 Task: Search one way flight ticket for 3 adults, 3 children in business from Rochester: Rochester International Airport to Fort Wayne: Fort Wayne International Airport on 5-4-2023. Choice of flights is Westjet. Number of bags: 4 checked bags. Price is upto 84000. Outbound departure time preference is 12:00.
Action: Mouse moved to (273, 108)
Screenshot: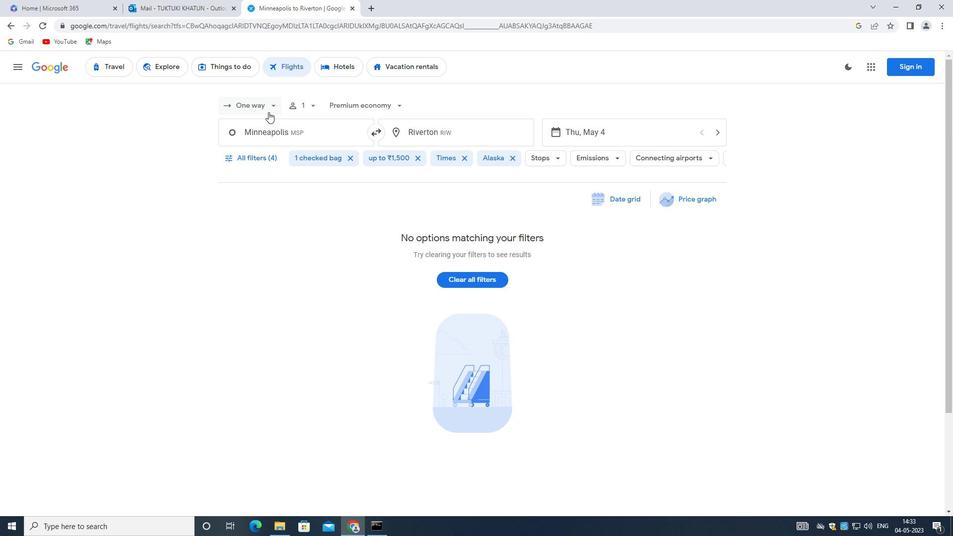 
Action: Mouse pressed left at (273, 108)
Screenshot: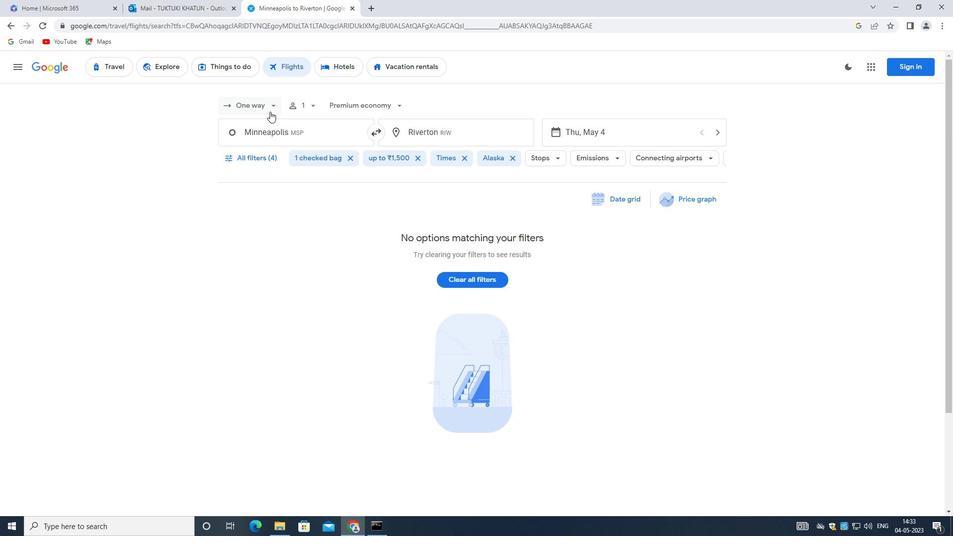 
Action: Mouse moved to (274, 148)
Screenshot: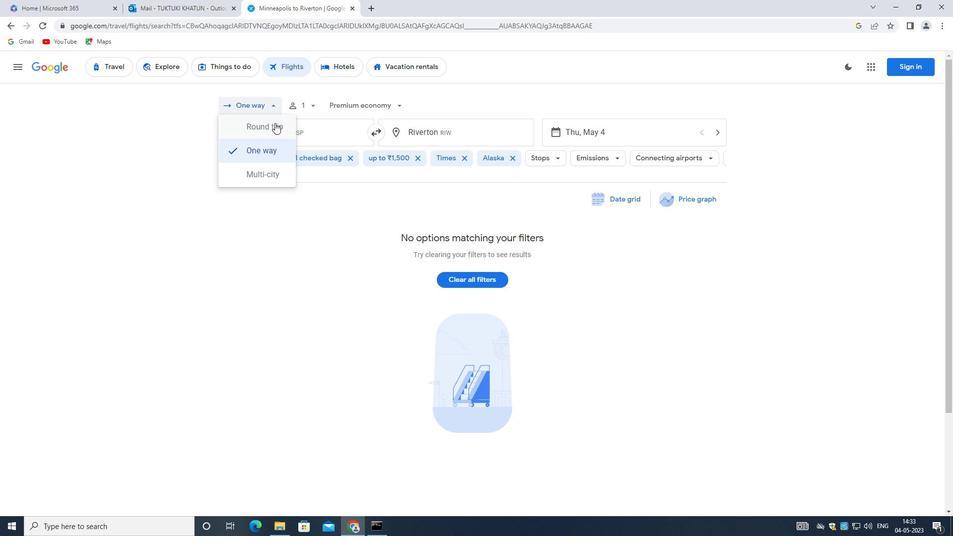 
Action: Mouse pressed left at (274, 148)
Screenshot: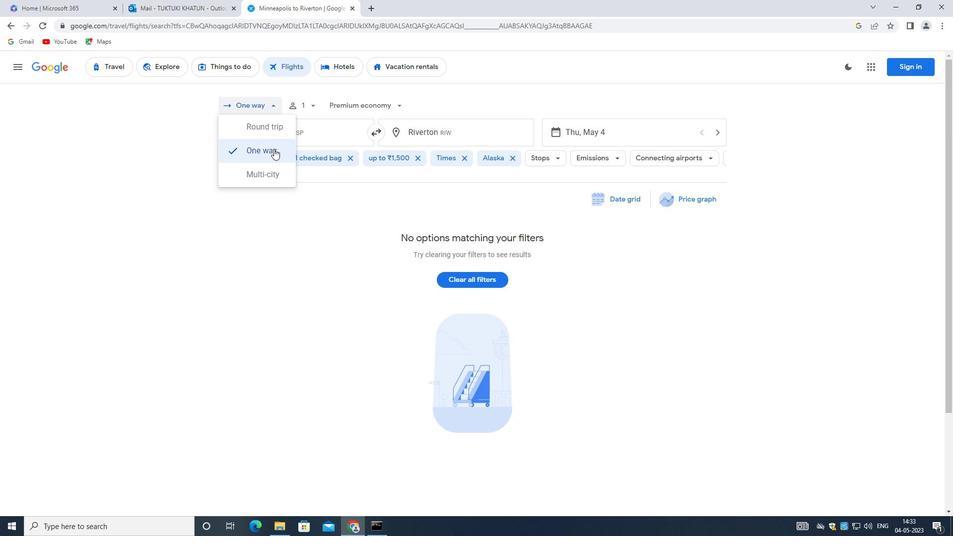 
Action: Mouse moved to (310, 105)
Screenshot: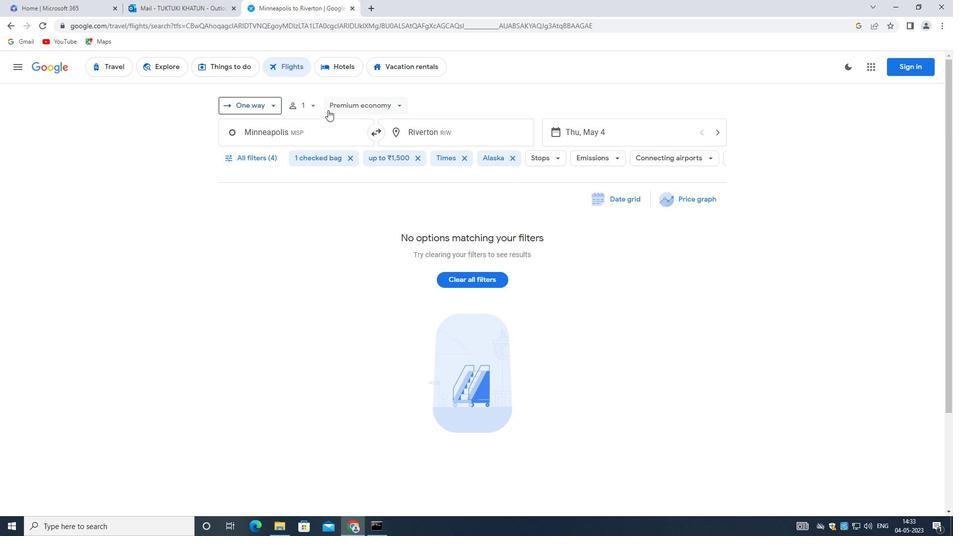 
Action: Mouse pressed left at (310, 105)
Screenshot: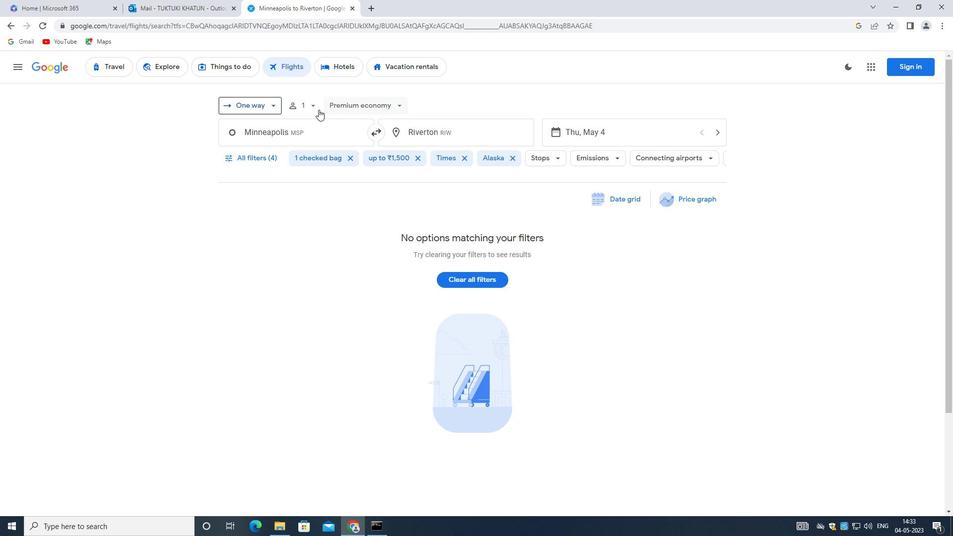 
Action: Mouse moved to (388, 133)
Screenshot: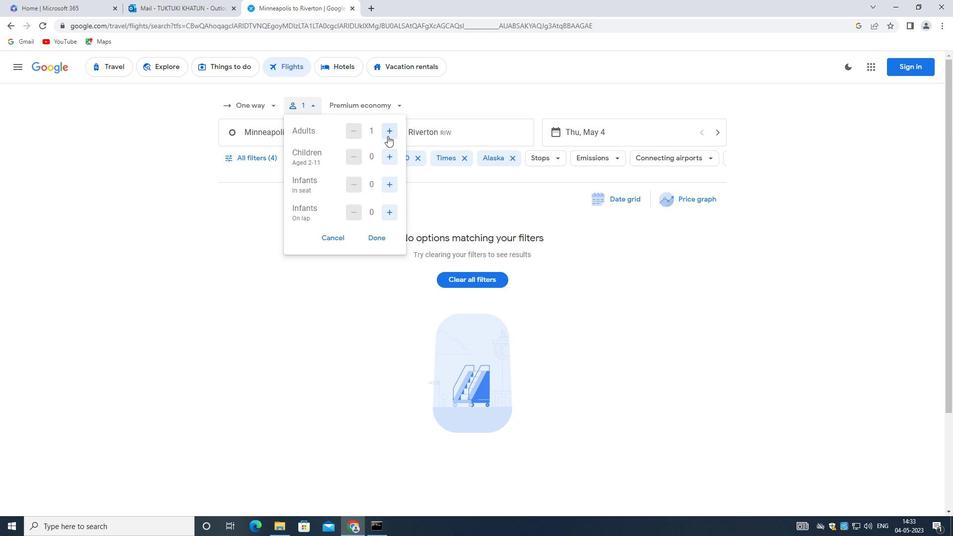 
Action: Mouse pressed left at (388, 133)
Screenshot: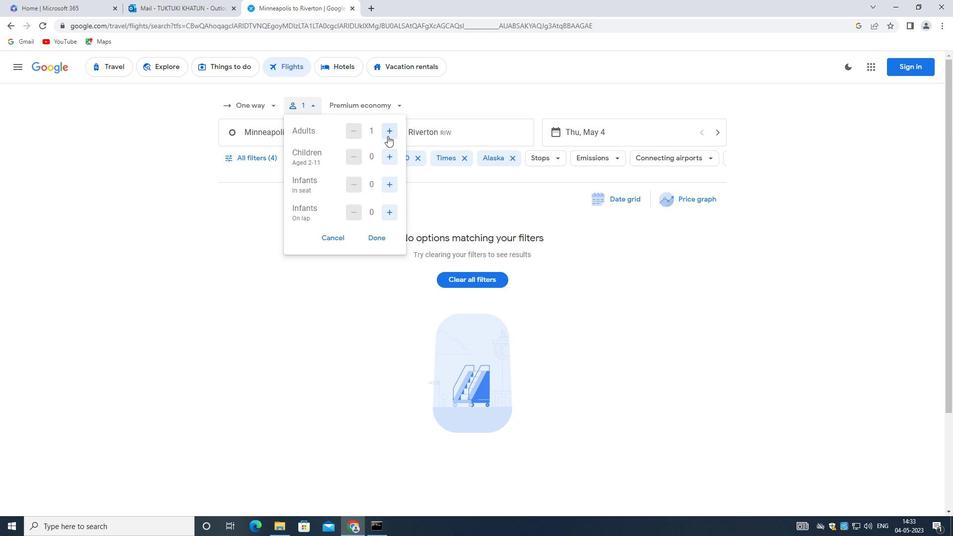 
Action: Mouse moved to (389, 132)
Screenshot: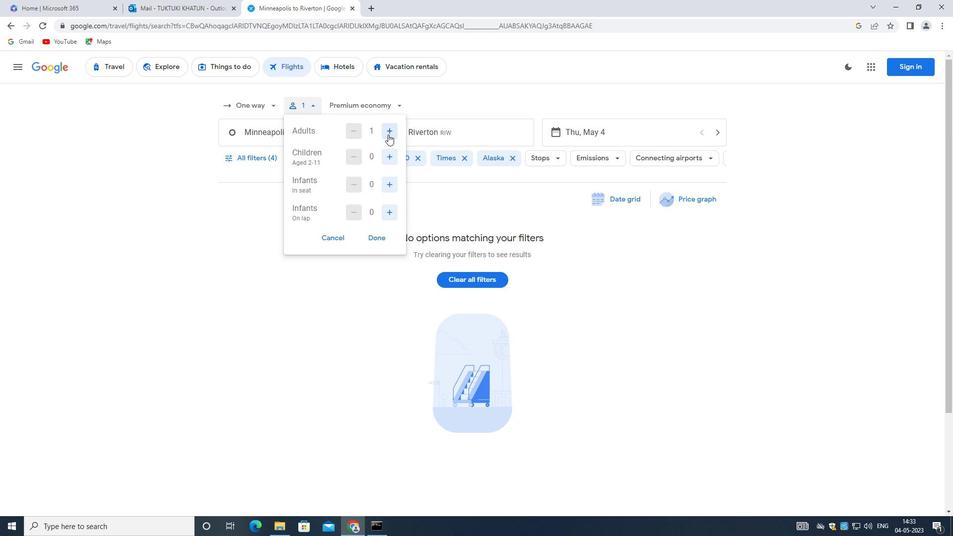 
Action: Mouse pressed left at (389, 132)
Screenshot: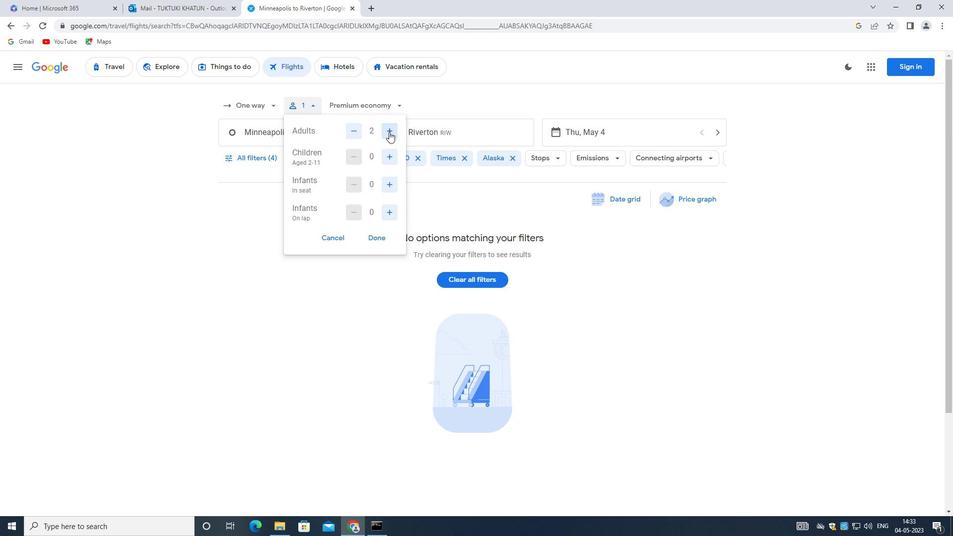 
Action: Mouse moved to (389, 157)
Screenshot: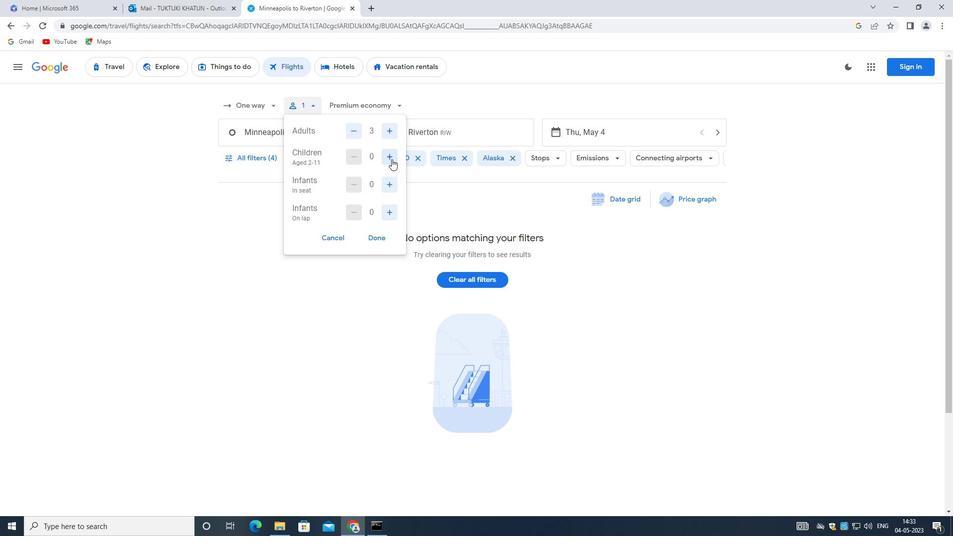 
Action: Mouse pressed left at (389, 157)
Screenshot: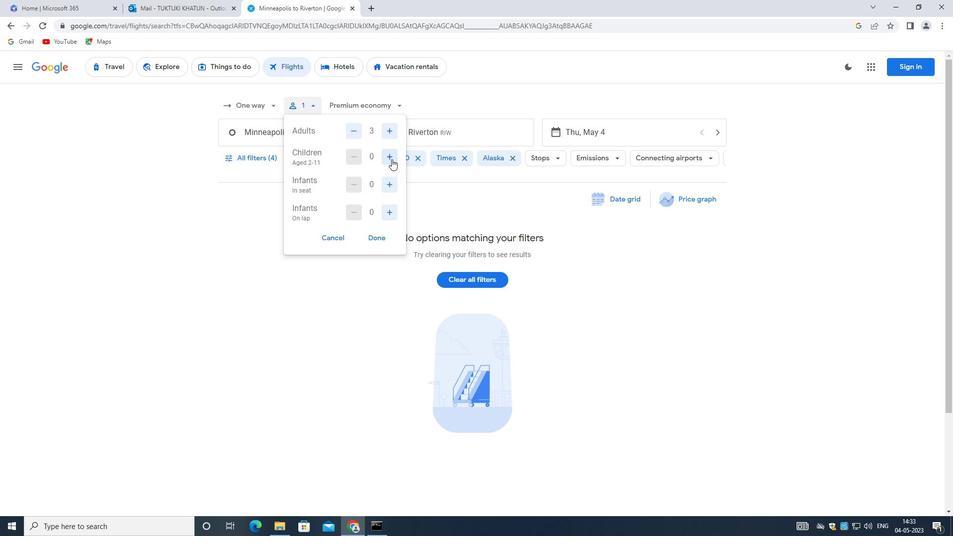 
Action: Mouse pressed left at (389, 157)
Screenshot: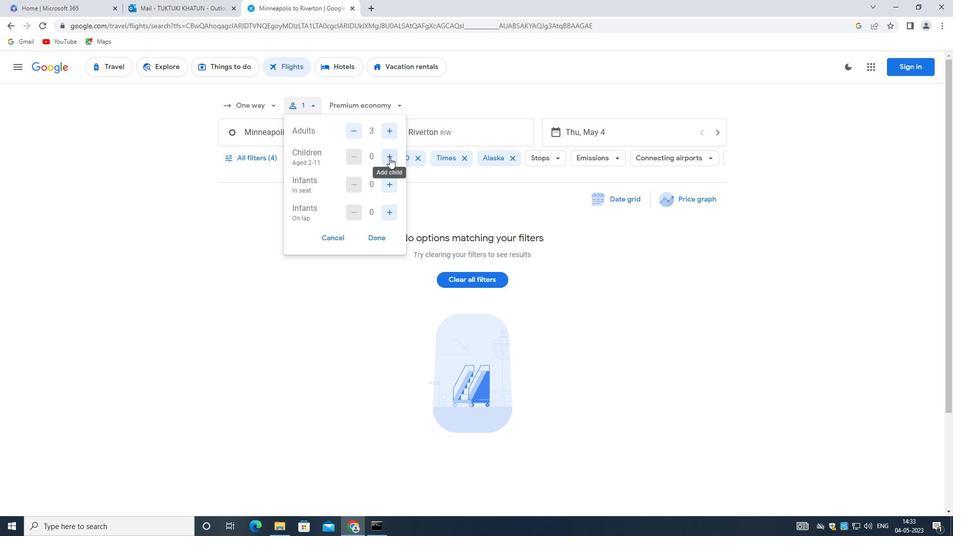 
Action: Mouse pressed left at (389, 157)
Screenshot: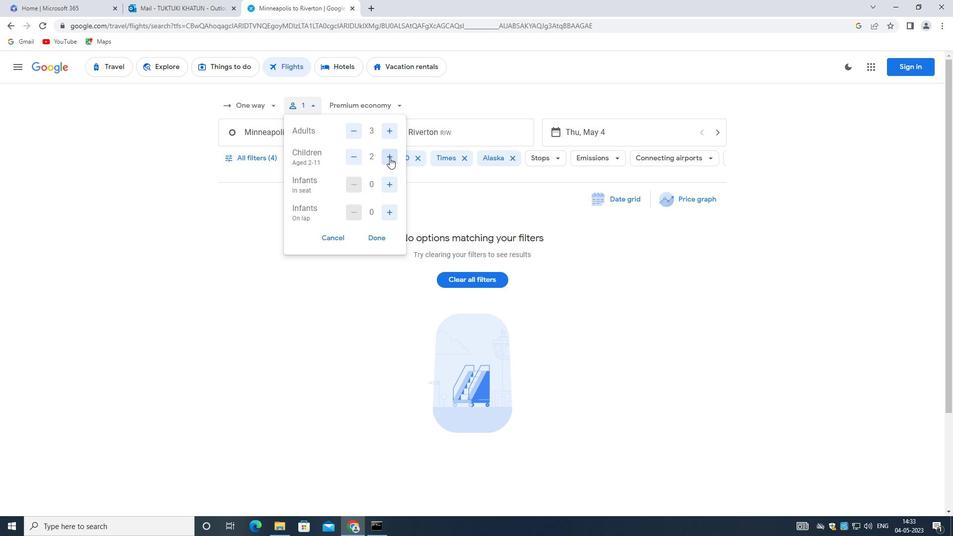 
Action: Mouse moved to (372, 238)
Screenshot: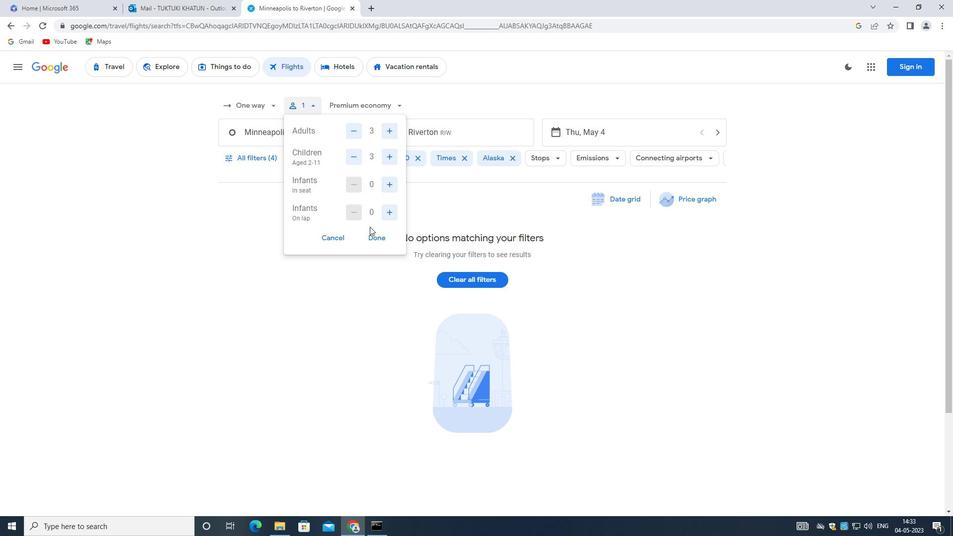 
Action: Mouse pressed left at (372, 238)
Screenshot: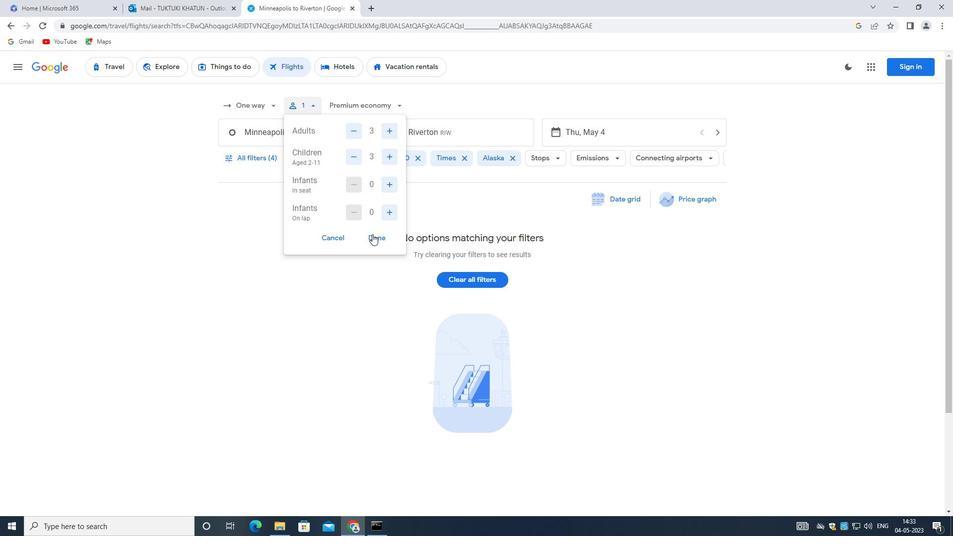 
Action: Mouse moved to (347, 101)
Screenshot: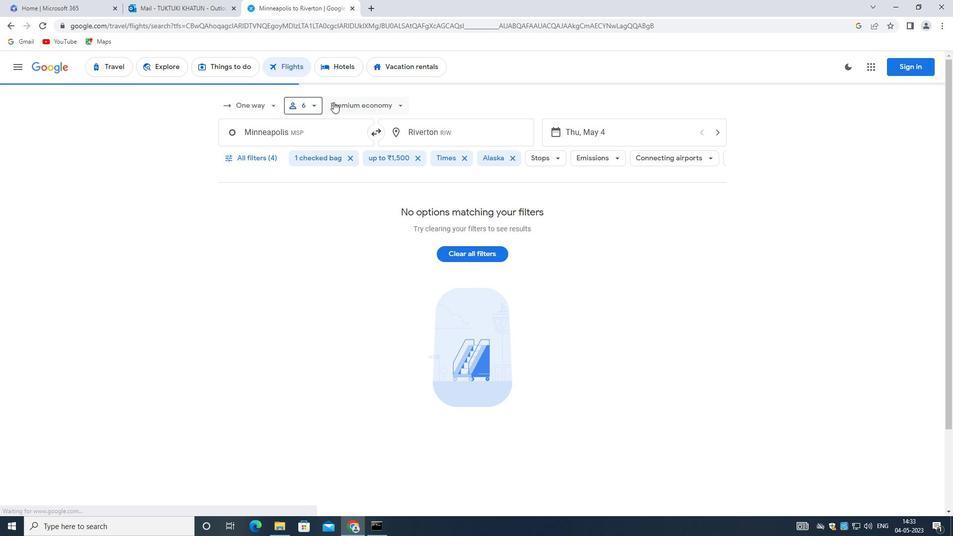 
Action: Mouse pressed left at (347, 101)
Screenshot: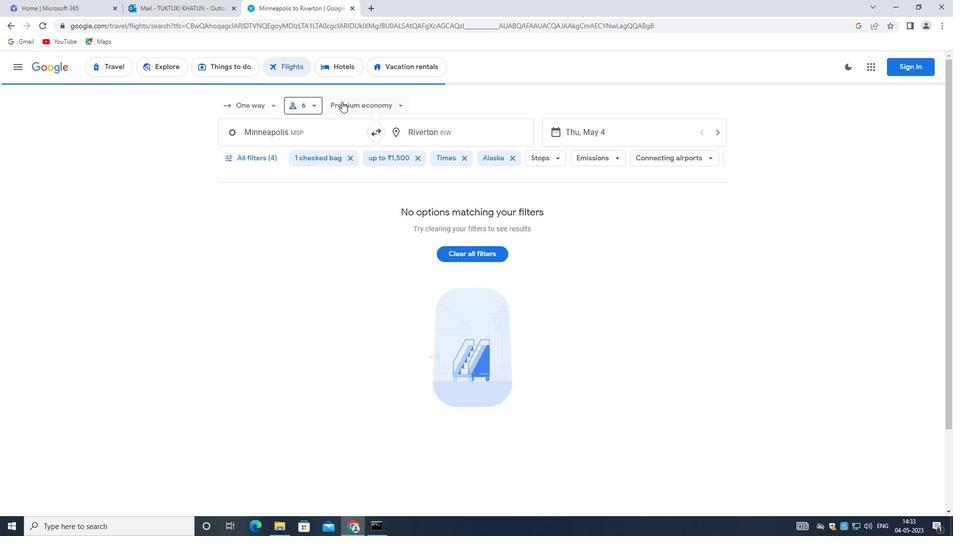 
Action: Mouse moved to (372, 174)
Screenshot: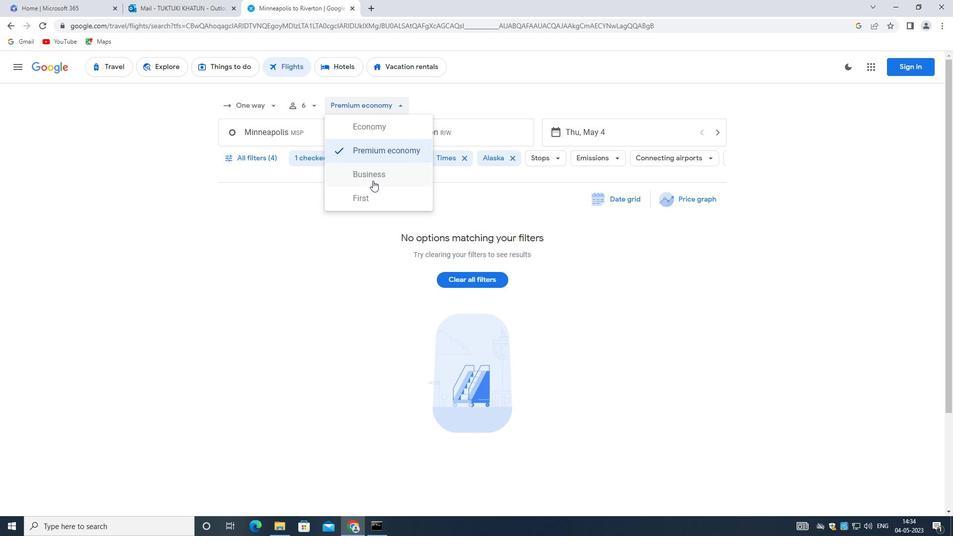 
Action: Mouse pressed left at (372, 174)
Screenshot: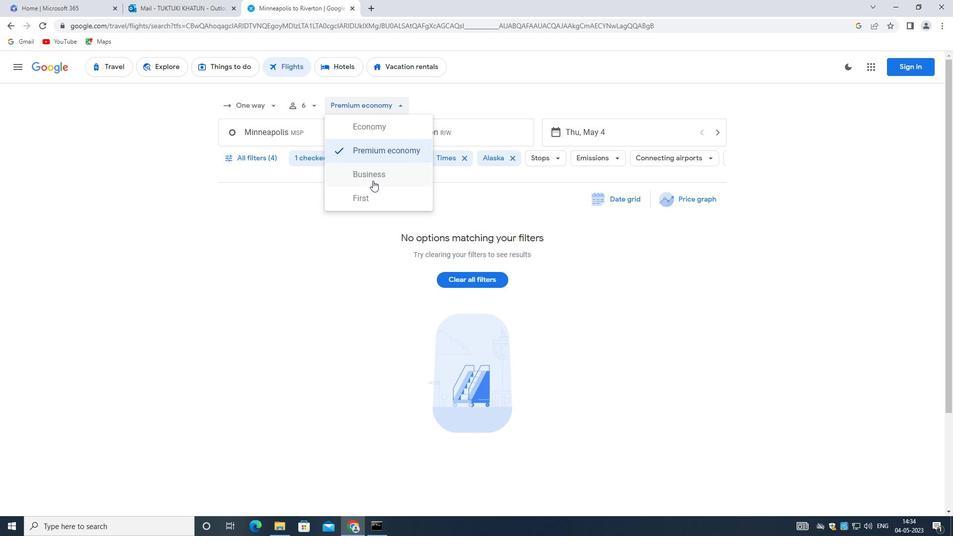 
Action: Mouse moved to (321, 277)
Screenshot: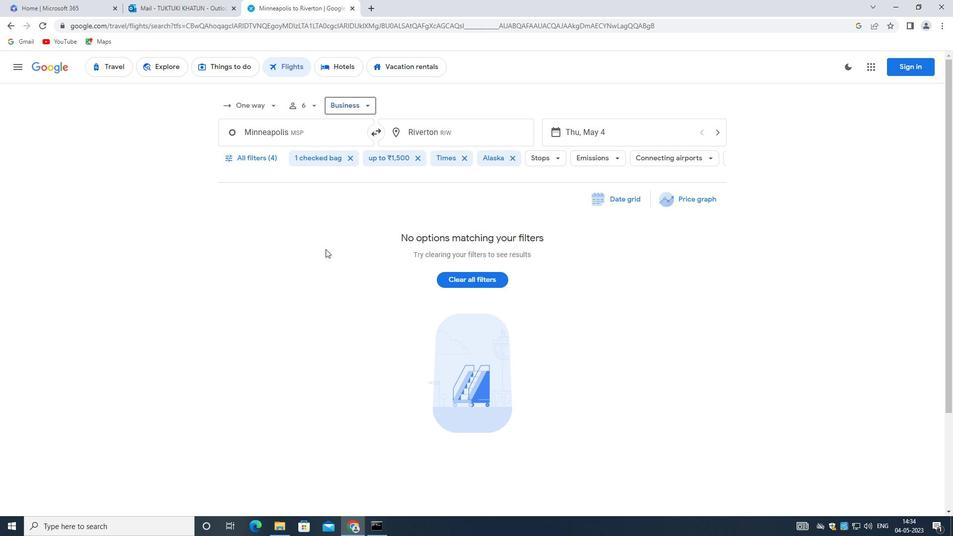 
Action: Mouse scrolled (321, 277) with delta (0, 0)
Screenshot: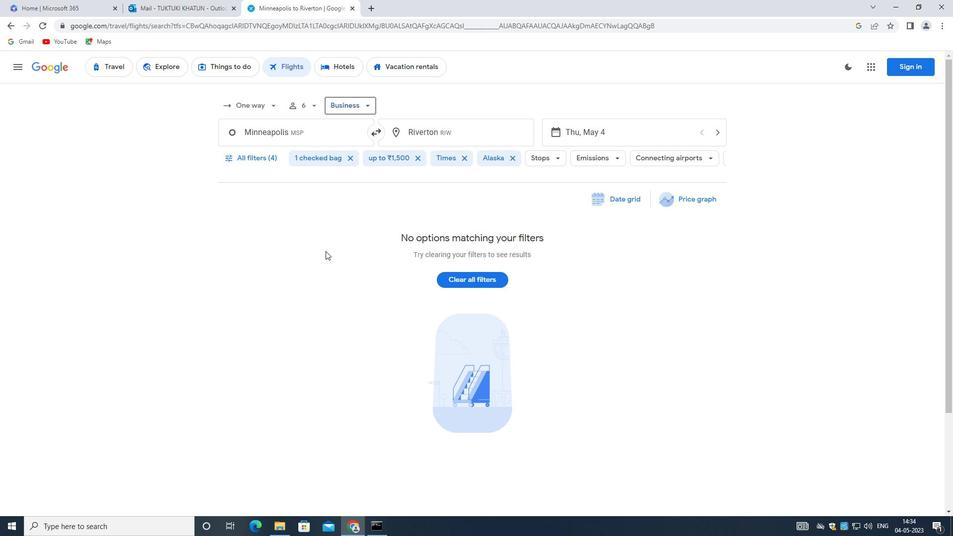 
Action: Mouse moved to (321, 277)
Screenshot: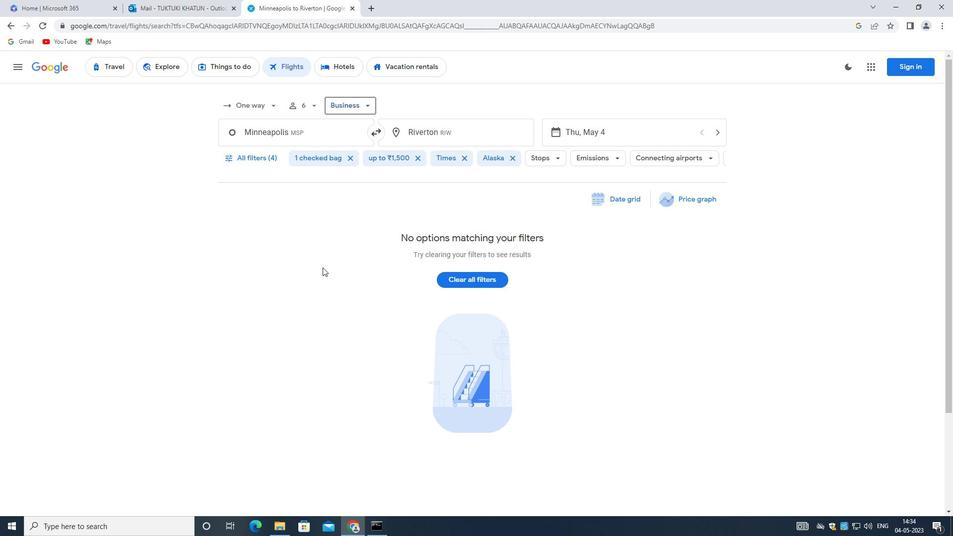 
Action: Mouse scrolled (321, 278) with delta (0, 0)
Screenshot: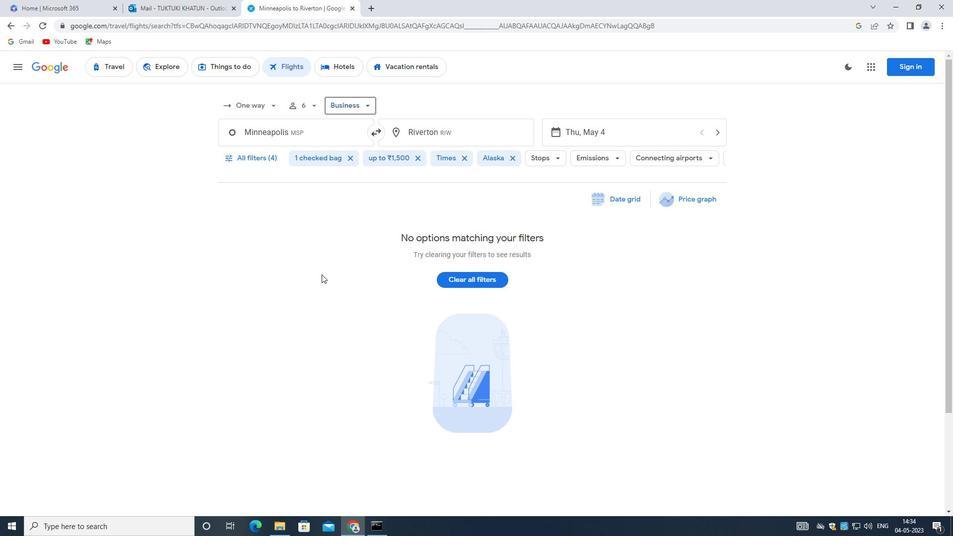 
Action: Mouse moved to (286, 128)
Screenshot: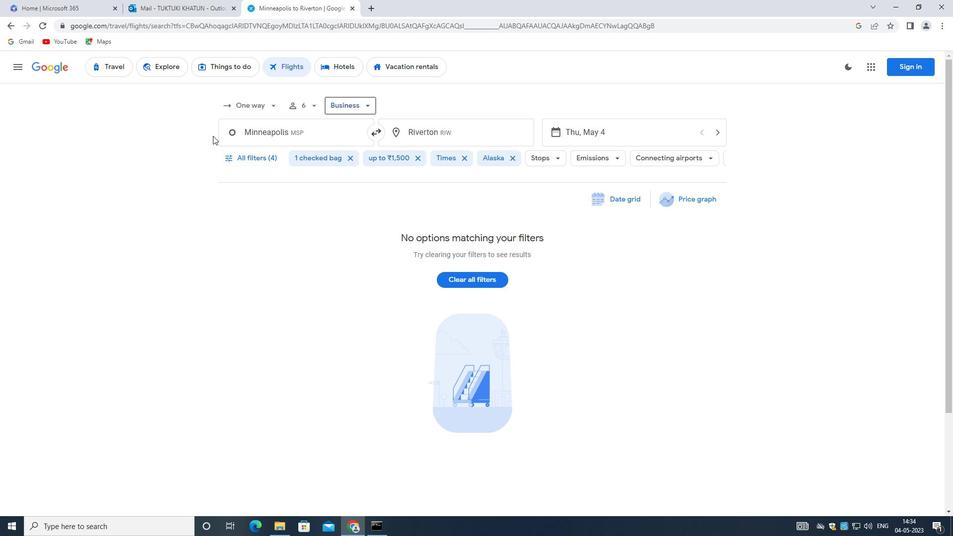 
Action: Mouse pressed left at (286, 128)
Screenshot: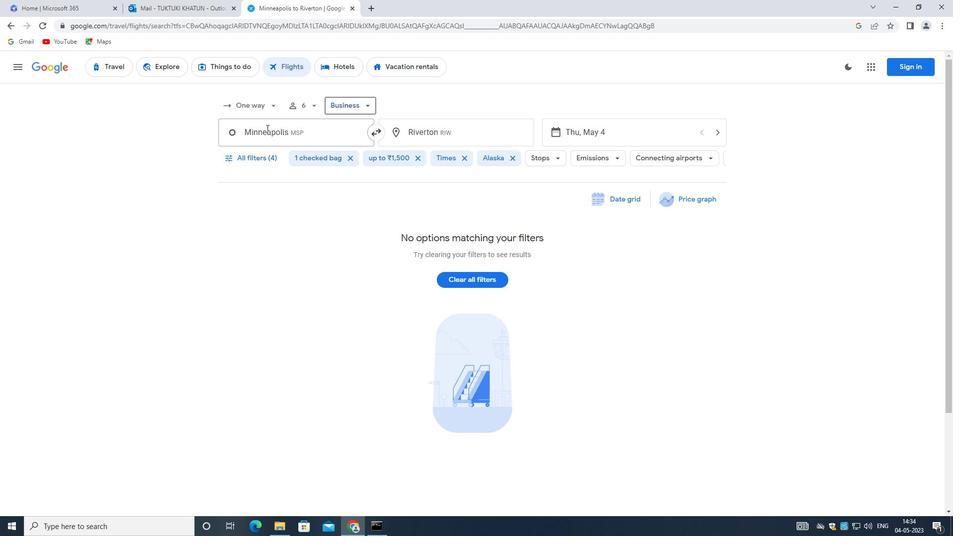 
Action: Key pressed <Key.backspace><Key.shift><Key.shift><Key.shift>ROCHESTER
Screenshot: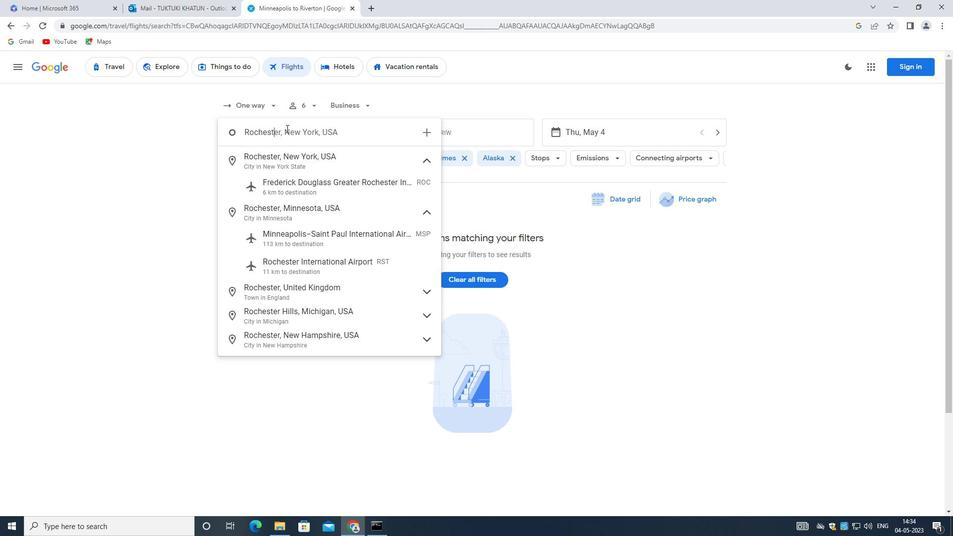 
Action: Mouse moved to (308, 262)
Screenshot: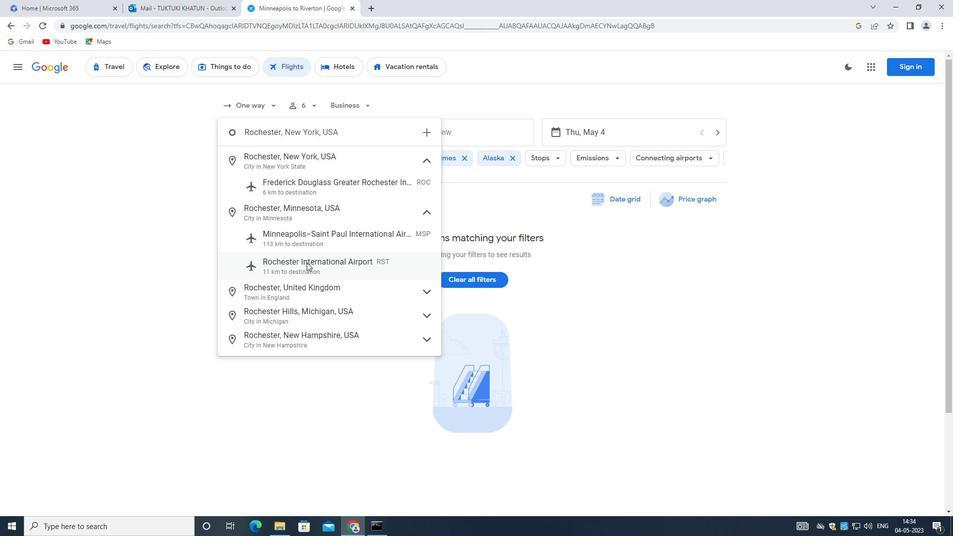 
Action: Mouse pressed left at (308, 262)
Screenshot: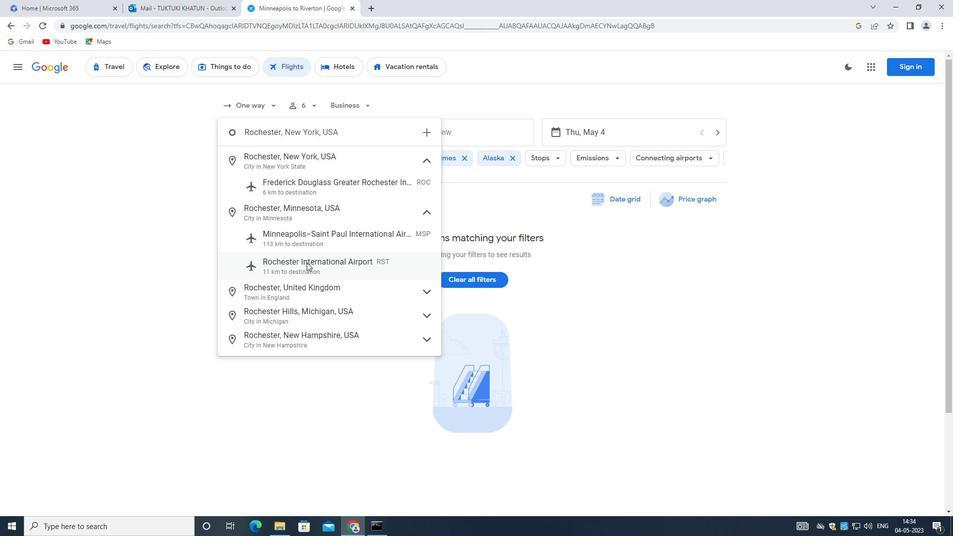 
Action: Mouse moved to (422, 136)
Screenshot: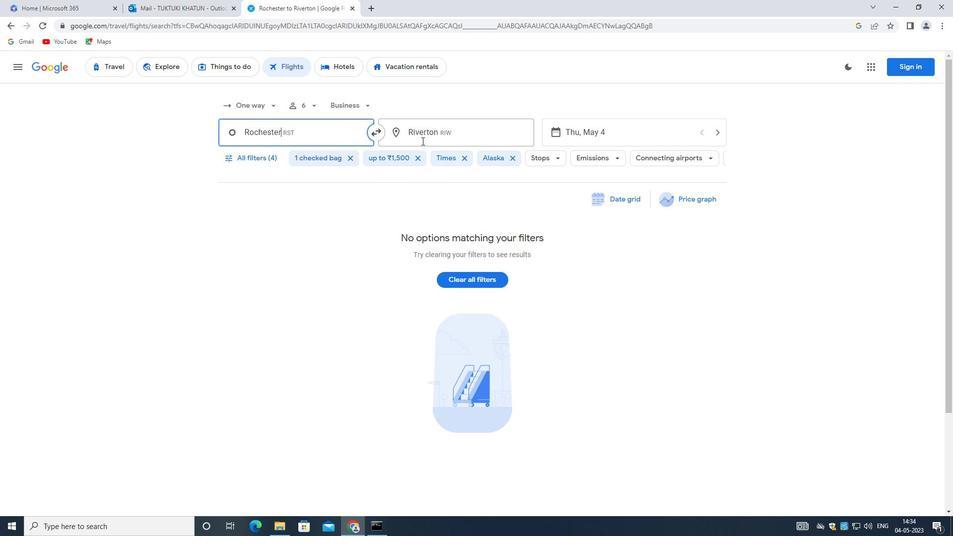 
Action: Mouse pressed left at (422, 136)
Screenshot: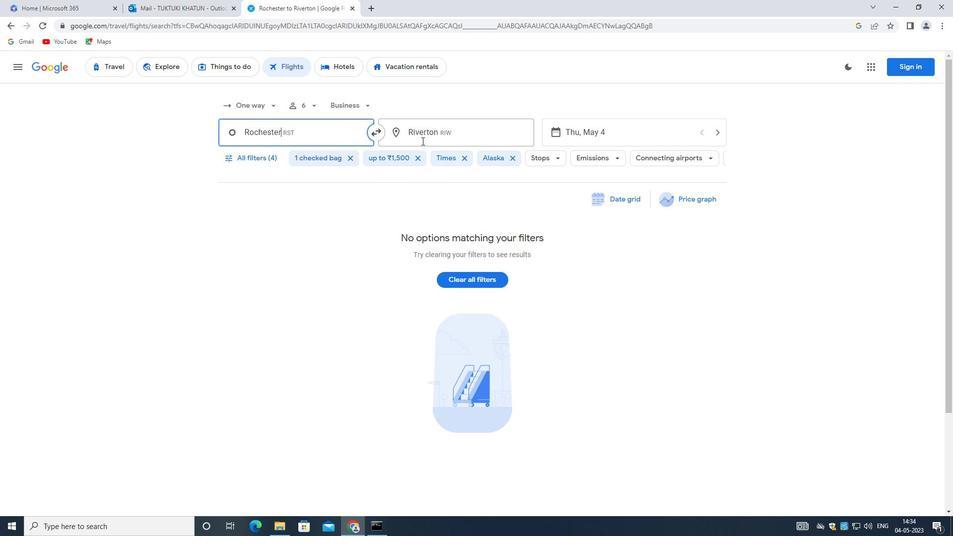 
Action: Mouse moved to (434, 134)
Screenshot: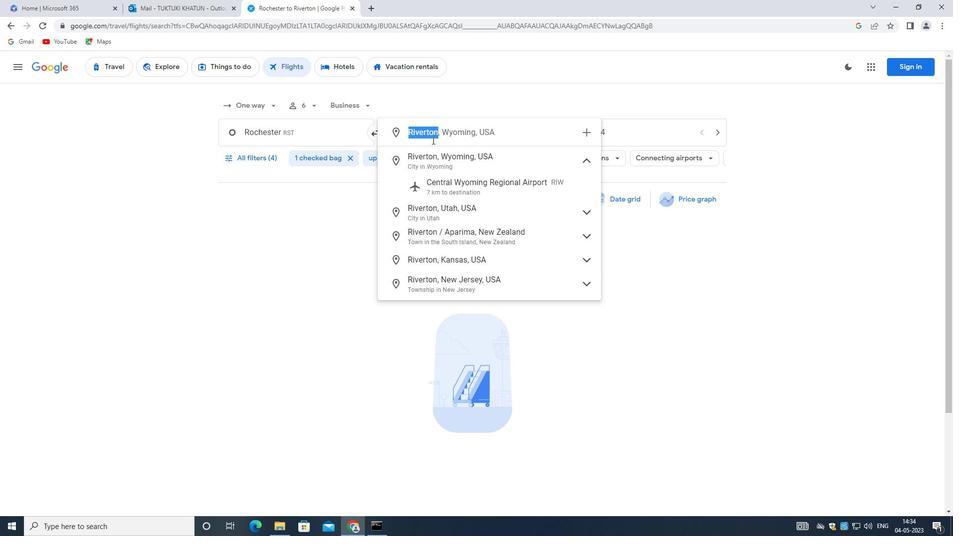 
Action: Key pressed <Key.shift>FORT<Key.space><Key.shift>WAYNE
Screenshot: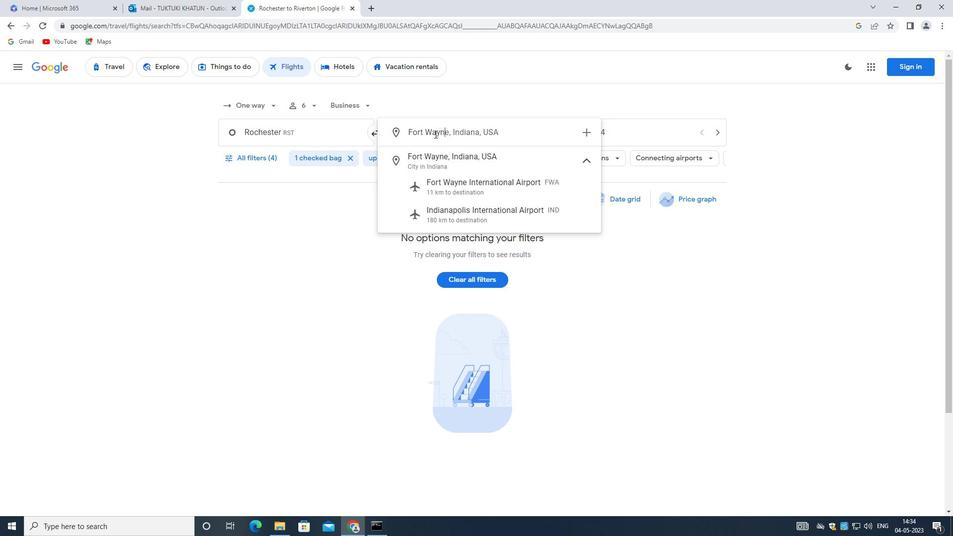 
Action: Mouse moved to (474, 183)
Screenshot: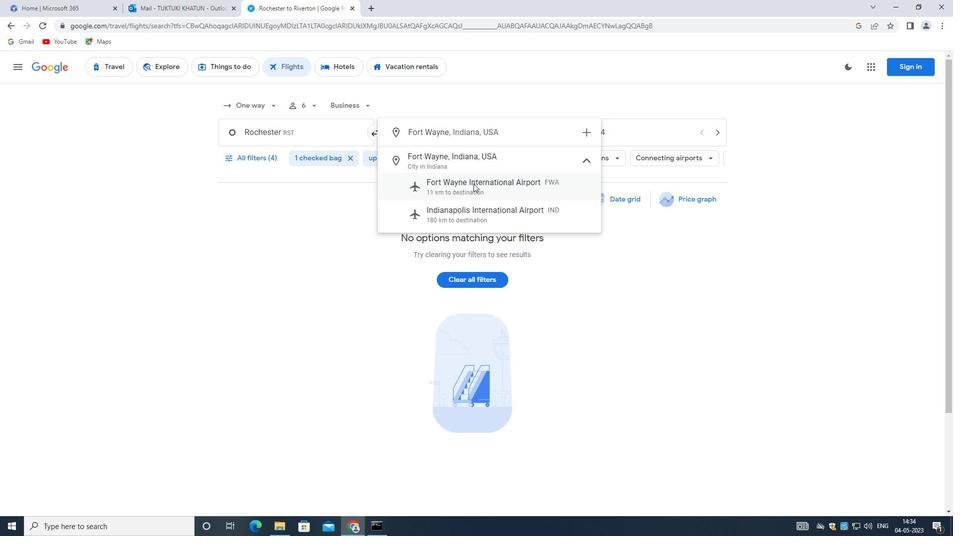 
Action: Mouse pressed left at (474, 183)
Screenshot: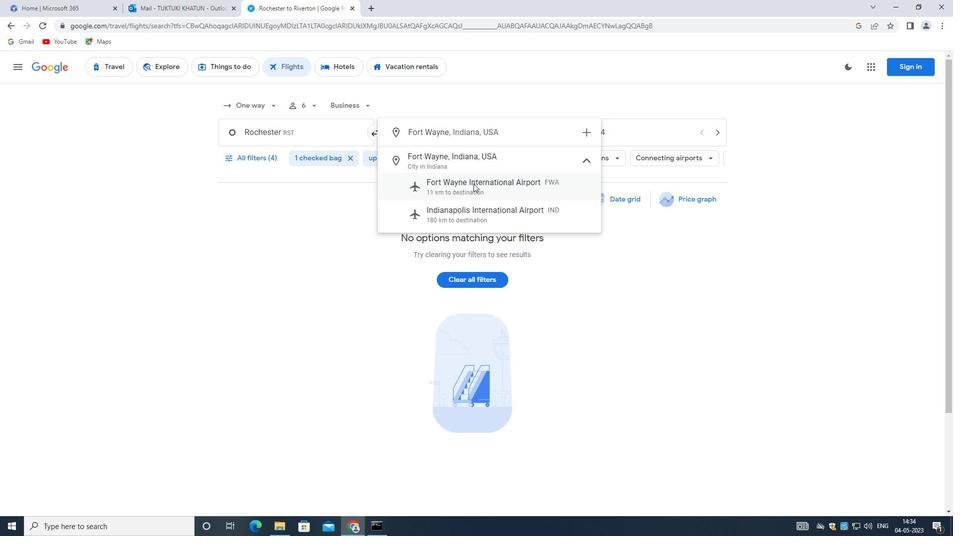 
Action: Mouse moved to (585, 132)
Screenshot: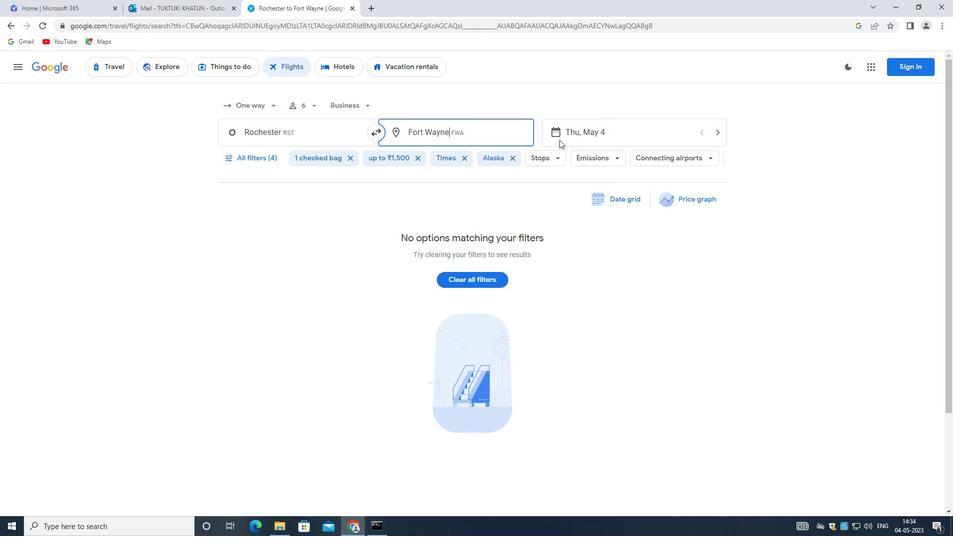 
Action: Mouse pressed left at (585, 132)
Screenshot: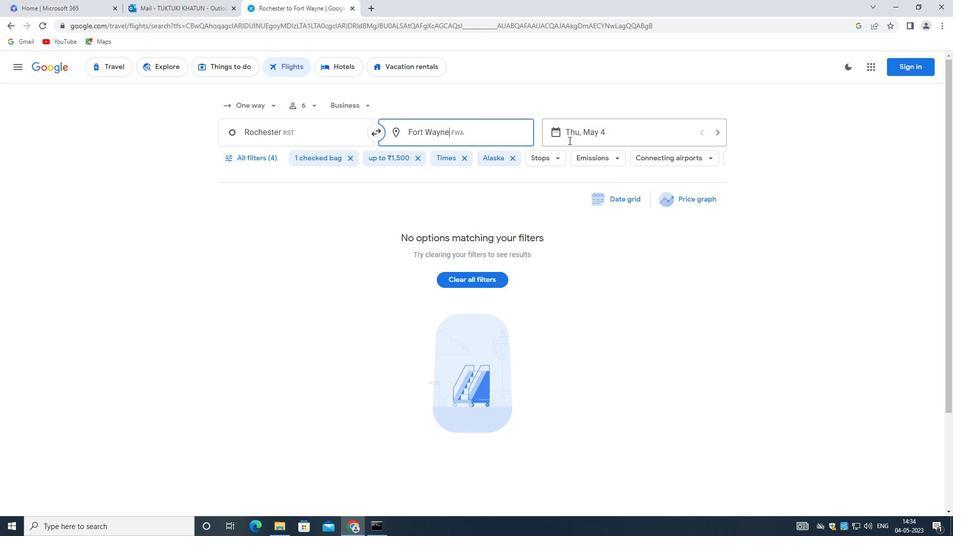 
Action: Mouse moved to (706, 376)
Screenshot: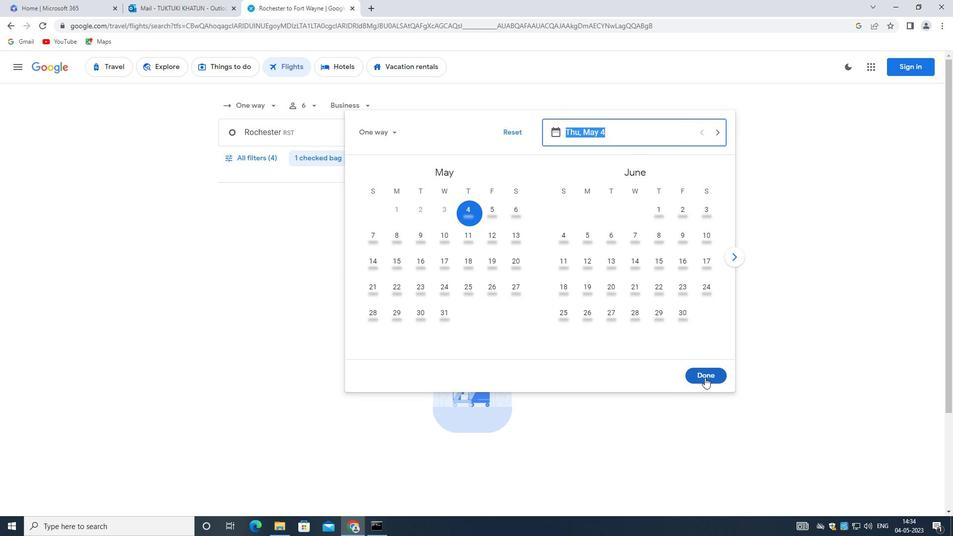 
Action: Mouse pressed left at (706, 376)
Screenshot: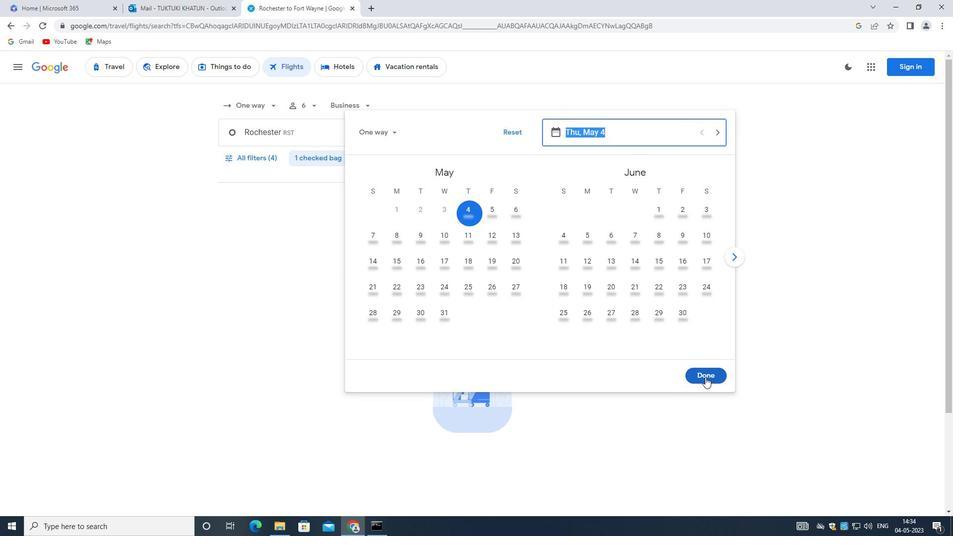 
Action: Mouse moved to (262, 159)
Screenshot: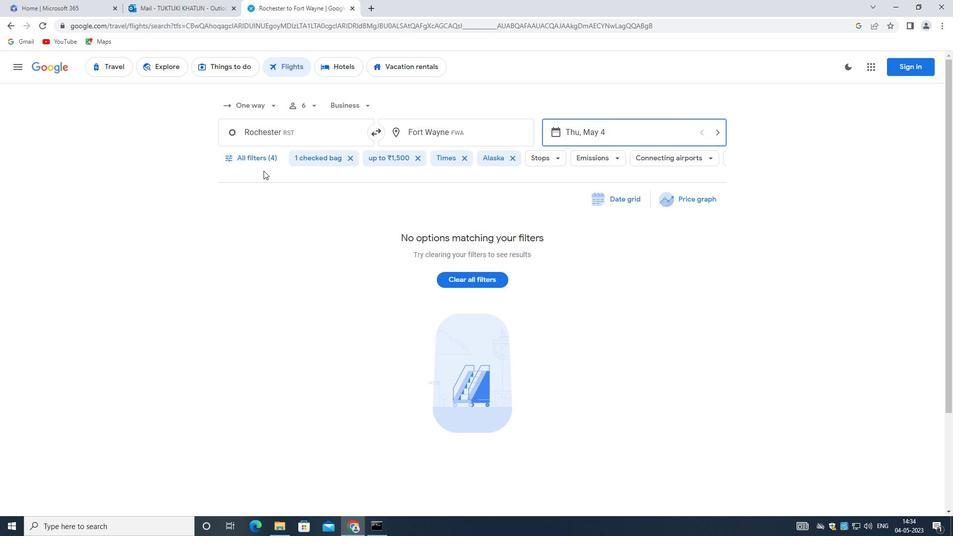
Action: Mouse pressed left at (262, 159)
Screenshot: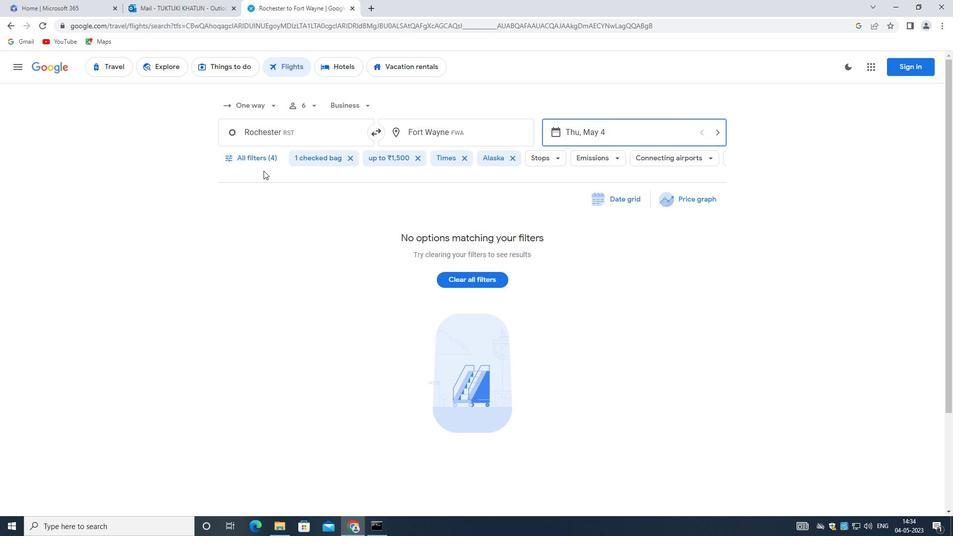 
Action: Mouse moved to (280, 284)
Screenshot: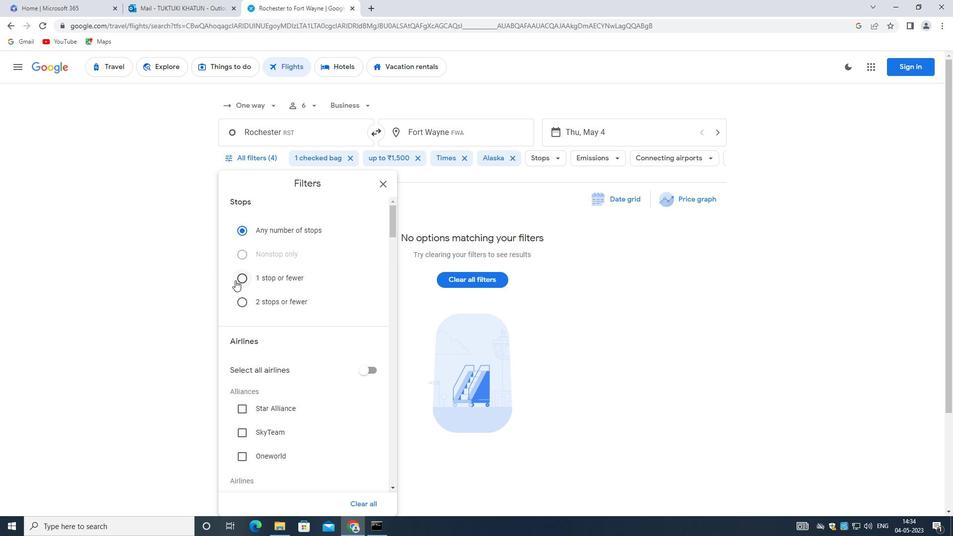 
Action: Mouse scrolled (280, 283) with delta (0, 0)
Screenshot: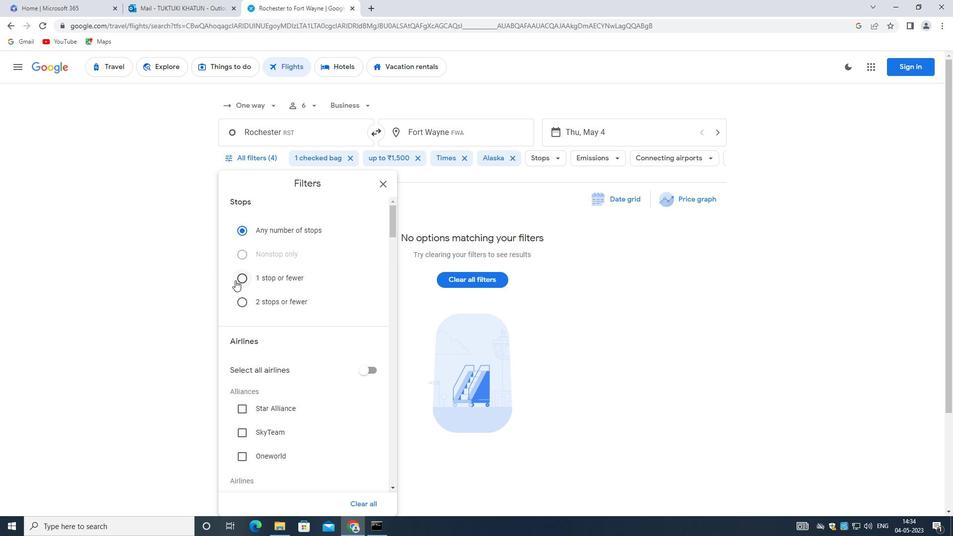 
Action: Mouse moved to (280, 289)
Screenshot: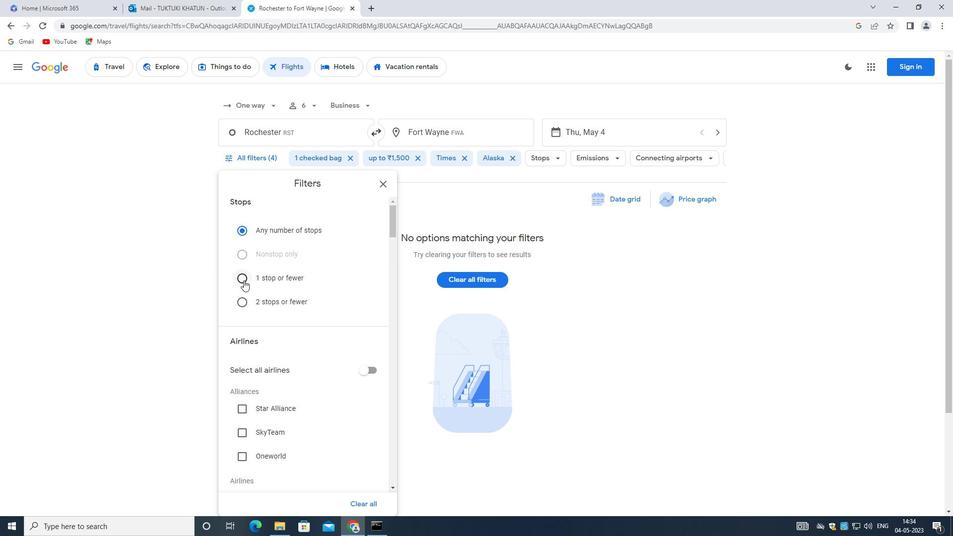 
Action: Mouse scrolled (280, 288) with delta (0, 0)
Screenshot: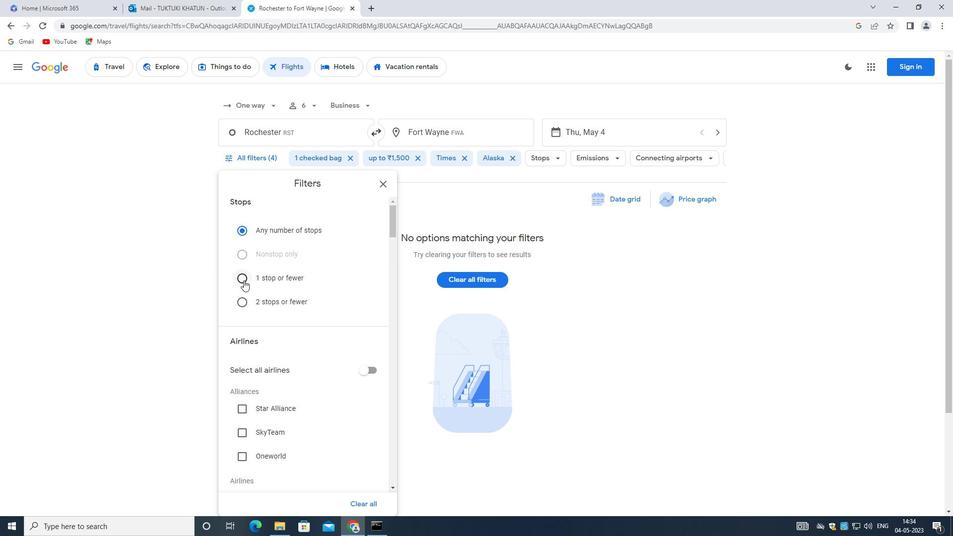
Action: Mouse moved to (280, 293)
Screenshot: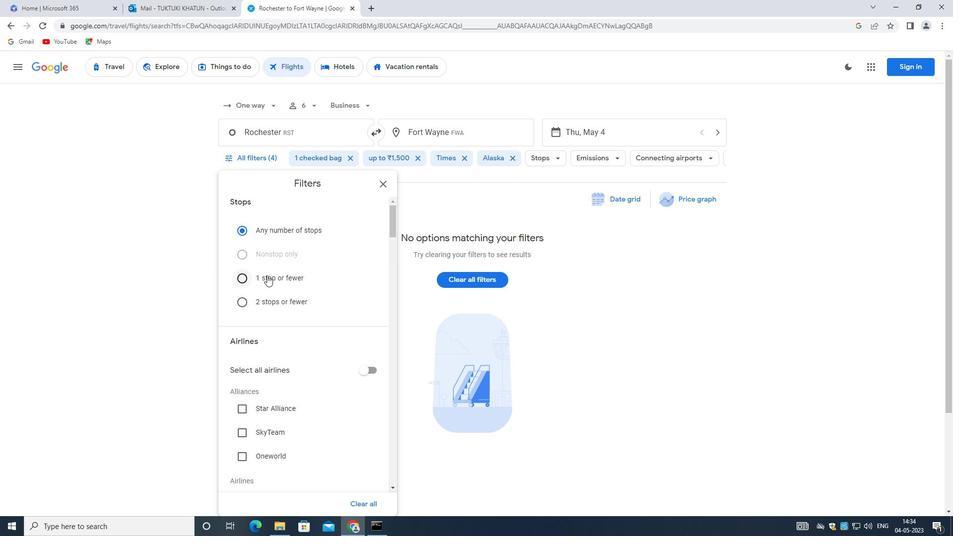 
Action: Mouse scrolled (280, 292) with delta (0, 0)
Screenshot: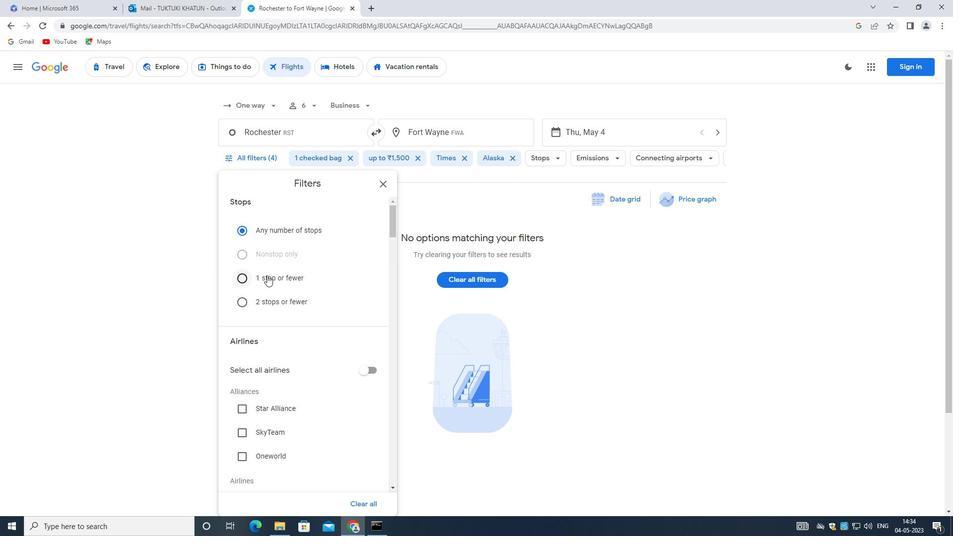 
Action: Mouse moved to (281, 297)
Screenshot: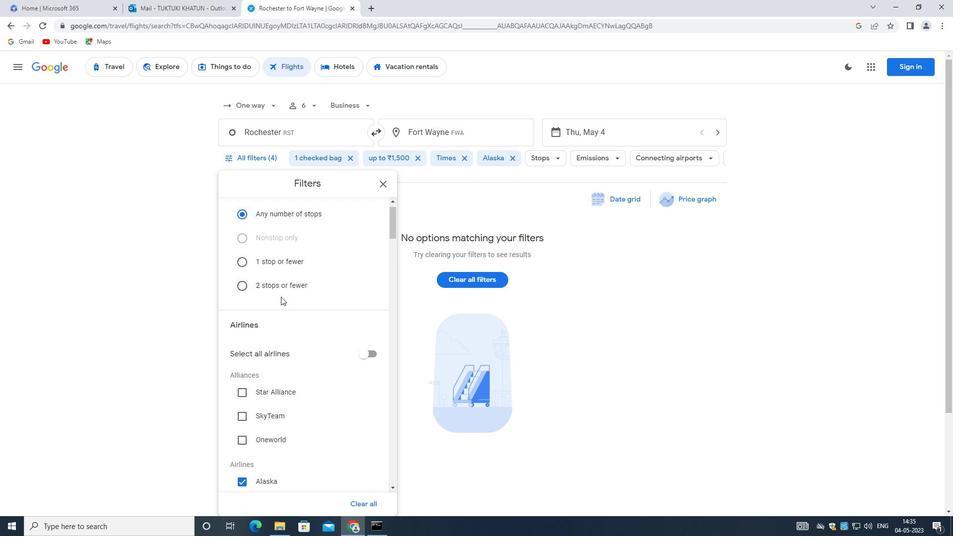 
Action: Mouse scrolled (281, 296) with delta (0, 0)
Screenshot: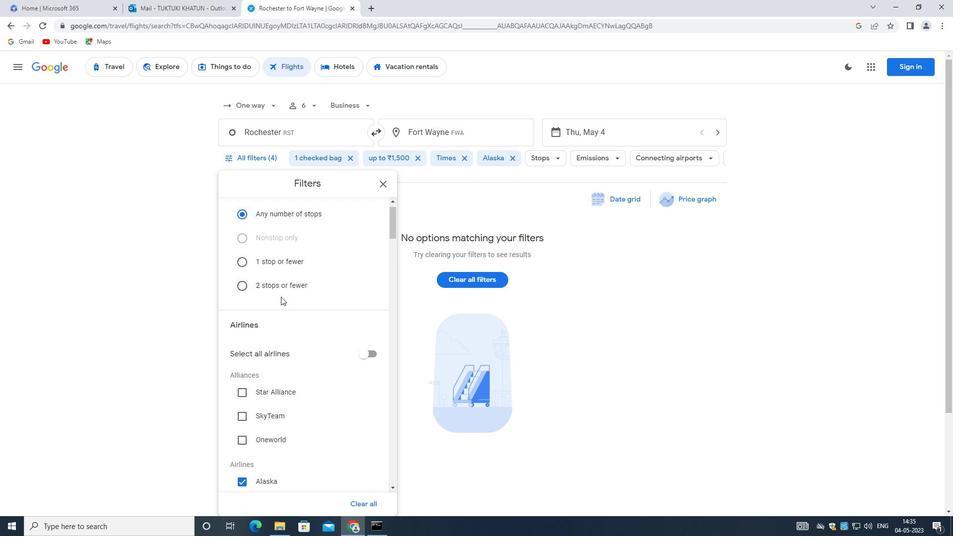 
Action: Mouse moved to (281, 302)
Screenshot: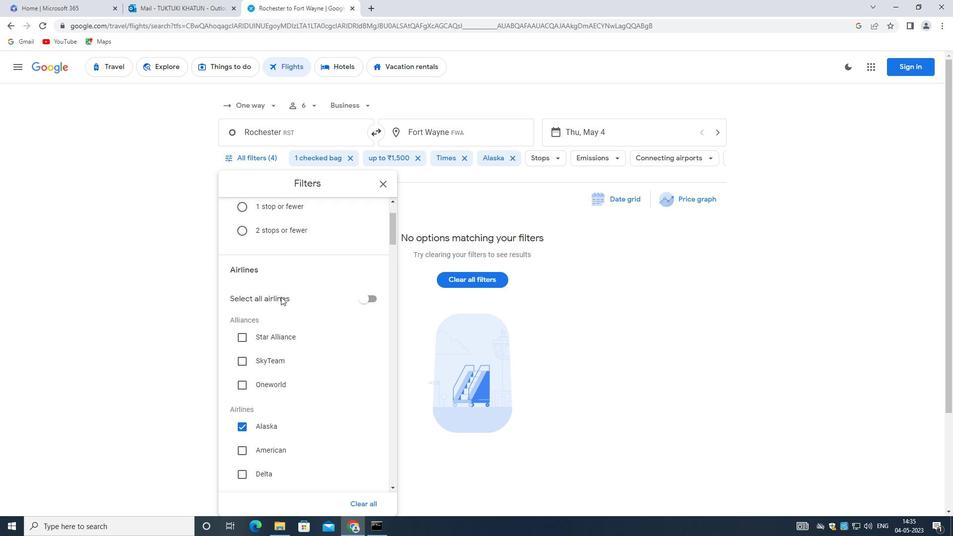 
Action: Mouse scrolled (281, 301) with delta (0, 0)
Screenshot: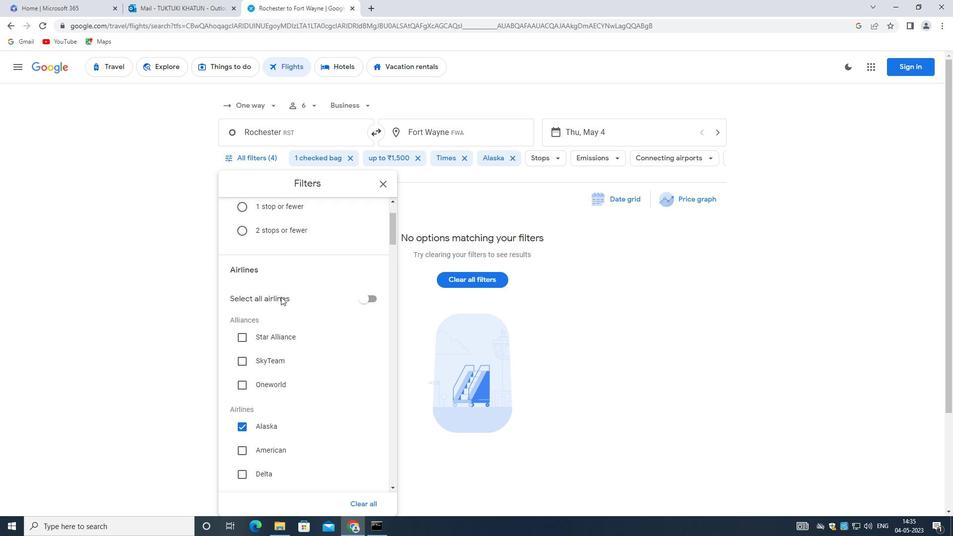 
Action: Mouse moved to (281, 312)
Screenshot: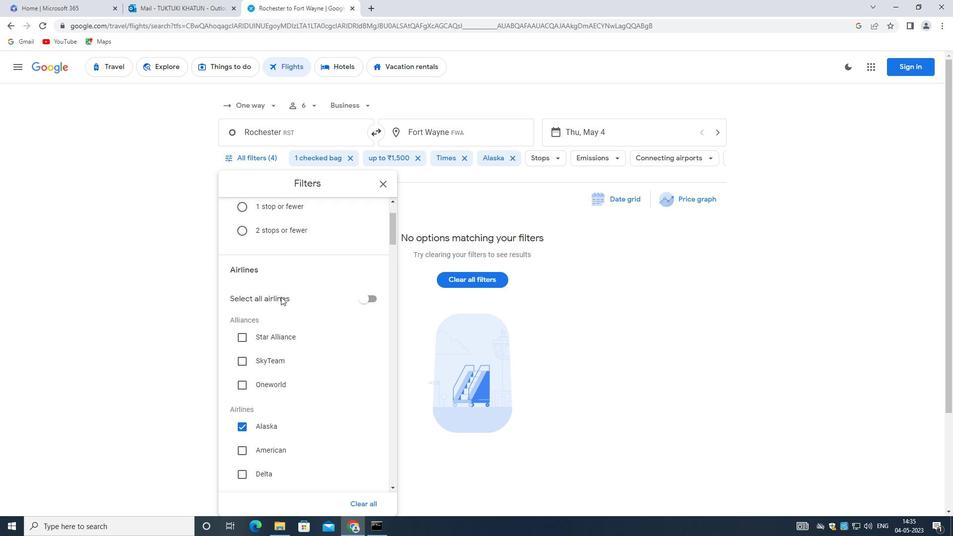 
Action: Mouse scrolled (281, 311) with delta (0, 0)
Screenshot: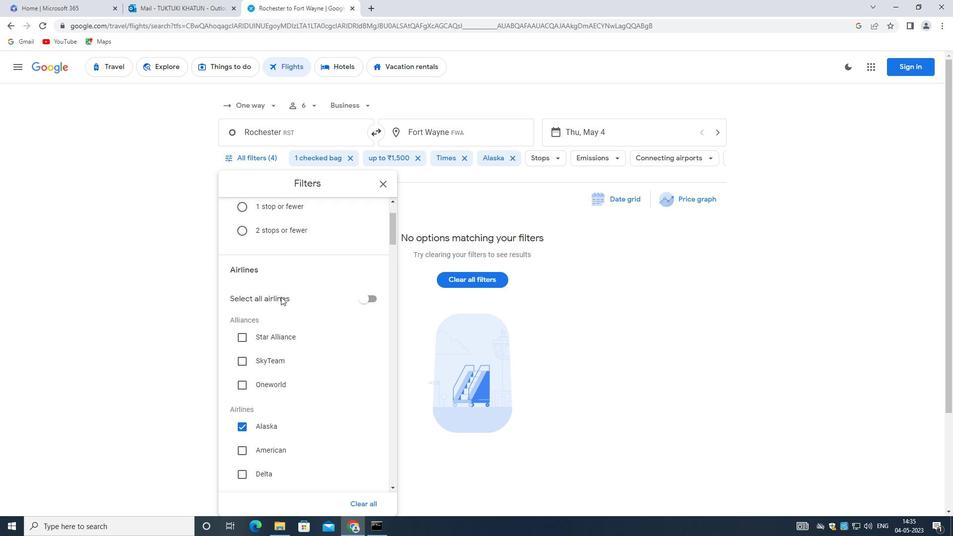
Action: Mouse moved to (281, 317)
Screenshot: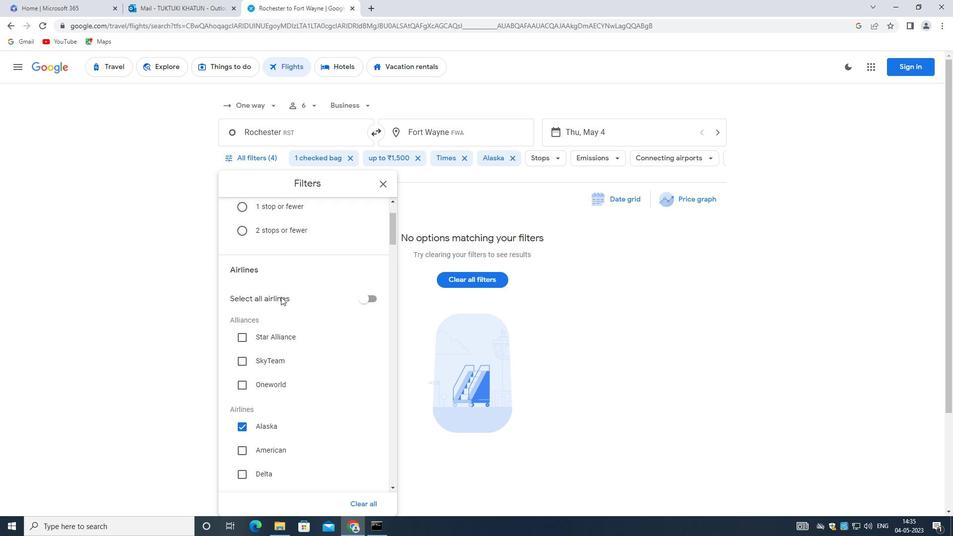 
Action: Mouse scrolled (281, 316) with delta (0, 0)
Screenshot: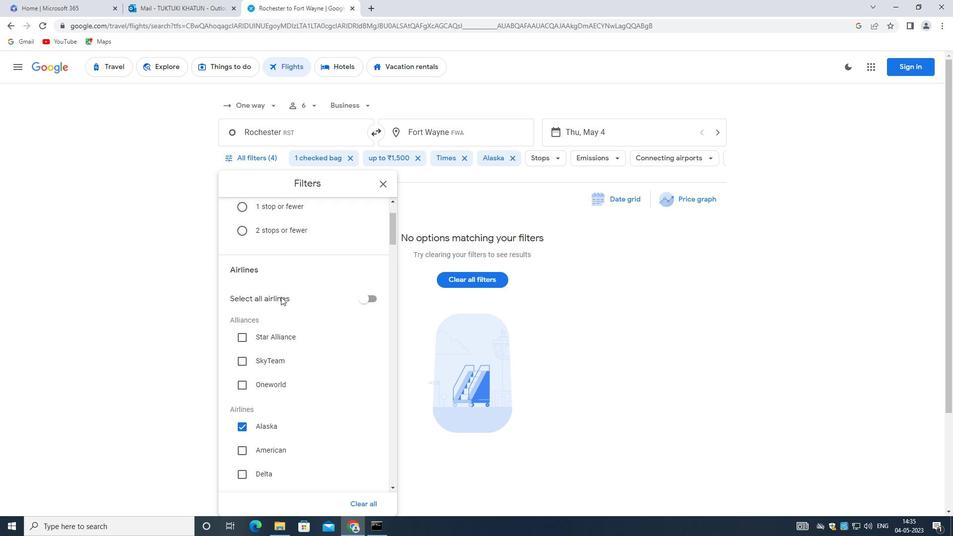 
Action: Mouse moved to (281, 319)
Screenshot: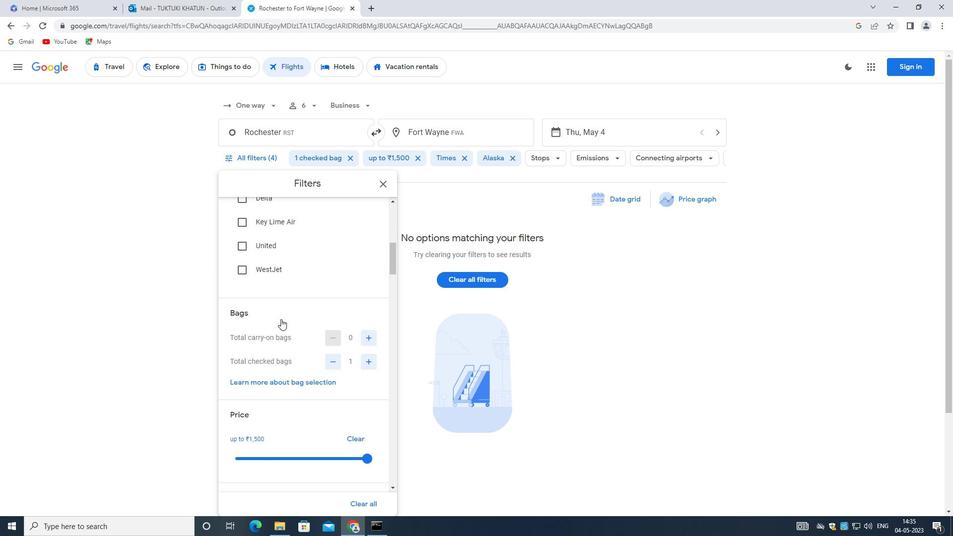 
Action: Mouse scrolled (281, 320) with delta (0, 0)
Screenshot: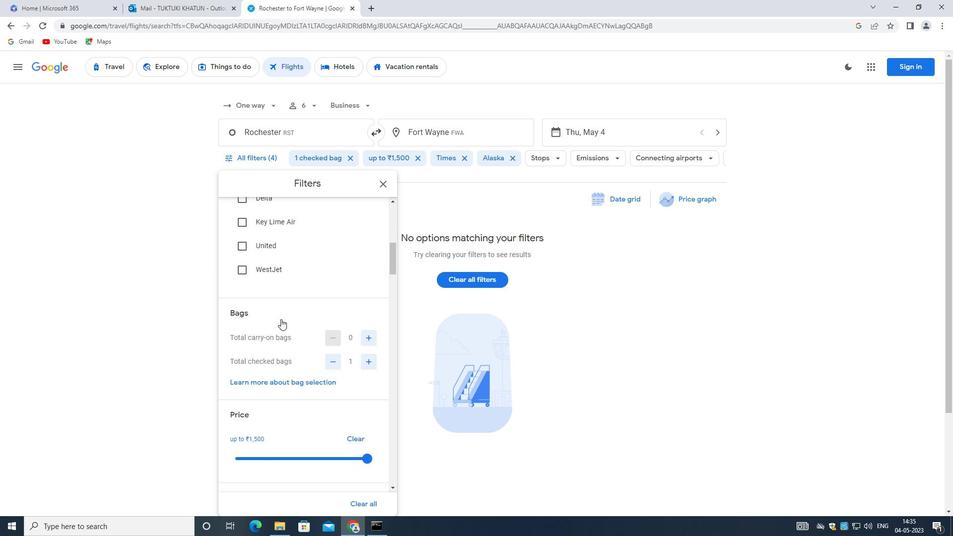 
Action: Mouse scrolled (281, 320) with delta (0, 0)
Screenshot: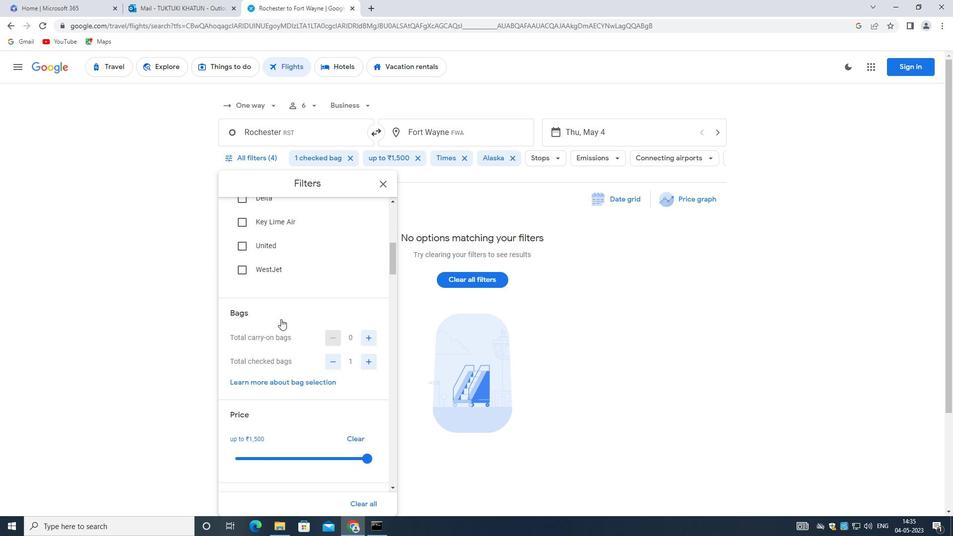 
Action: Mouse scrolled (281, 320) with delta (0, 0)
Screenshot: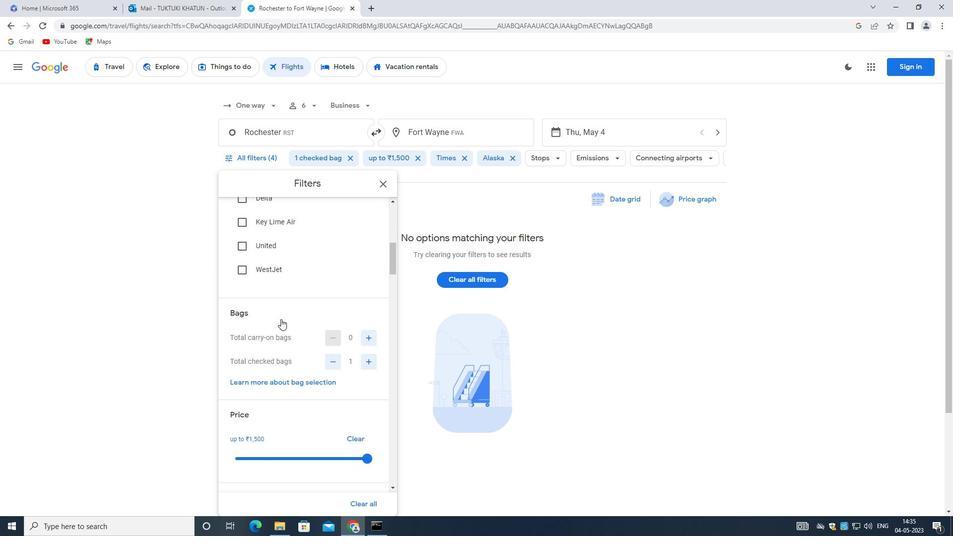 
Action: Mouse moved to (315, 308)
Screenshot: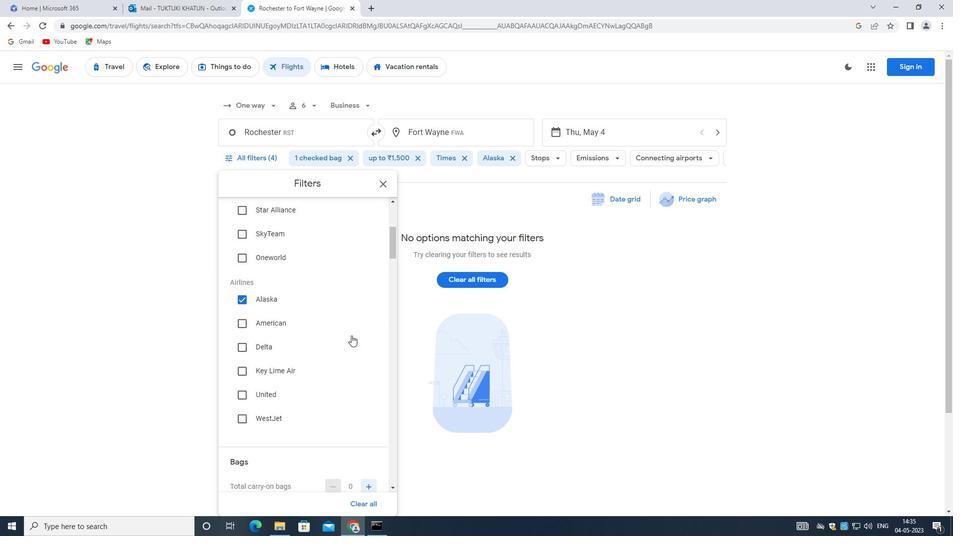 
Action: Mouse scrolled (315, 308) with delta (0, 0)
Screenshot: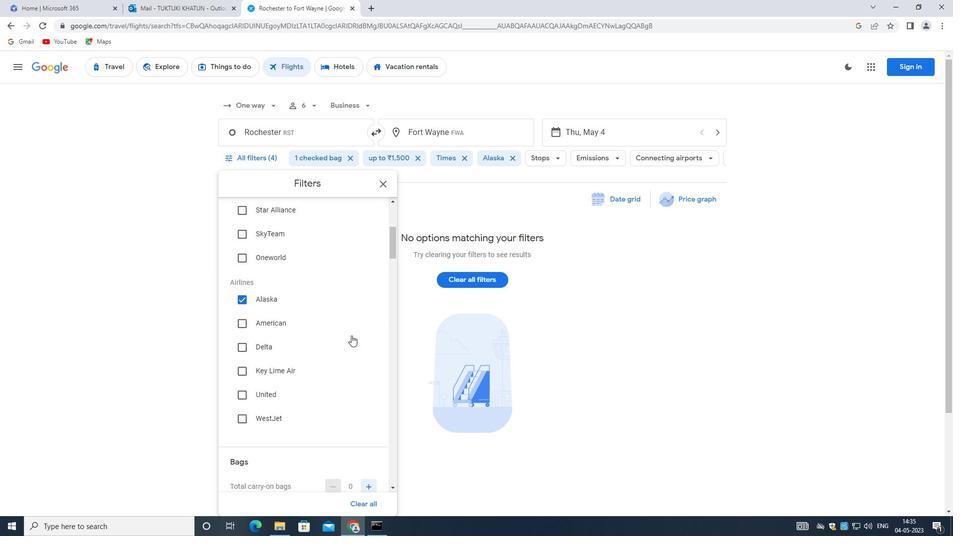 
Action: Mouse moved to (315, 307)
Screenshot: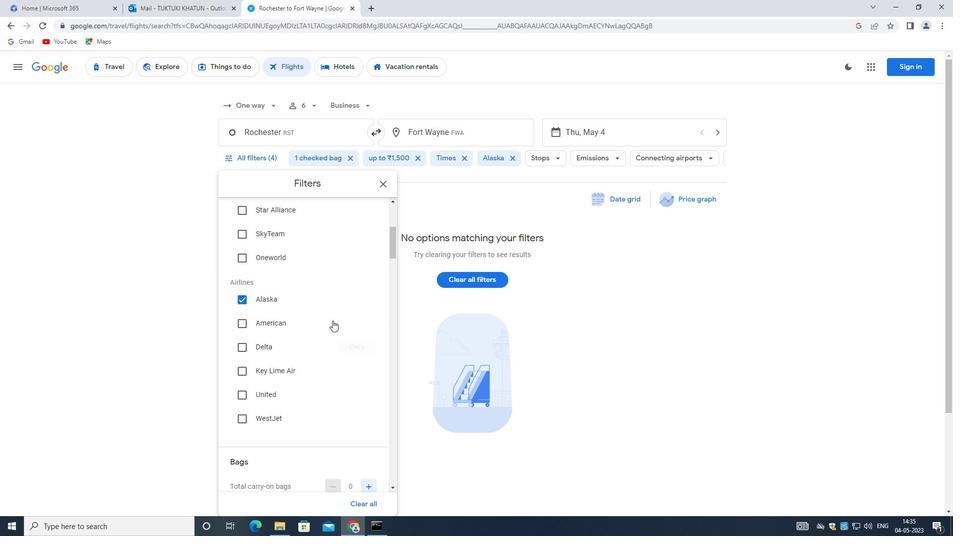 
Action: Mouse scrolled (315, 308) with delta (0, 0)
Screenshot: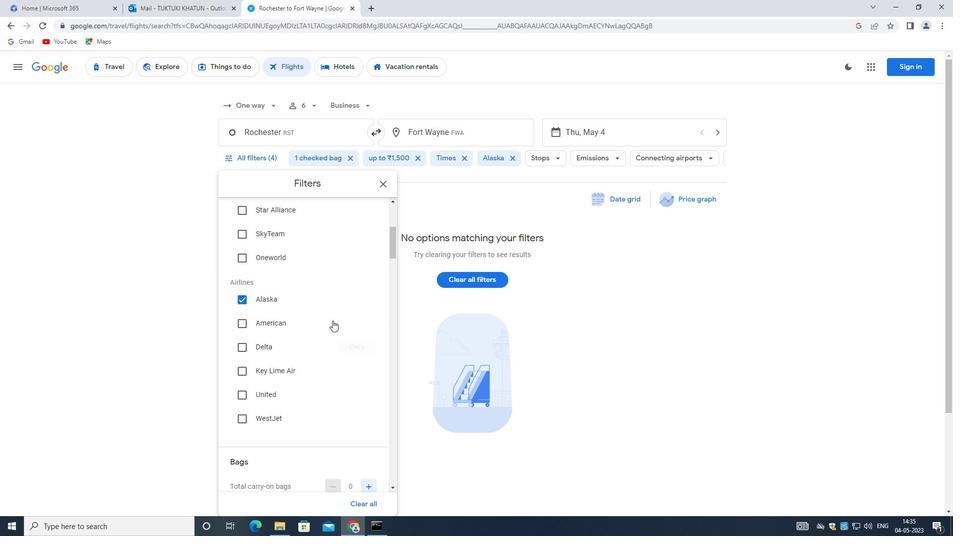 
Action: Mouse moved to (314, 306)
Screenshot: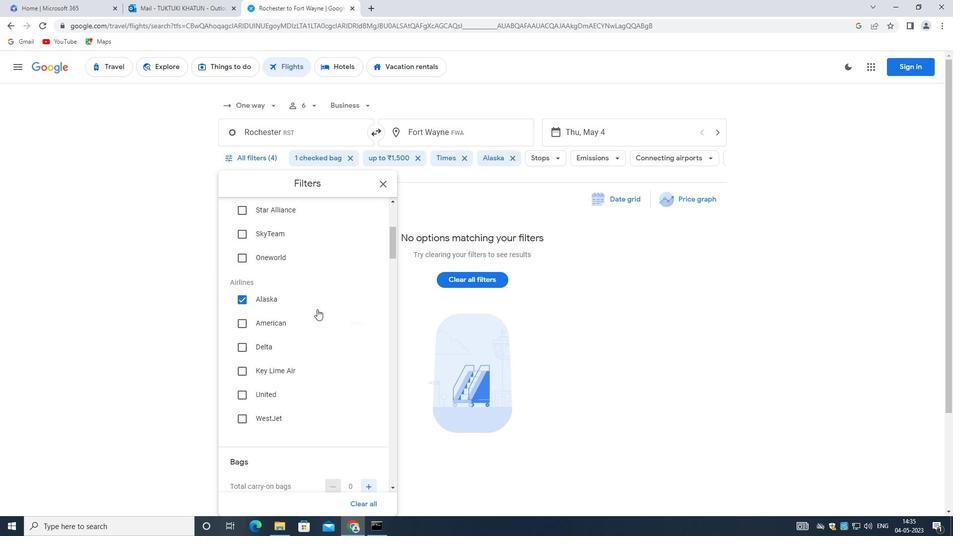 
Action: Mouse scrolled (314, 307) with delta (0, 0)
Screenshot: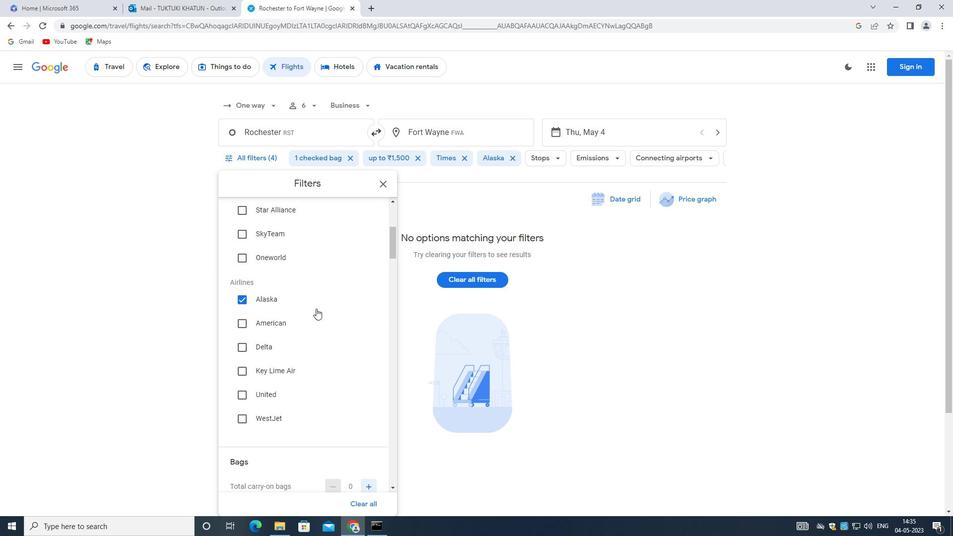 
Action: Mouse moved to (308, 301)
Screenshot: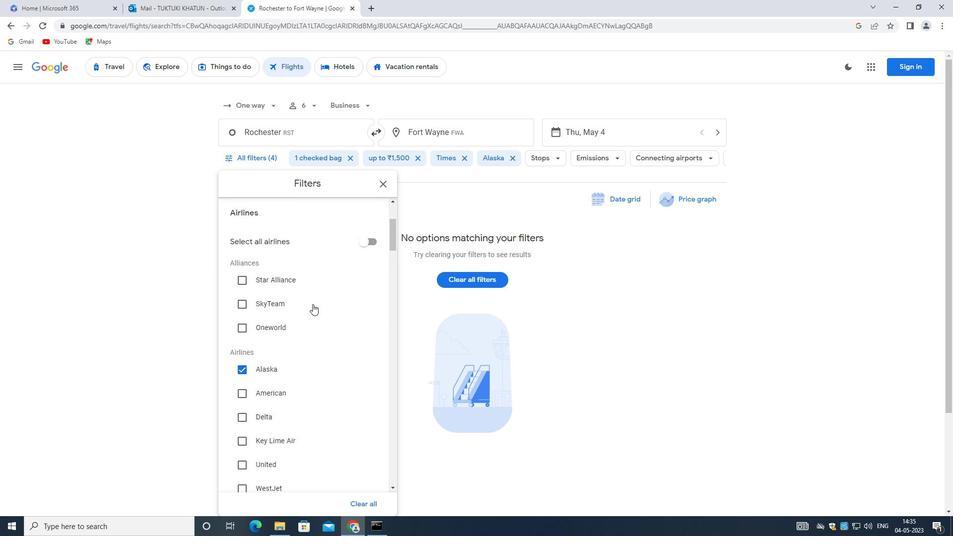 
Action: Mouse scrolled (308, 301) with delta (0, 0)
Screenshot: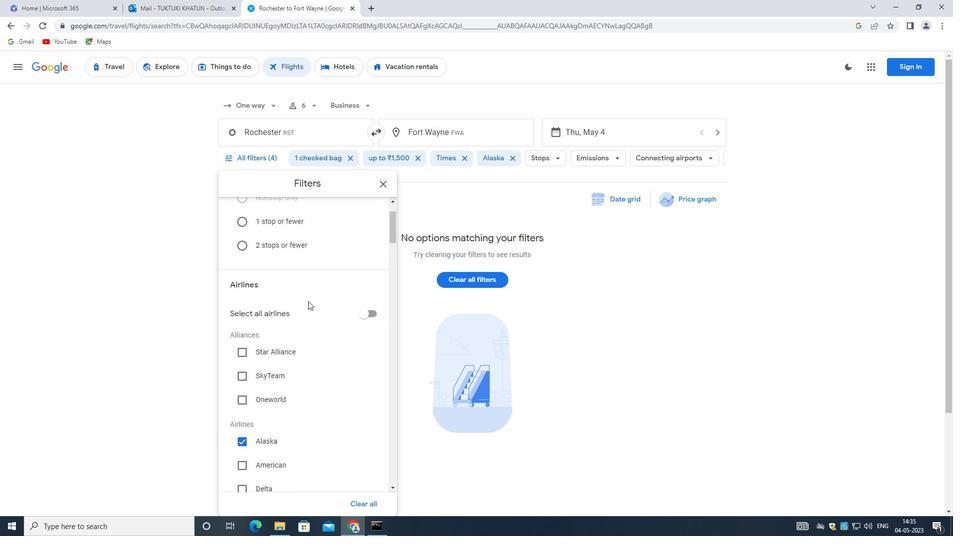 
Action: Mouse scrolled (308, 301) with delta (0, 0)
Screenshot: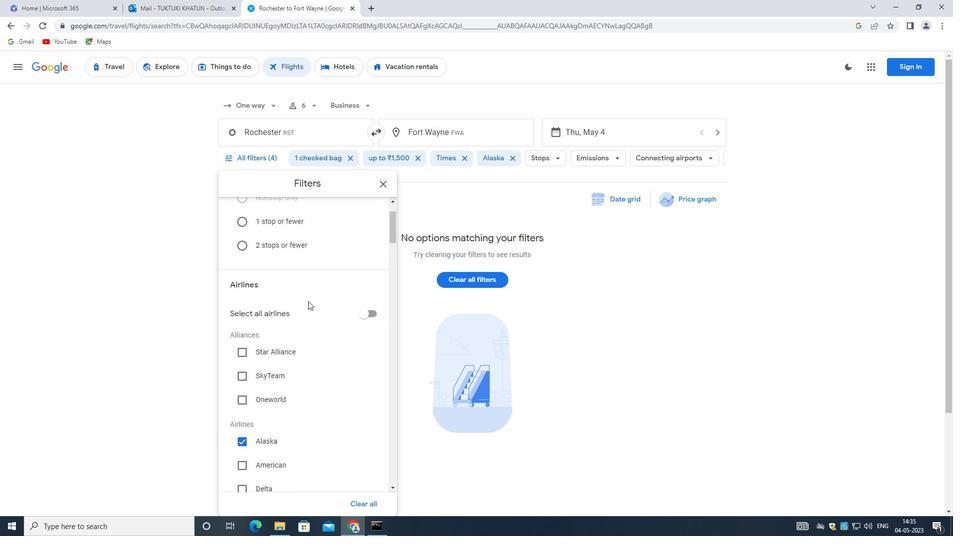 
Action: Mouse scrolled (308, 301) with delta (0, 0)
Screenshot: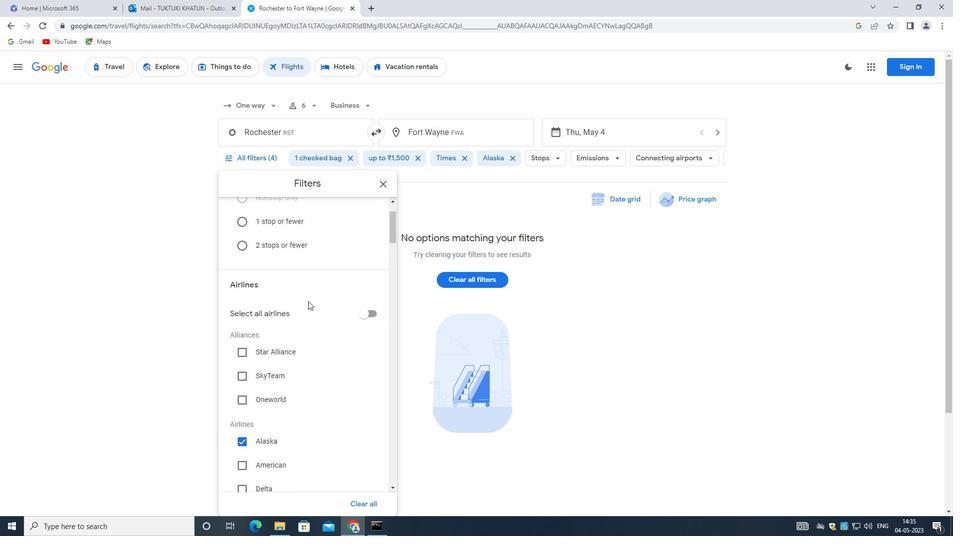 
Action: Mouse scrolled (308, 301) with delta (0, 0)
Screenshot: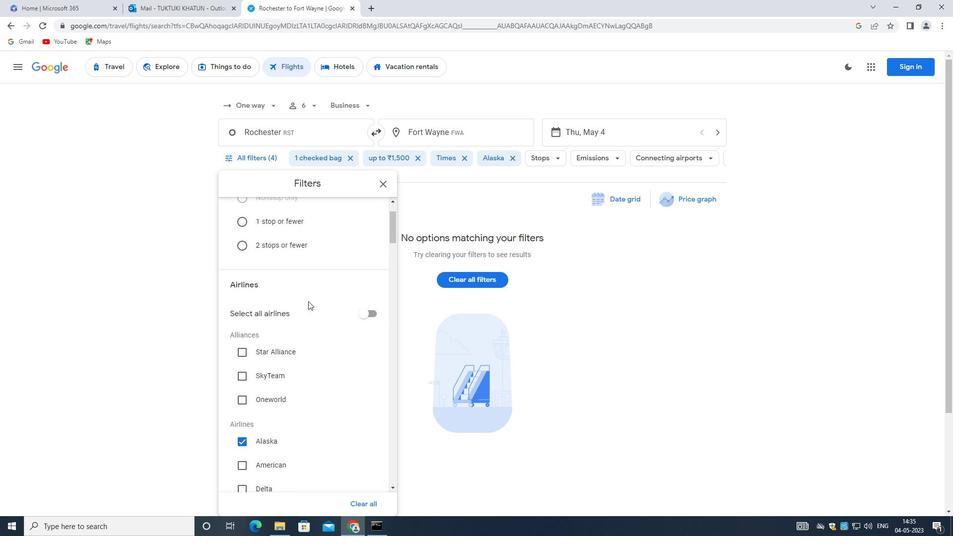 
Action: Mouse moved to (296, 317)
Screenshot: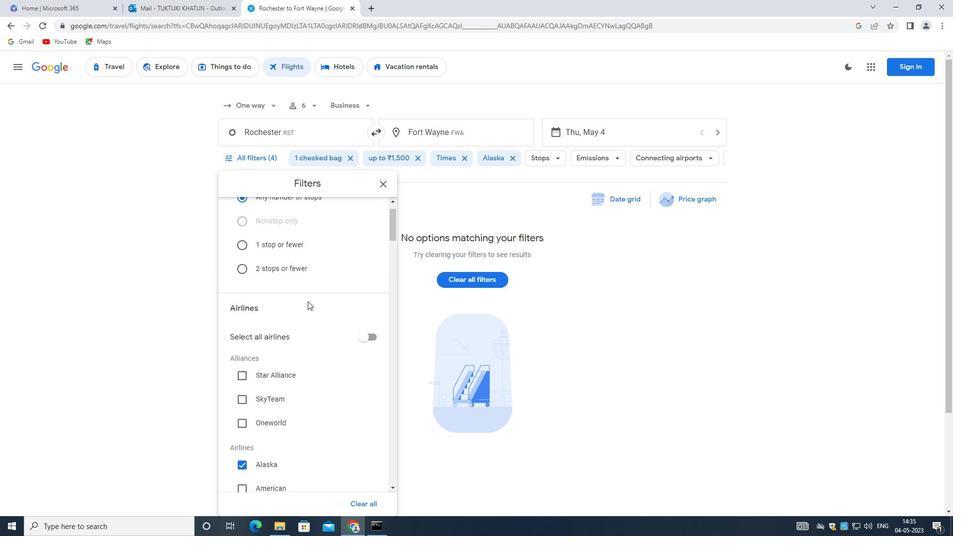 
Action: Mouse scrolled (296, 317) with delta (0, 0)
Screenshot: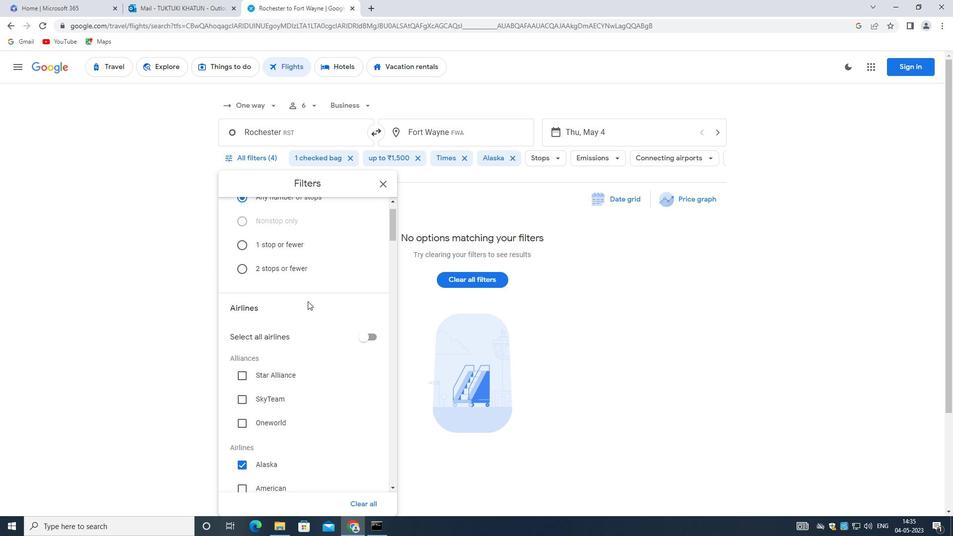 
Action: Mouse scrolled (296, 317) with delta (0, 0)
Screenshot: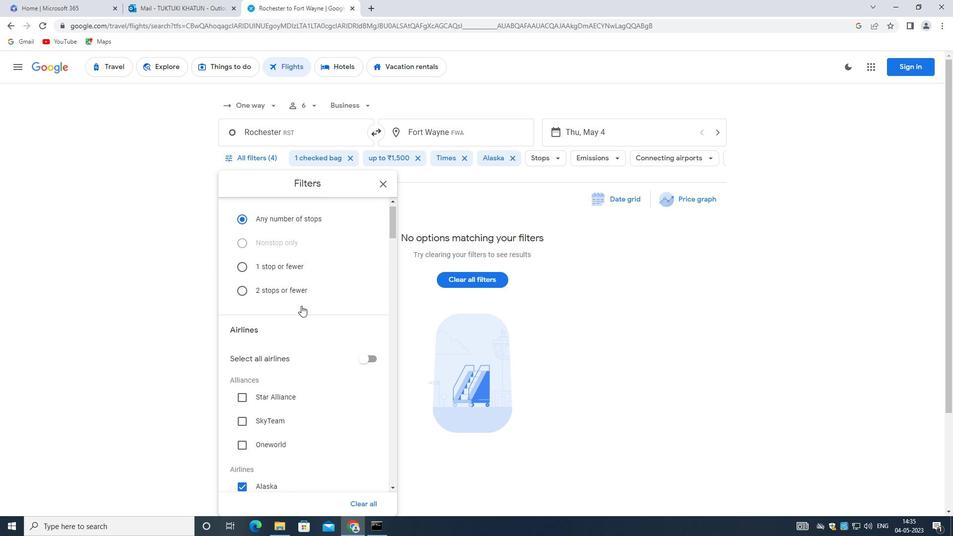 
Action: Mouse scrolled (296, 317) with delta (0, 0)
Screenshot: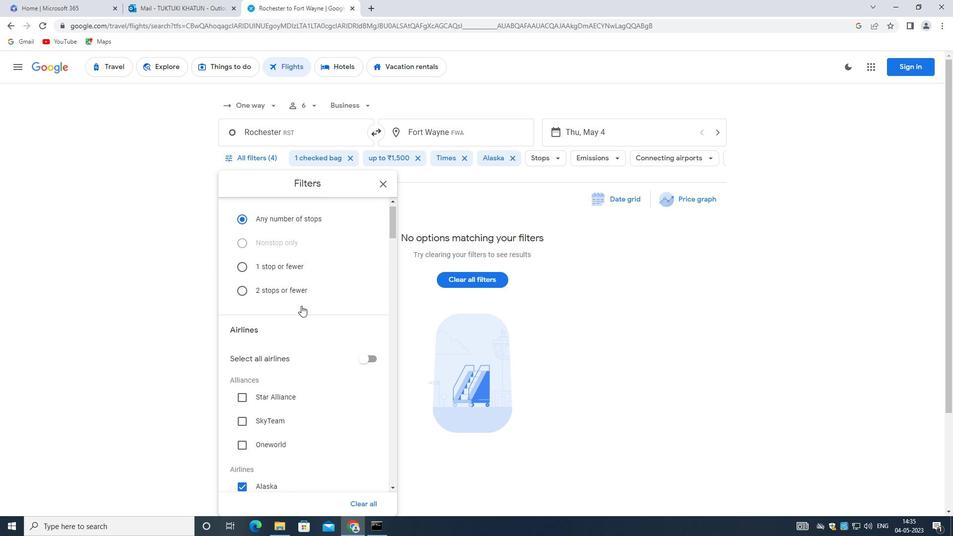 
Action: Mouse scrolled (296, 317) with delta (0, 0)
Screenshot: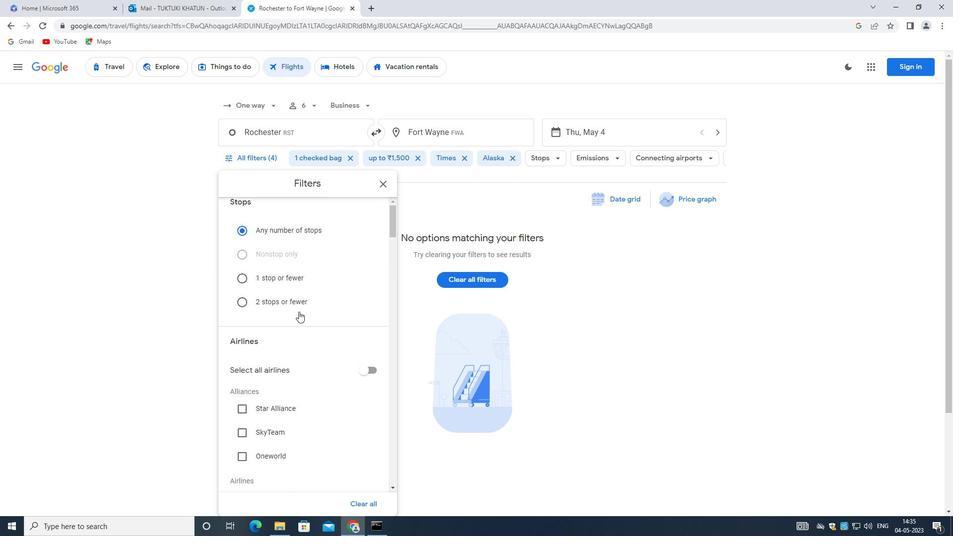 
Action: Mouse scrolled (296, 317) with delta (0, 0)
Screenshot: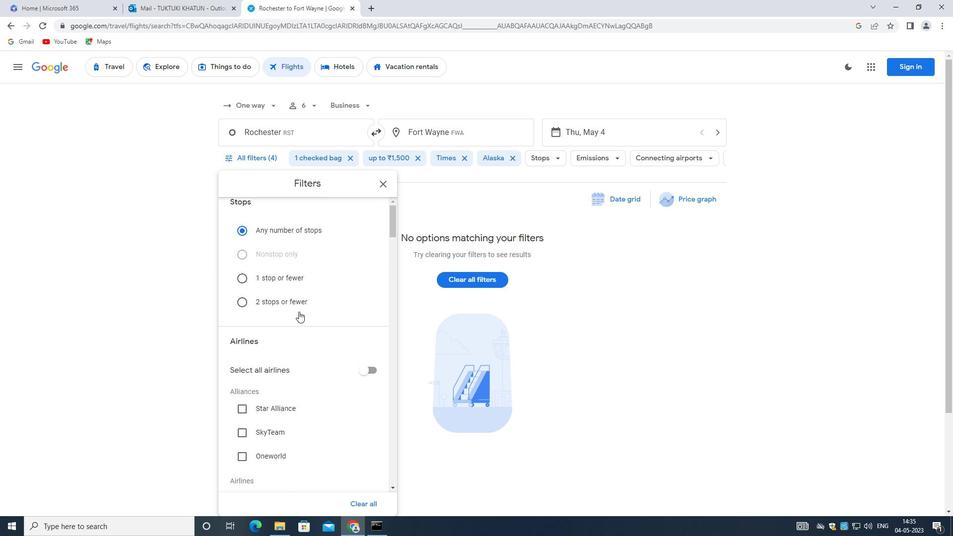 
Action: Mouse moved to (599, 251)
Screenshot: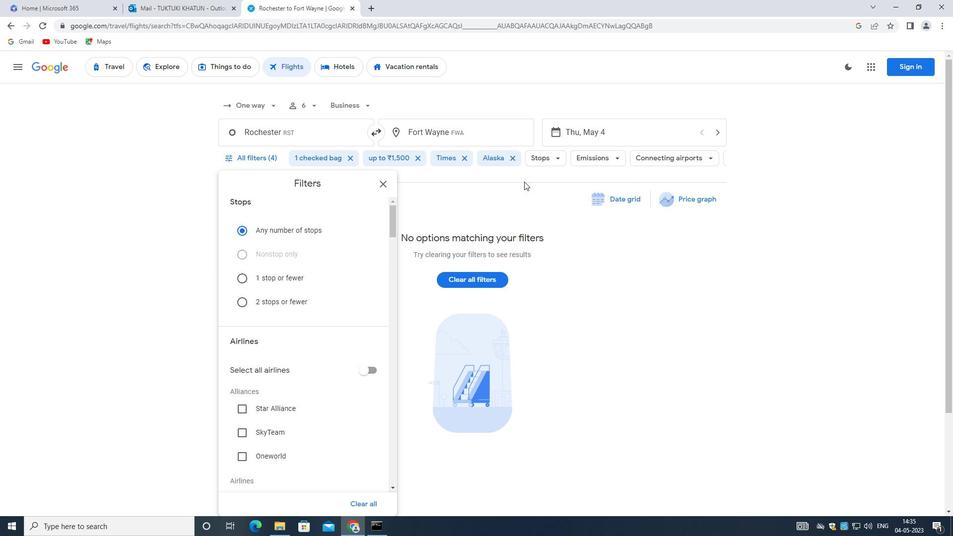 
Action: Mouse scrolled (599, 252) with delta (0, 0)
Screenshot: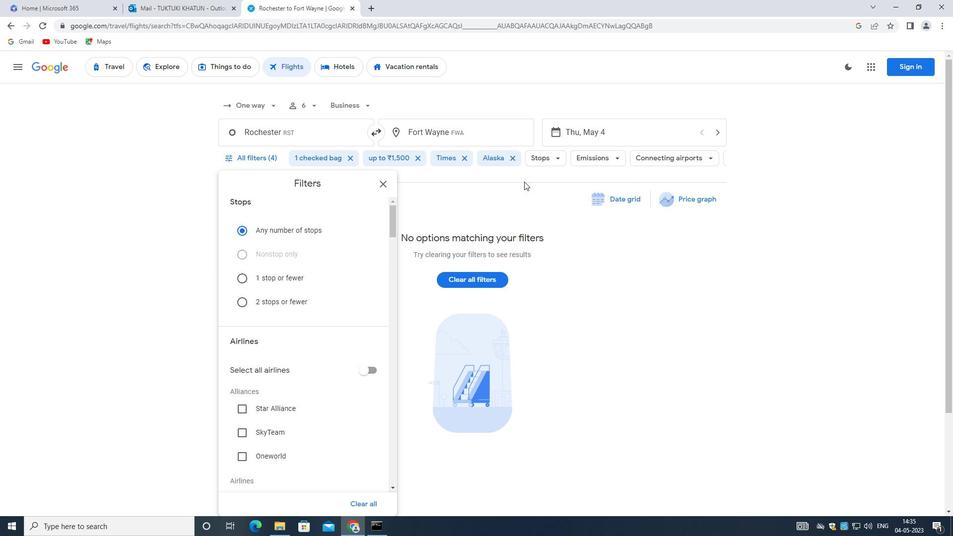 
Action: Mouse moved to (599, 253)
Screenshot: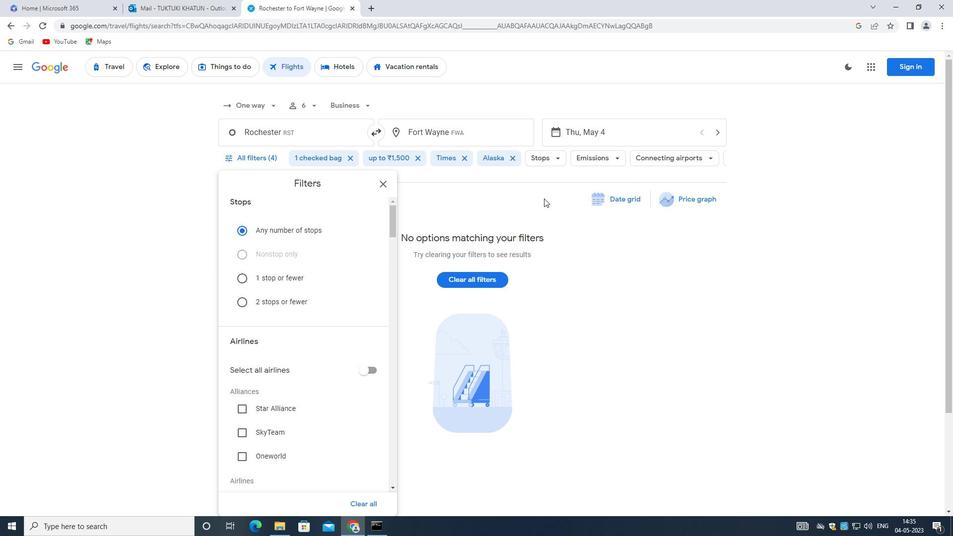 
Action: Mouse scrolled (599, 253) with delta (0, 0)
Screenshot: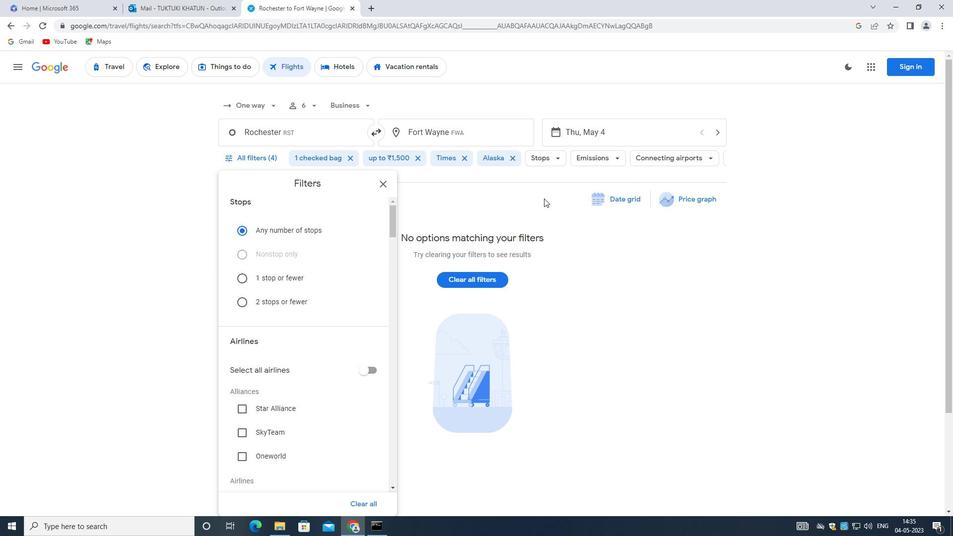 
Action: Mouse moved to (599, 255)
Screenshot: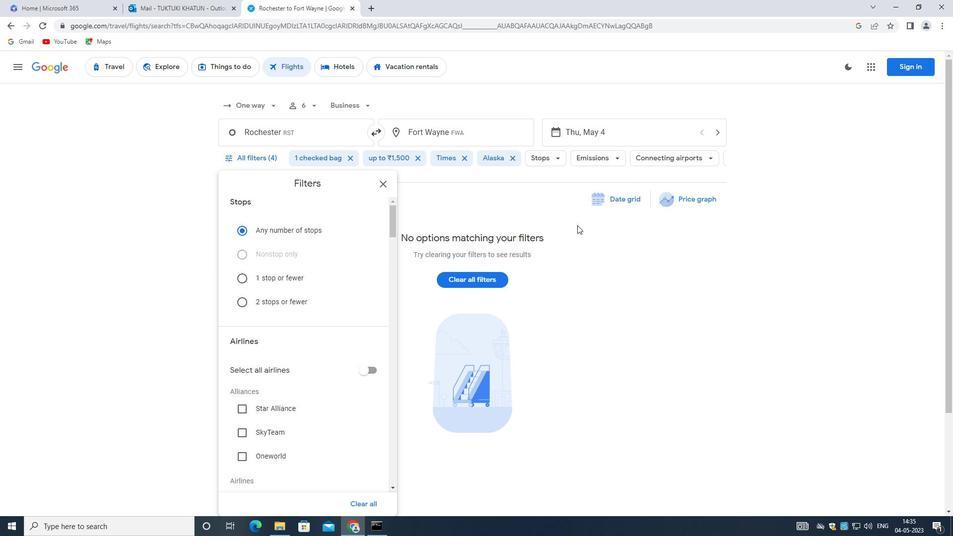 
Action: Mouse scrolled (599, 255) with delta (0, 0)
Screenshot: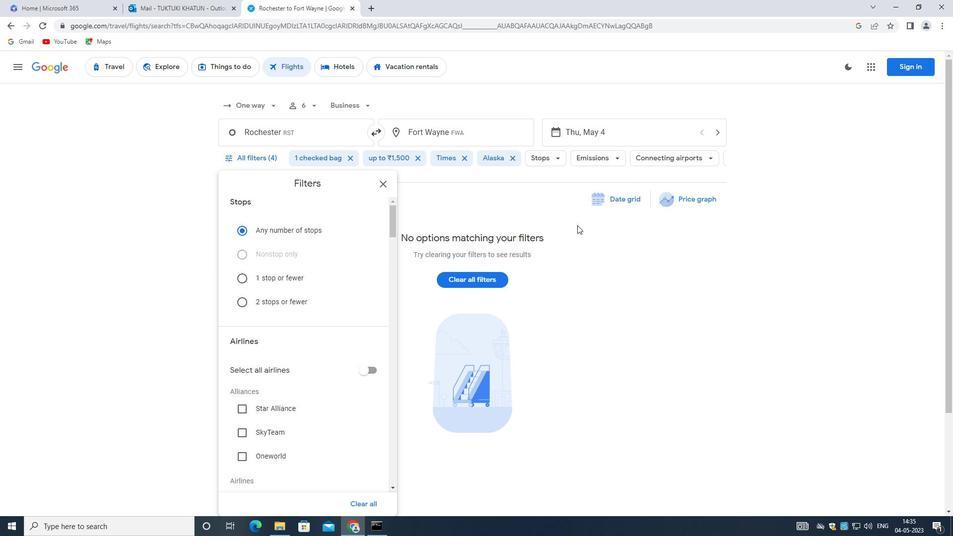 
Action: Mouse moved to (265, 307)
Screenshot: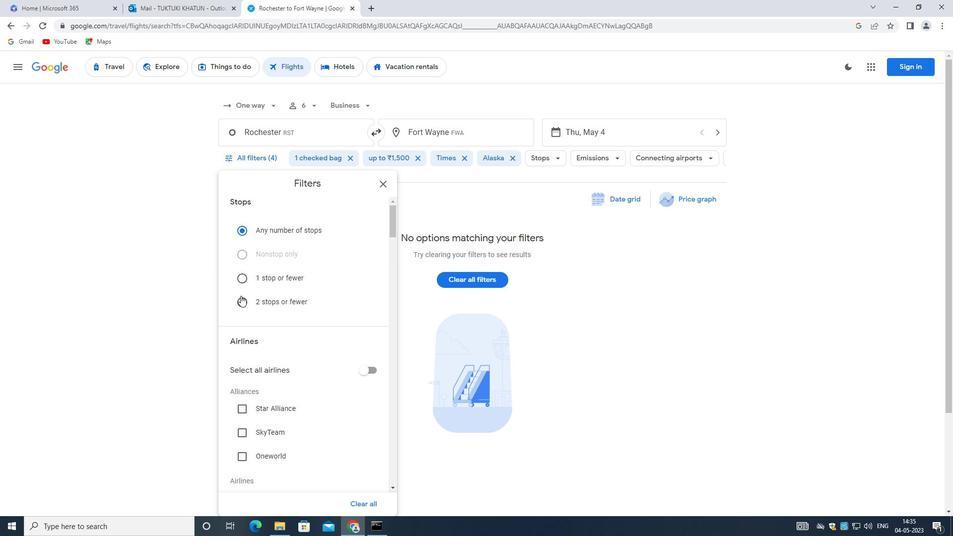 
Action: Mouse scrolled (265, 306) with delta (0, 0)
Screenshot: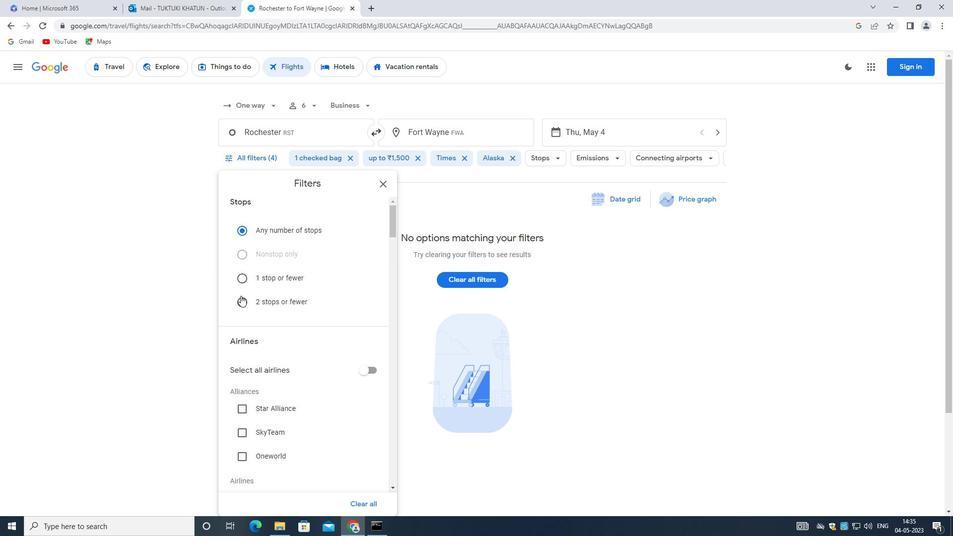 
Action: Mouse moved to (268, 307)
Screenshot: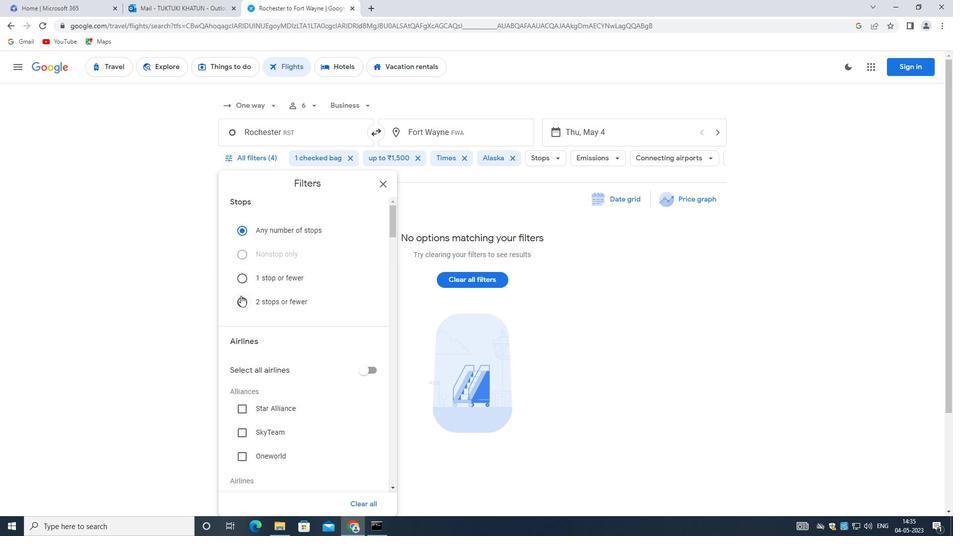 
Action: Mouse scrolled (268, 307) with delta (0, 0)
Screenshot: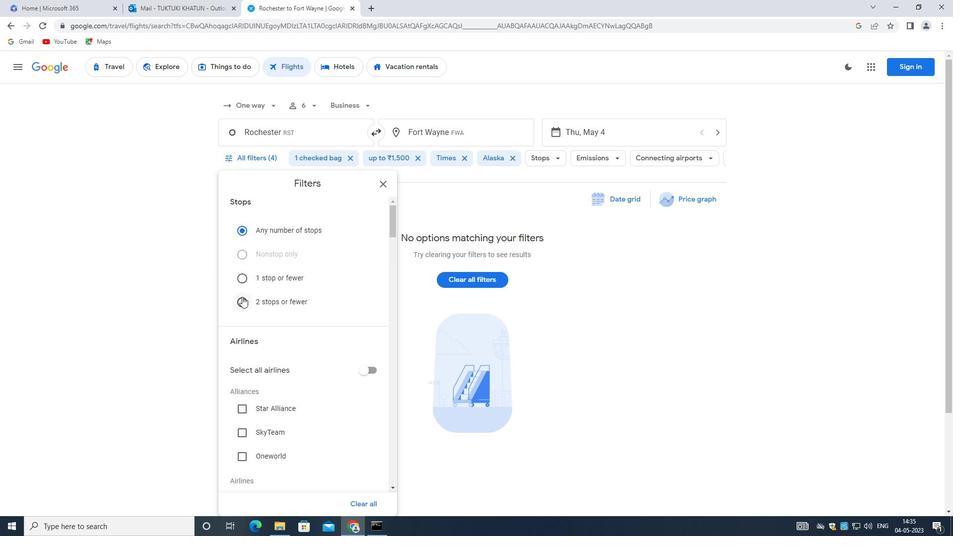 
Action: Mouse scrolled (268, 307) with delta (0, 0)
Screenshot: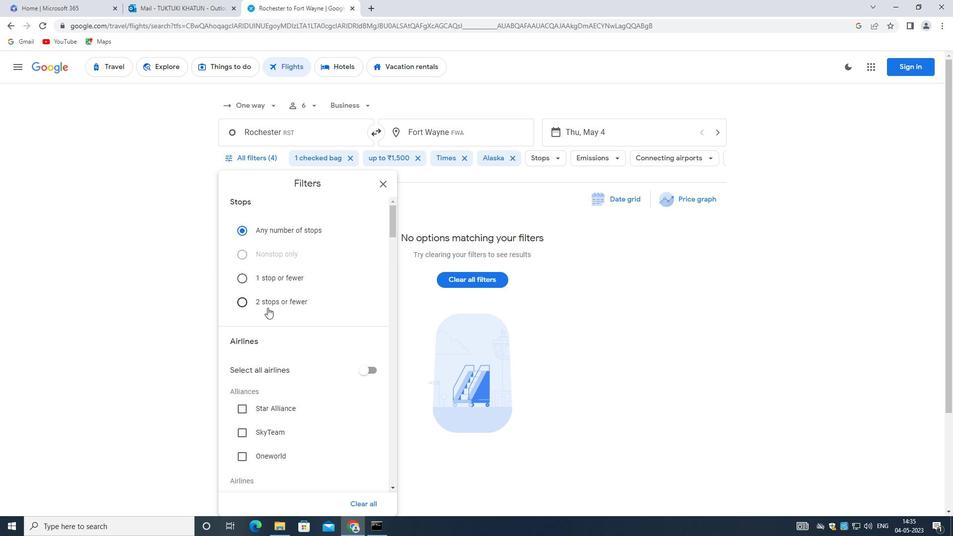 
Action: Mouse moved to (277, 310)
Screenshot: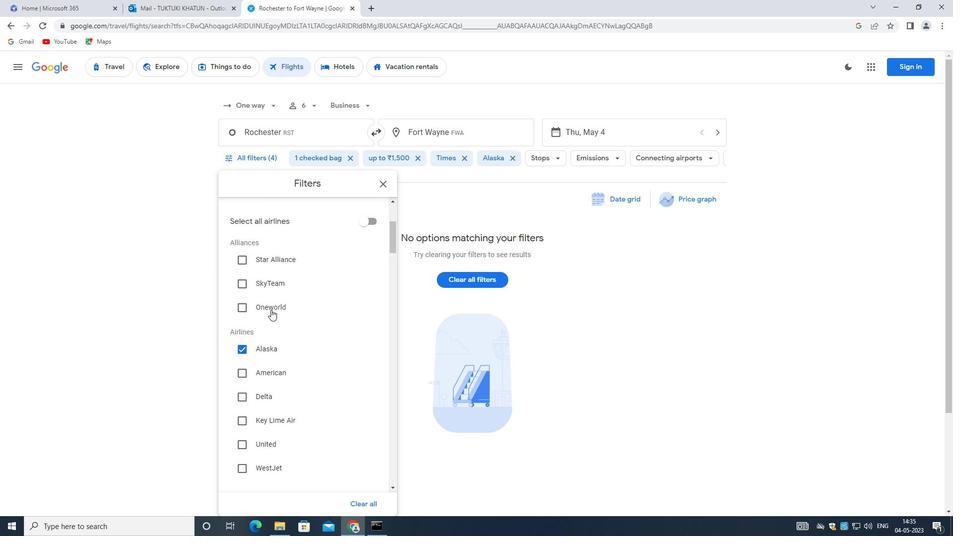 
Action: Mouse scrolled (277, 309) with delta (0, 0)
Screenshot: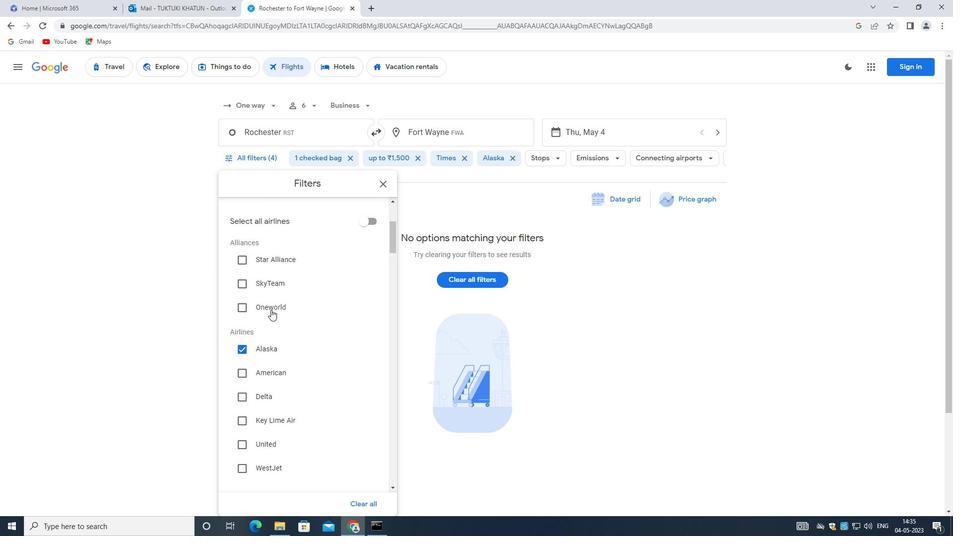 
Action: Mouse scrolled (277, 309) with delta (0, 0)
Screenshot: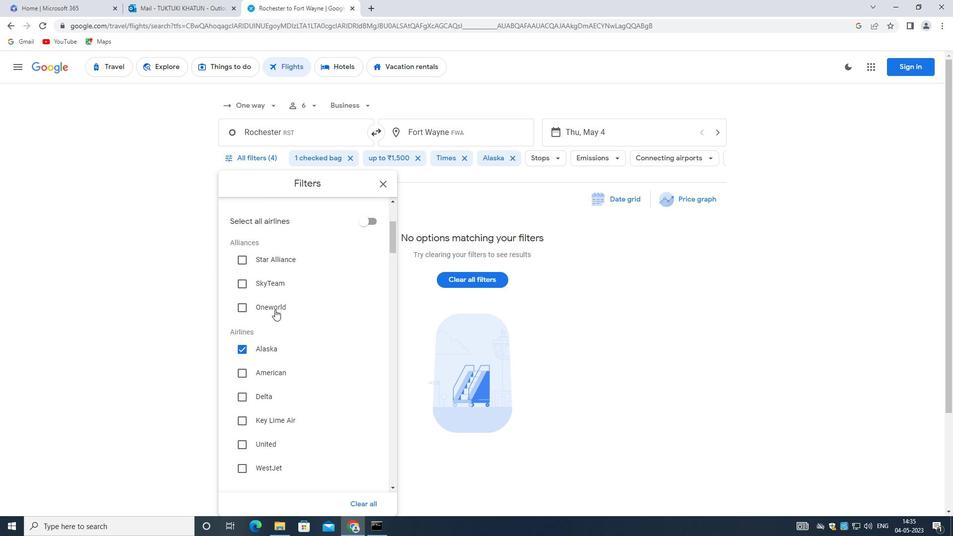 
Action: Mouse moved to (240, 364)
Screenshot: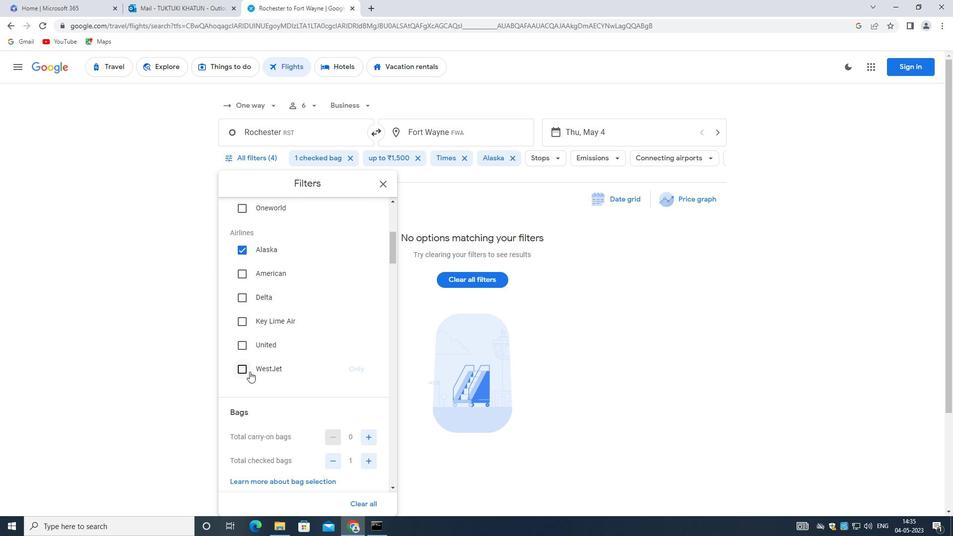 
Action: Mouse pressed left at (240, 364)
Screenshot: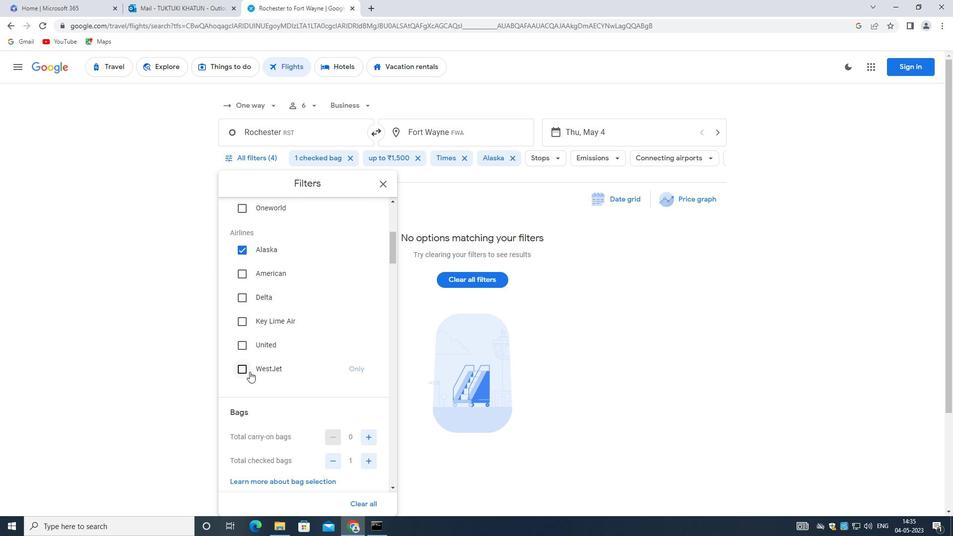 
Action: Mouse moved to (356, 366)
Screenshot: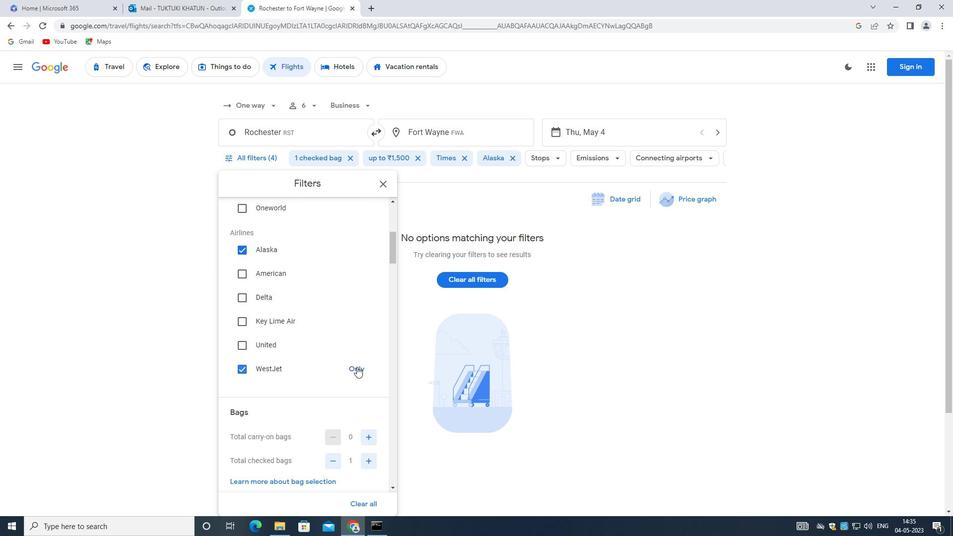 
Action: Mouse pressed left at (356, 366)
Screenshot: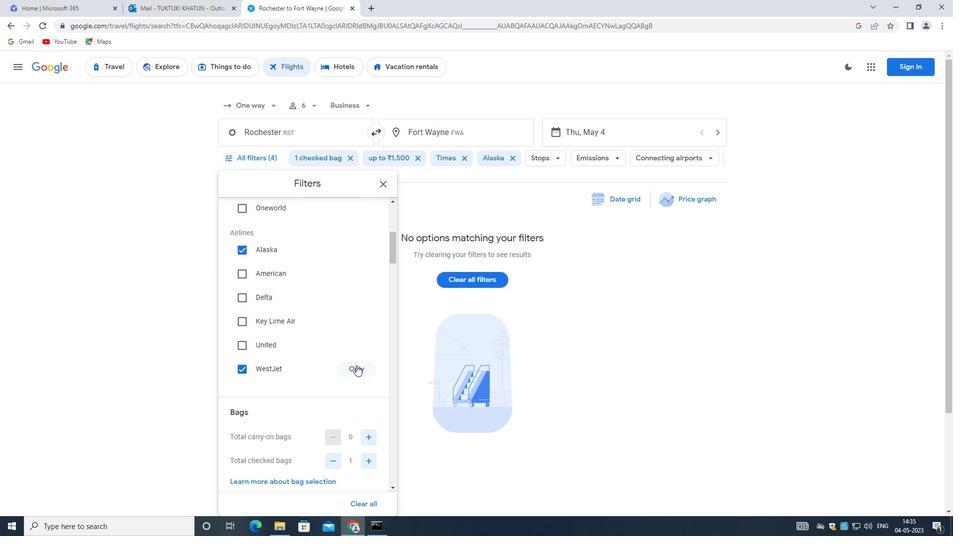 
Action: Mouse moved to (355, 317)
Screenshot: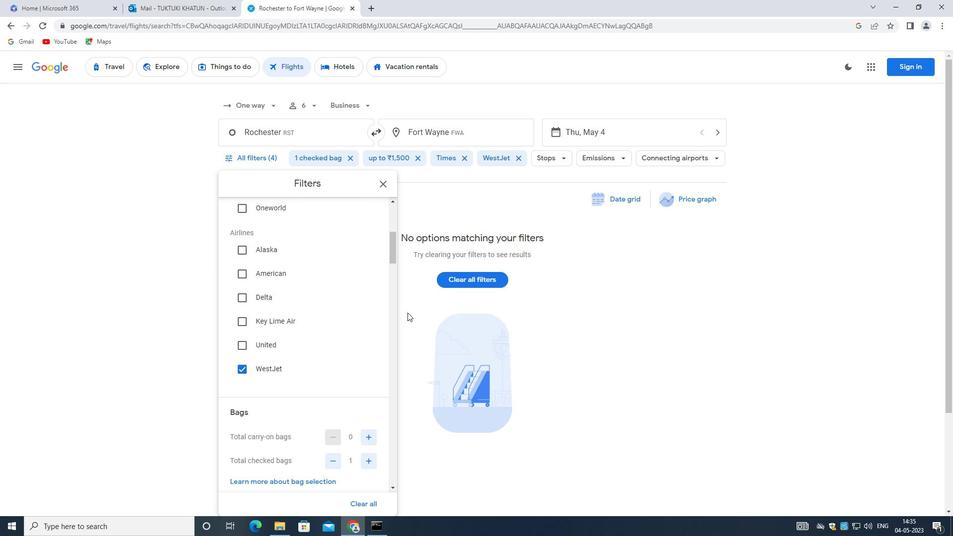 
Action: Mouse scrolled (355, 316) with delta (0, 0)
Screenshot: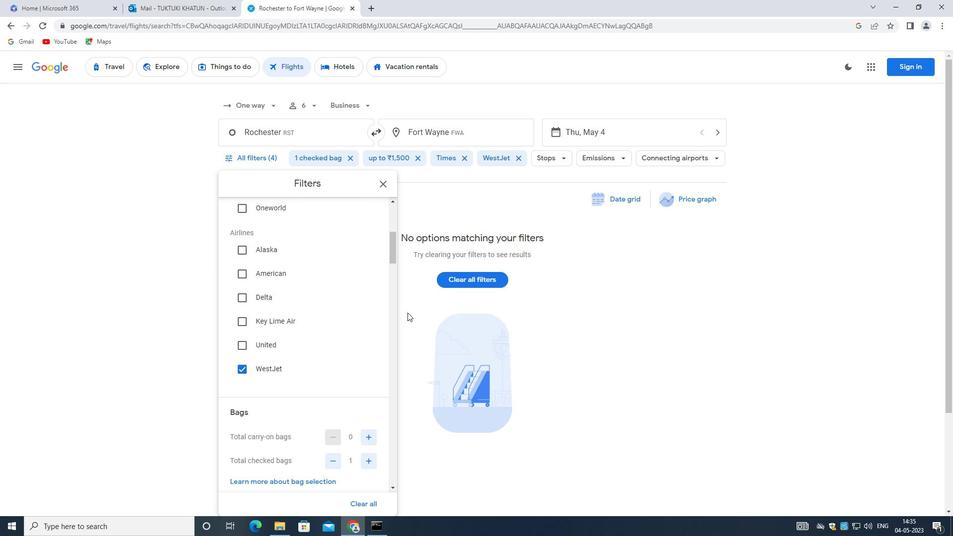 
Action: Mouse moved to (352, 323)
Screenshot: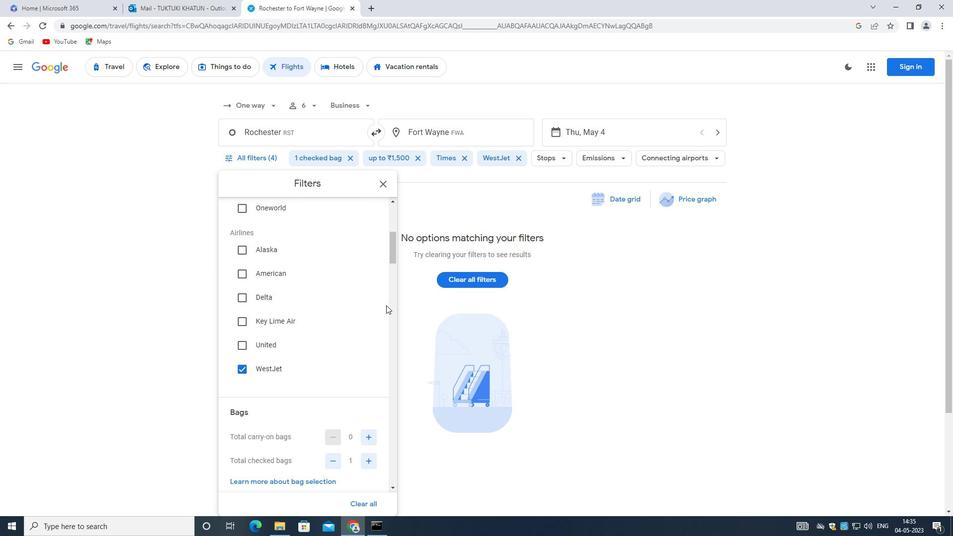 
Action: Mouse scrolled (353, 322) with delta (0, 0)
Screenshot: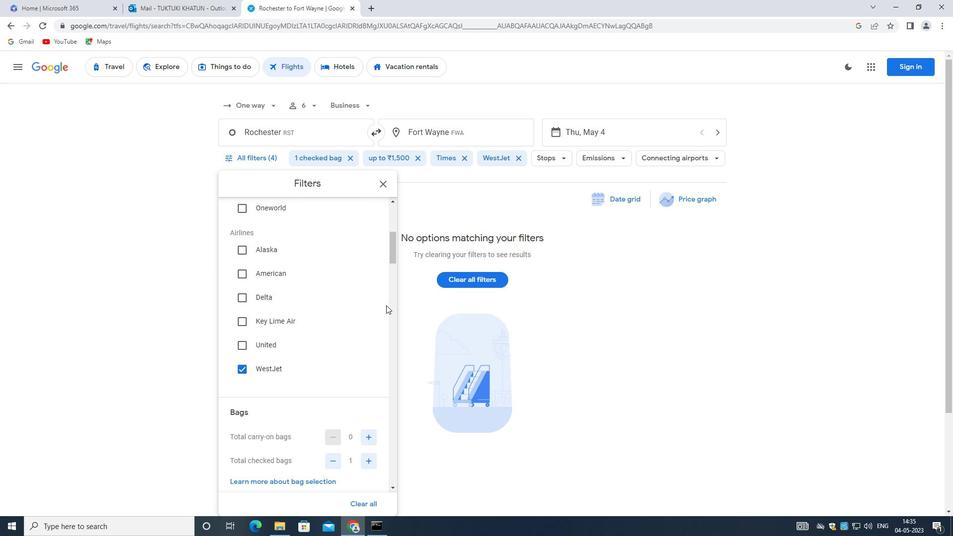 
Action: Mouse scrolled (352, 322) with delta (0, 0)
Screenshot: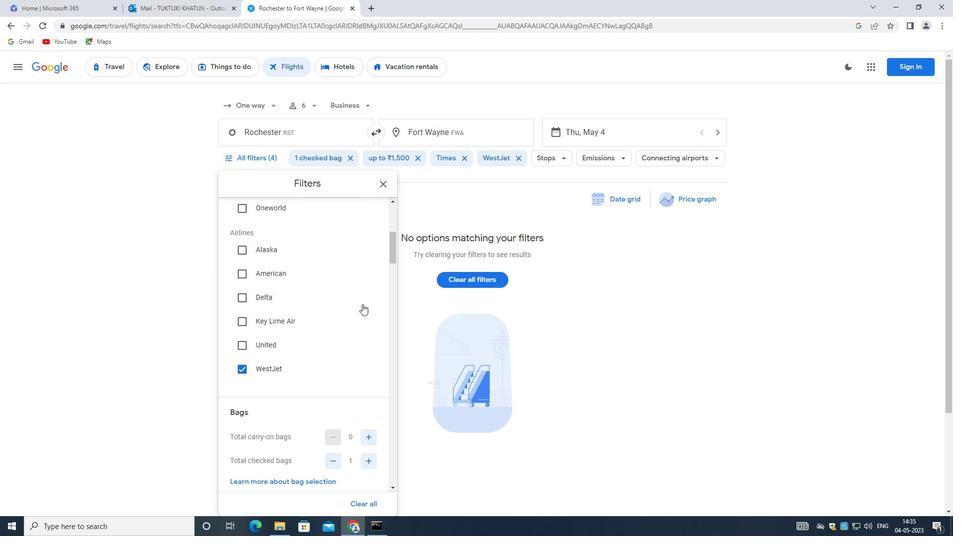 
Action: Mouse moved to (370, 314)
Screenshot: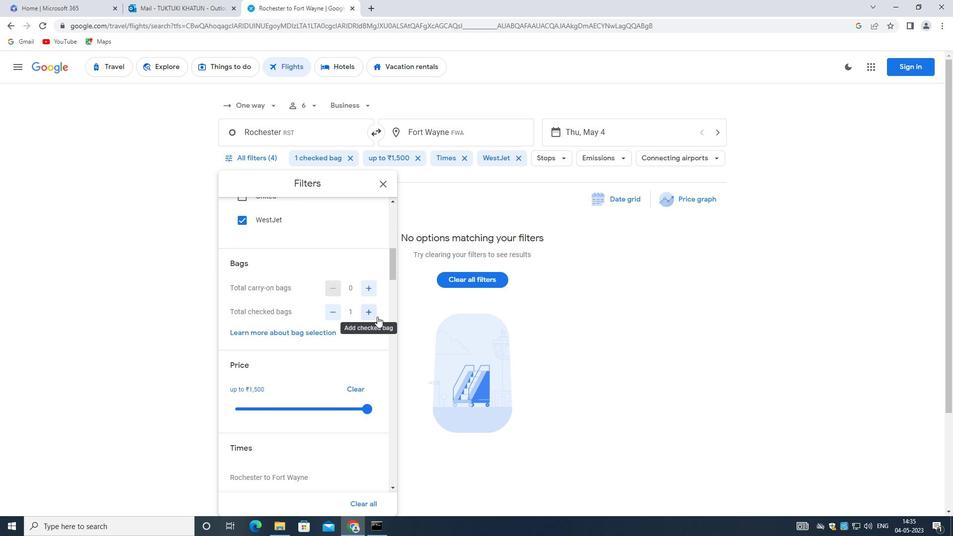 
Action: Mouse pressed left at (370, 314)
Screenshot: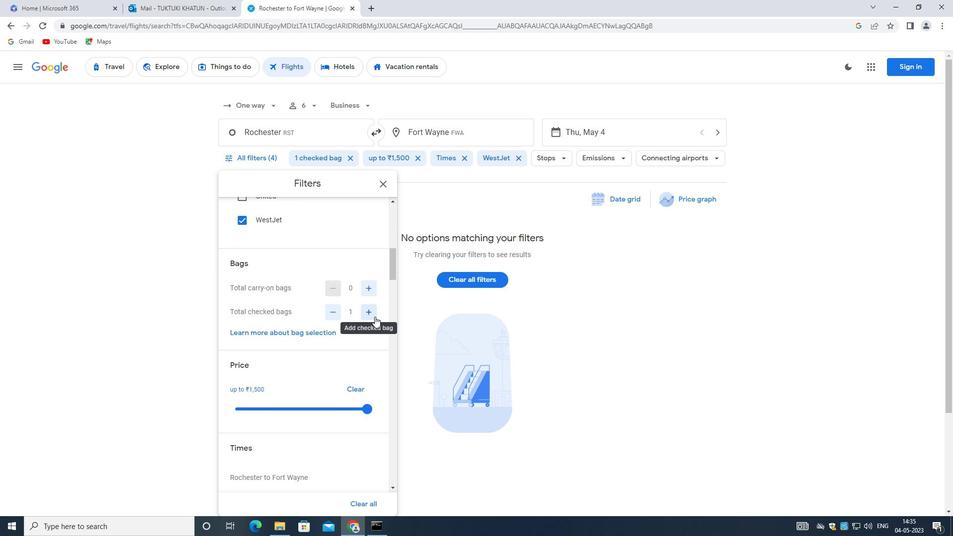 
Action: Mouse pressed left at (370, 314)
Screenshot: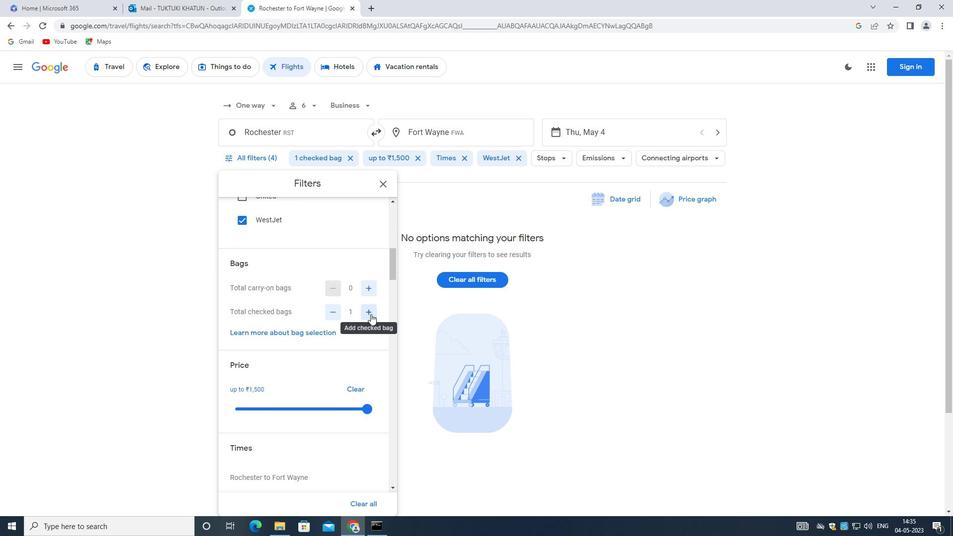 
Action: Mouse pressed left at (370, 314)
Screenshot: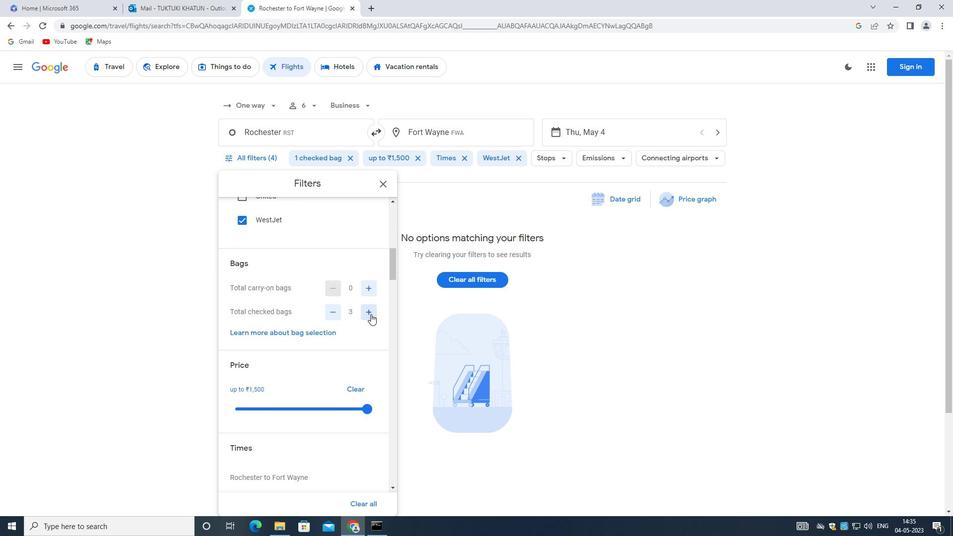
Action: Mouse moved to (306, 345)
Screenshot: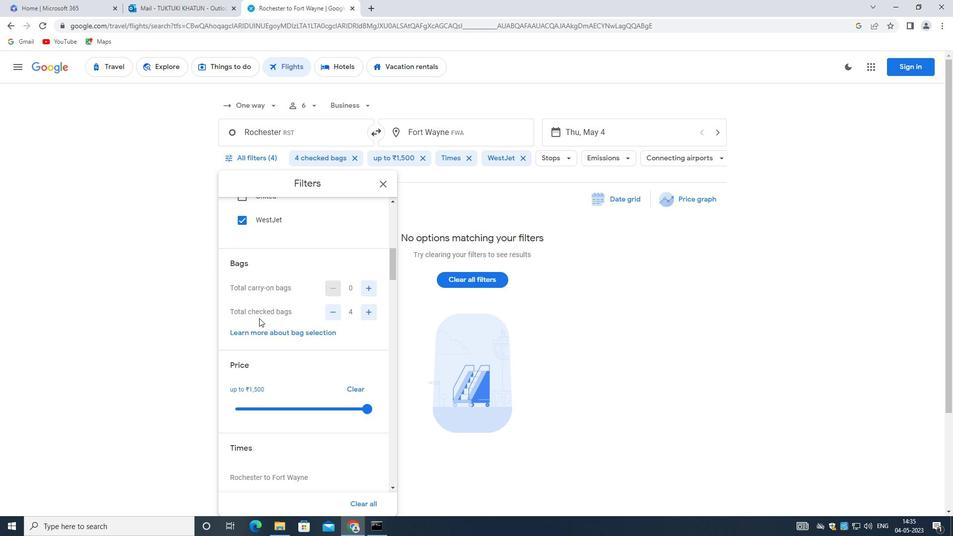 
Action: Mouse scrolled (306, 345) with delta (0, 0)
Screenshot: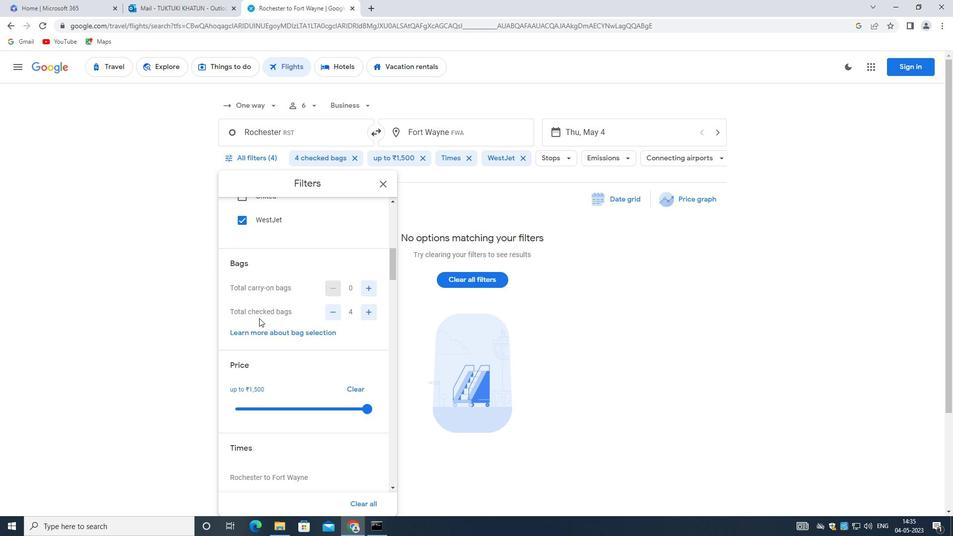 
Action: Mouse moved to (308, 346)
Screenshot: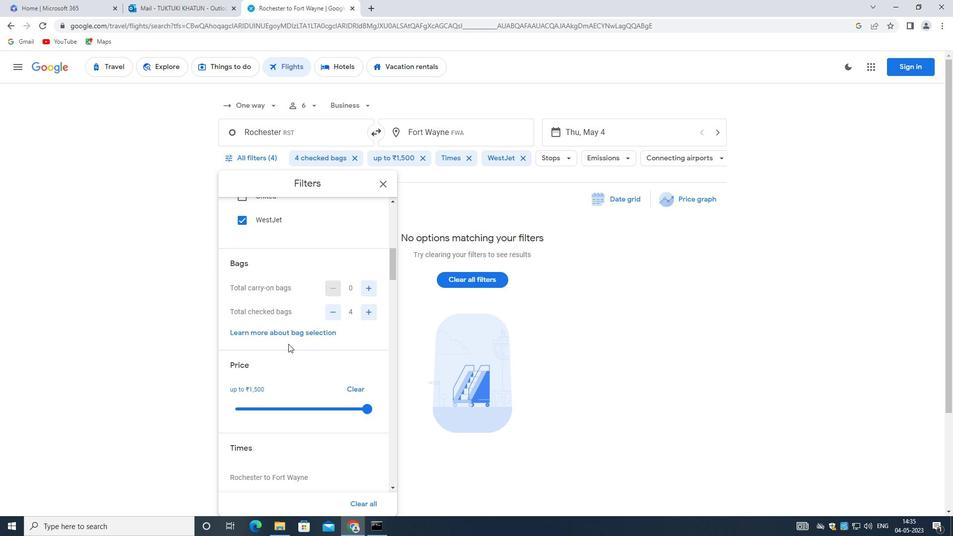 
Action: Mouse scrolled (308, 346) with delta (0, 0)
Screenshot: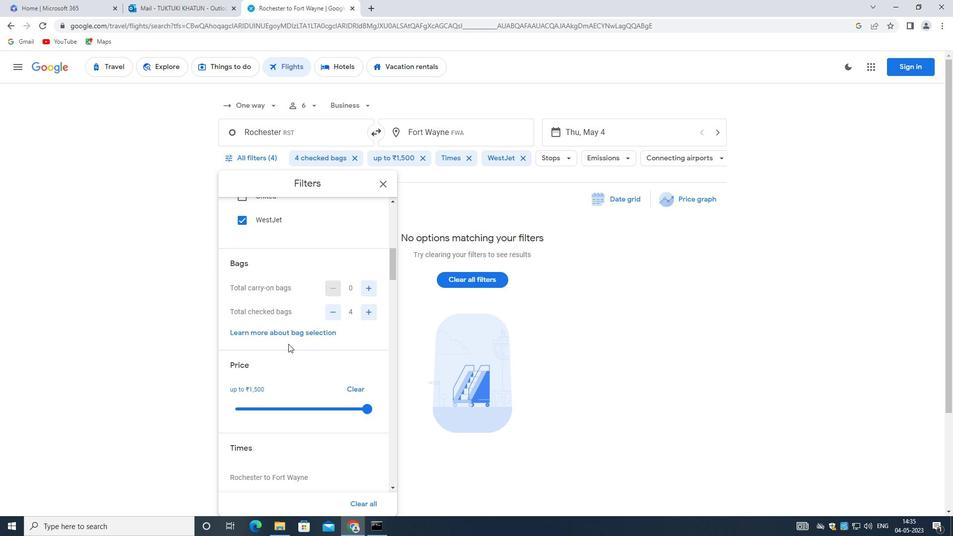 
Action: Mouse moved to (370, 309)
Screenshot: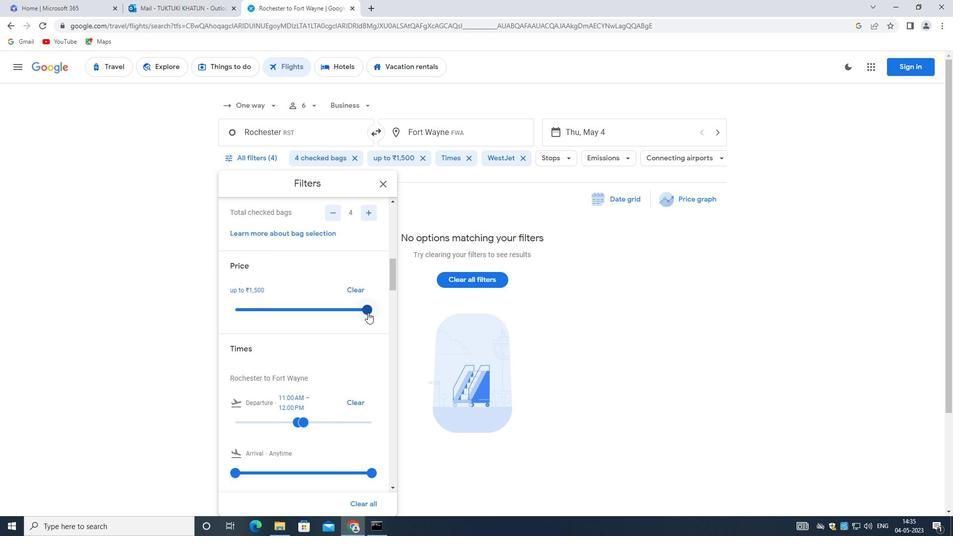 
Action: Mouse pressed left at (370, 309)
Screenshot: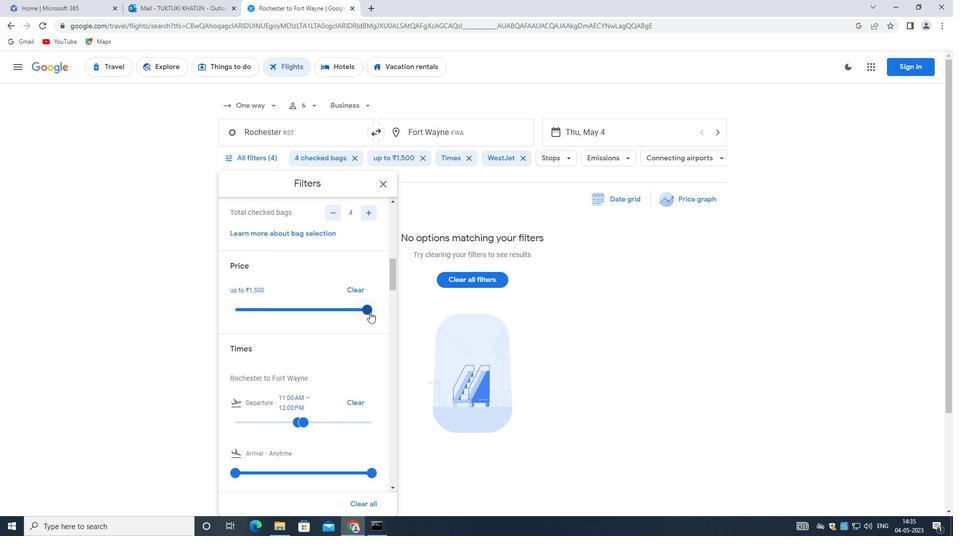 
Action: Mouse pressed left at (370, 309)
Screenshot: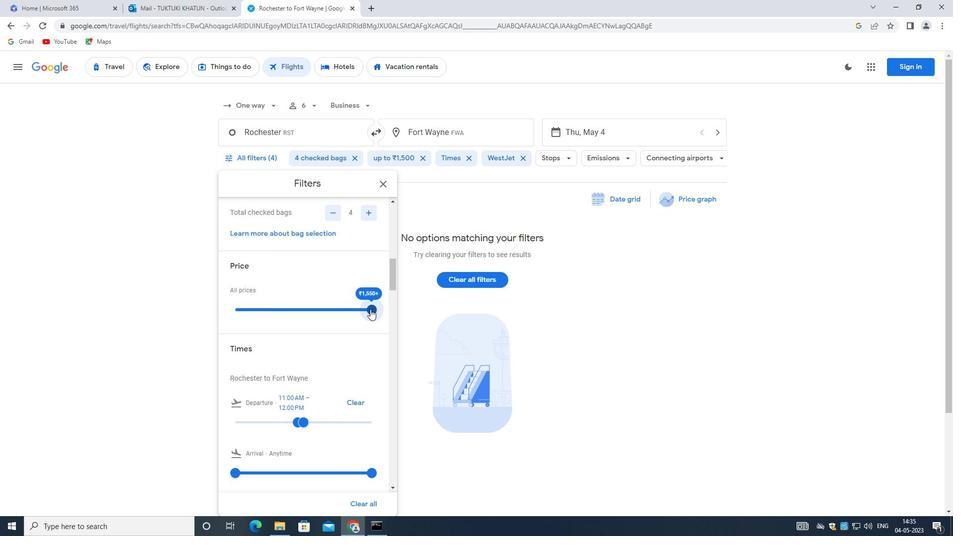 
Action: Mouse moved to (321, 421)
Screenshot: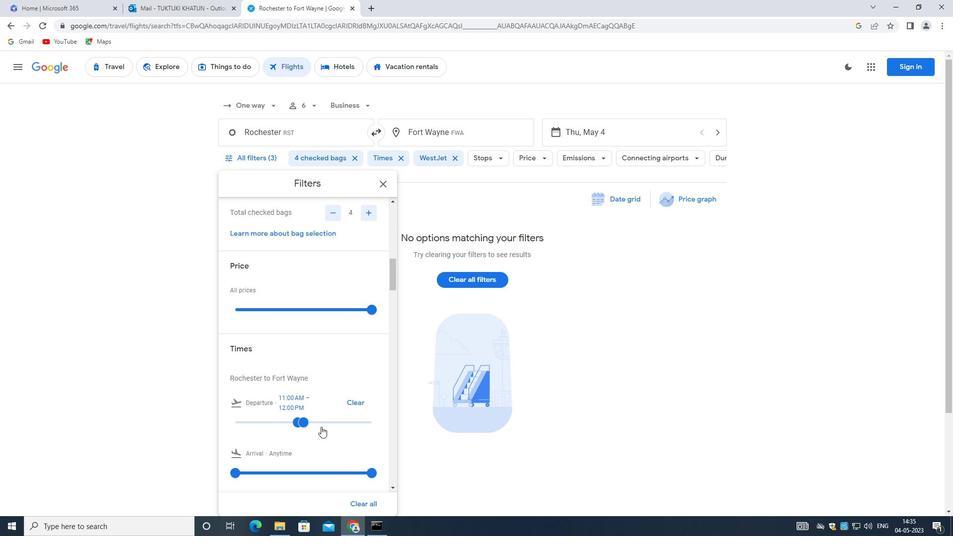 
Action: Mouse pressed left at (321, 421)
Screenshot: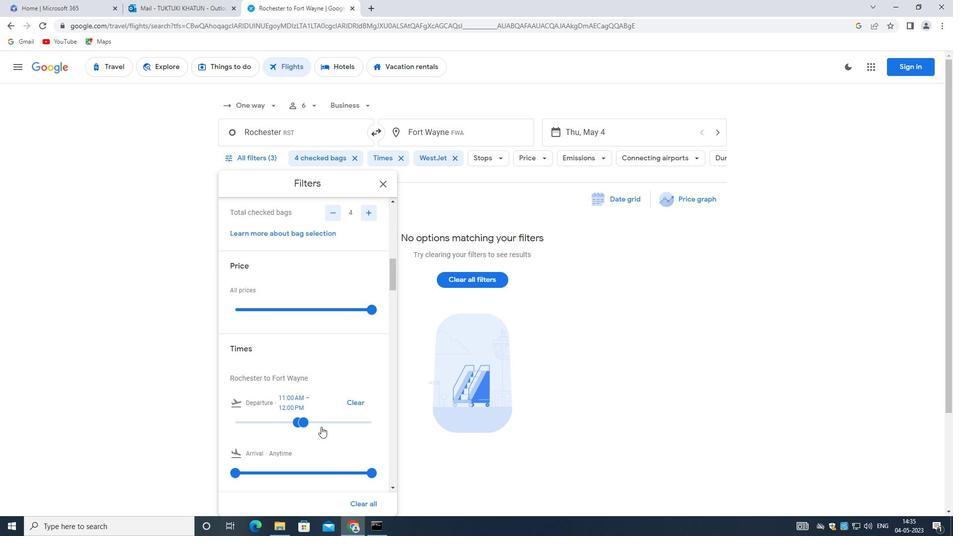 
Action: Mouse moved to (291, 422)
Screenshot: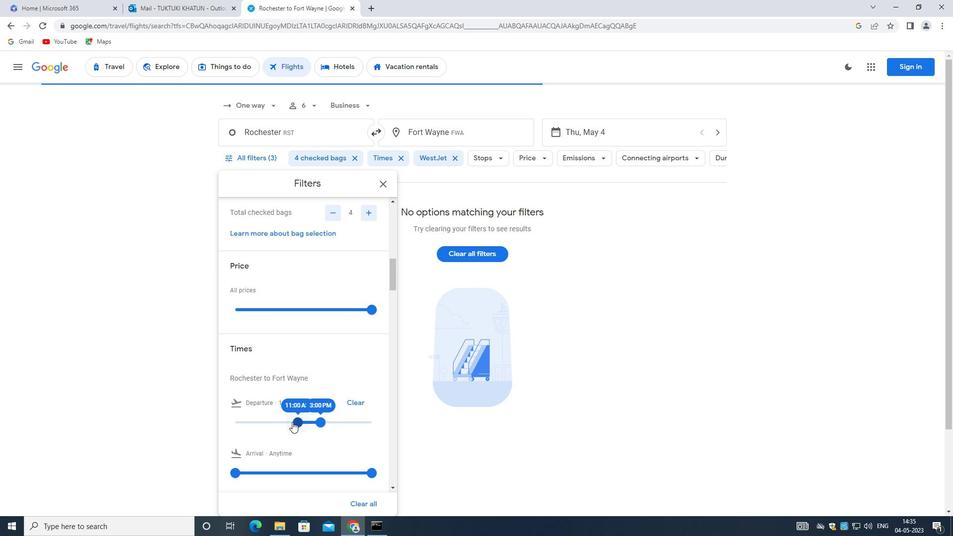 
Action: Mouse pressed left at (291, 422)
Screenshot: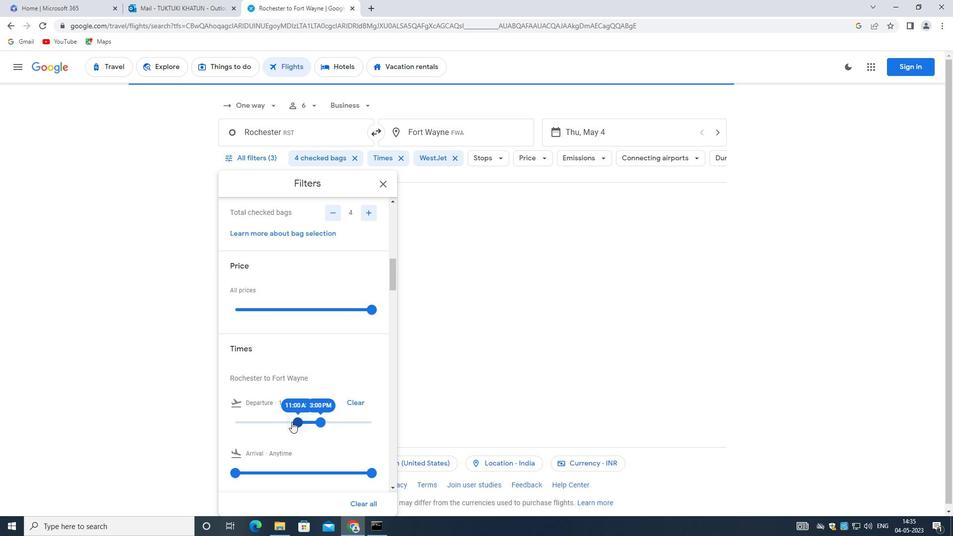 
Action: Mouse moved to (322, 420)
Screenshot: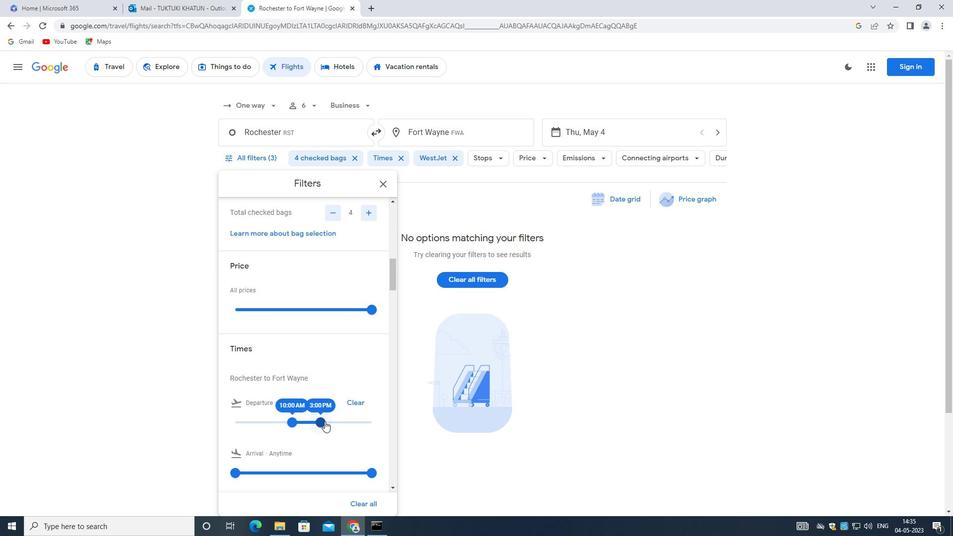 
Action: Mouse pressed left at (322, 420)
Screenshot: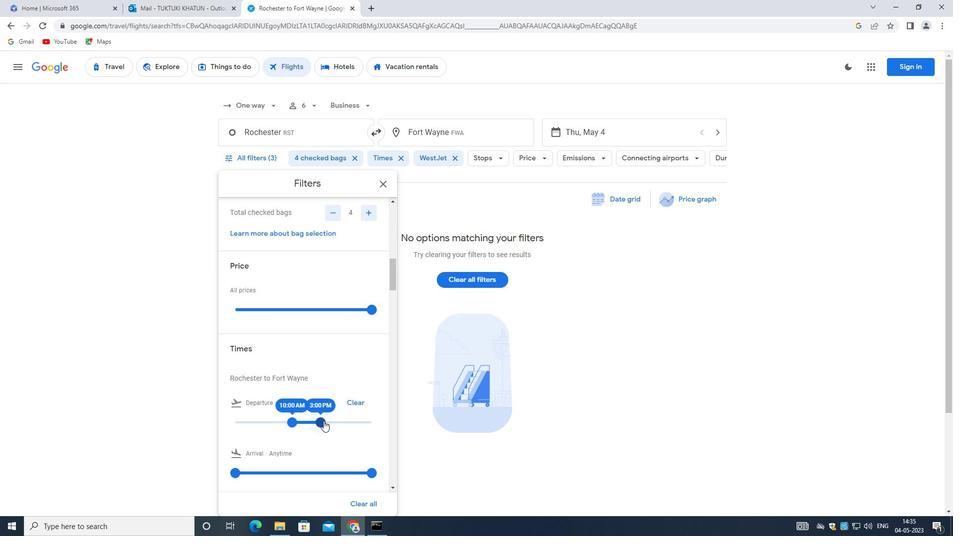 
Action: Mouse moved to (237, 423)
Screenshot: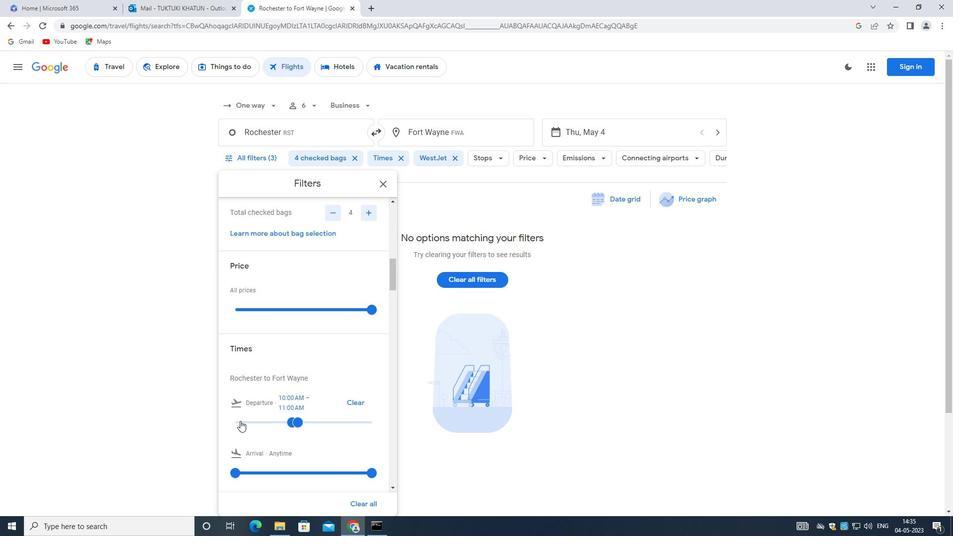 
Action: Mouse pressed left at (237, 423)
Screenshot: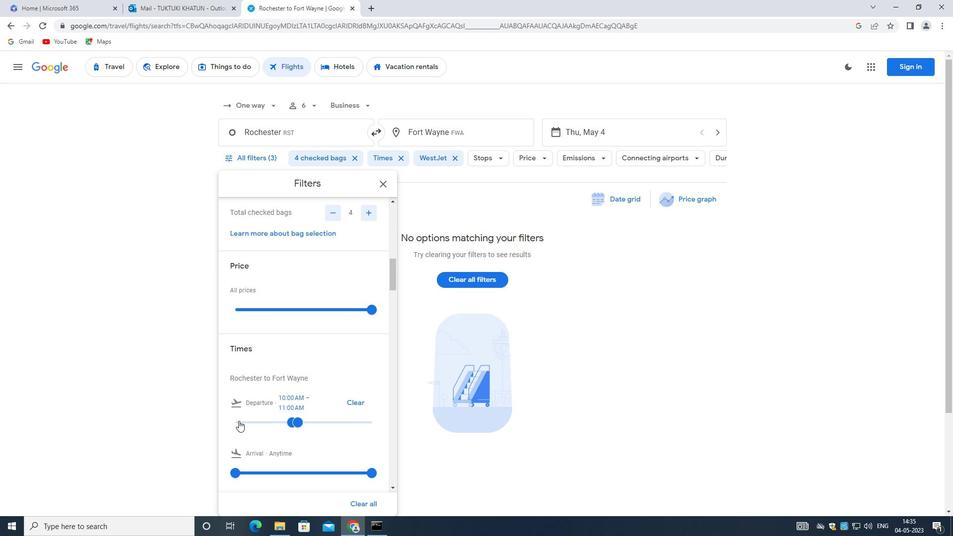 
Action: Mouse moved to (299, 422)
Screenshot: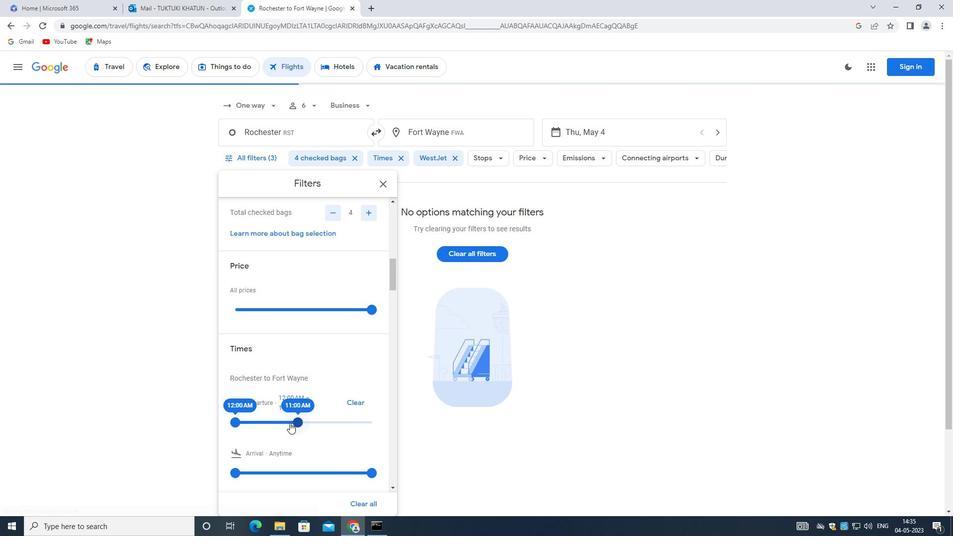 
Action: Mouse pressed left at (299, 422)
Screenshot: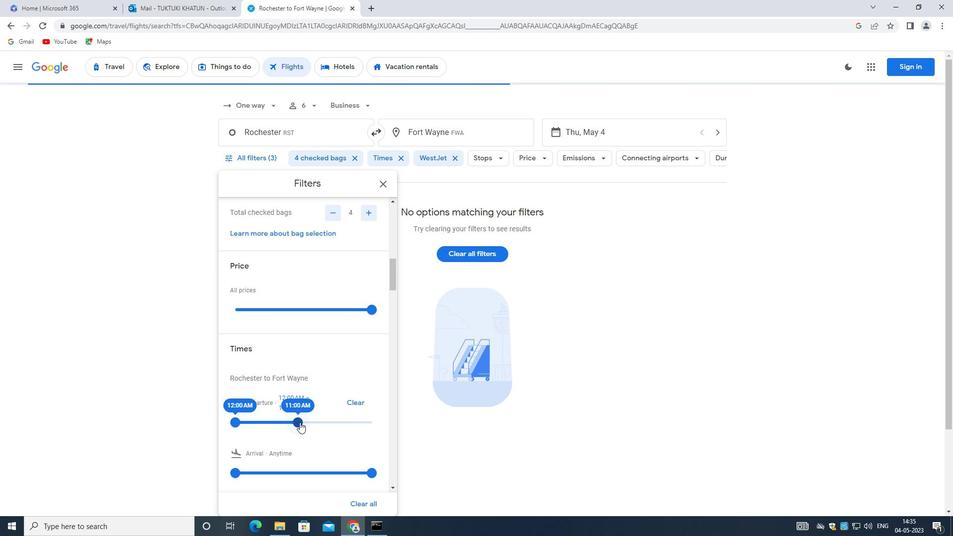 
Action: Mouse moved to (287, 407)
Screenshot: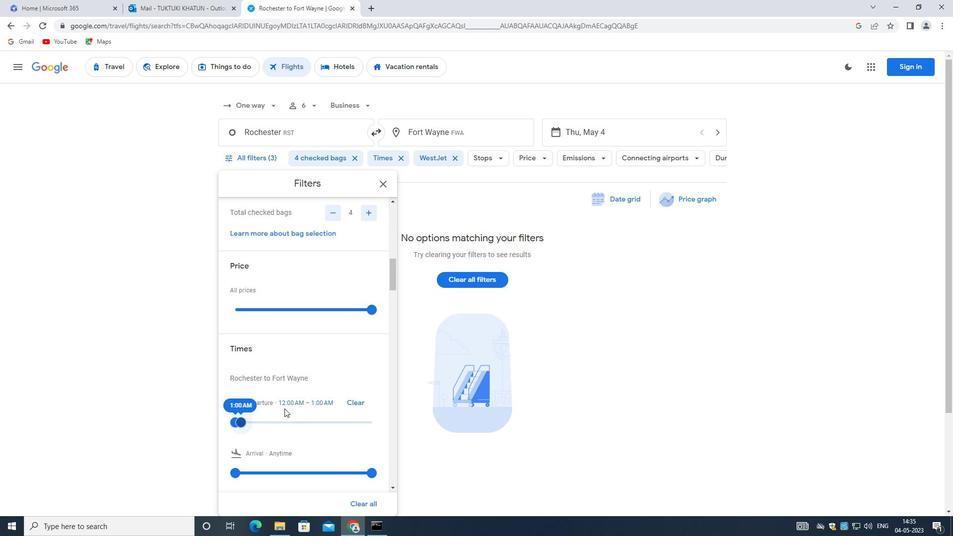 
Action: Mouse scrolled (287, 407) with delta (0, 0)
Screenshot: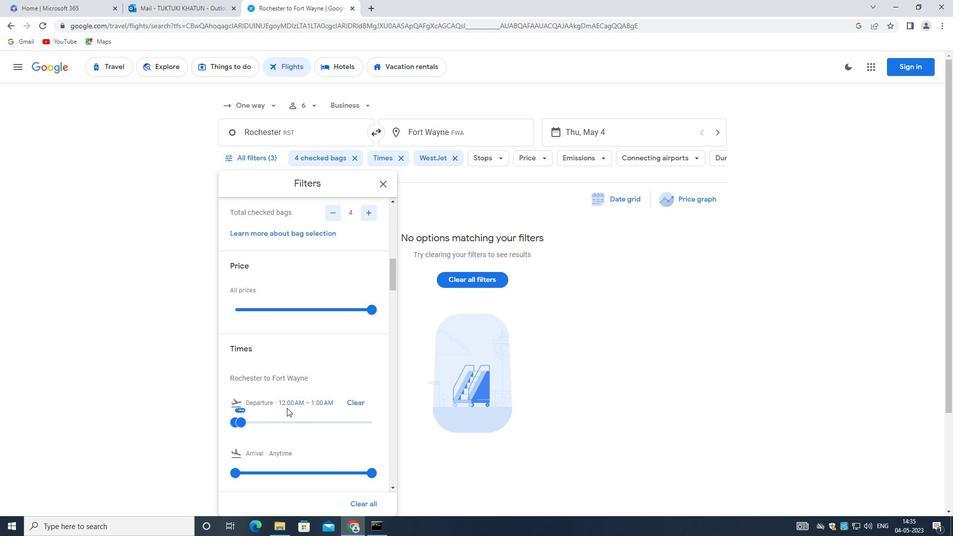 
Action: Mouse moved to (287, 407)
Screenshot: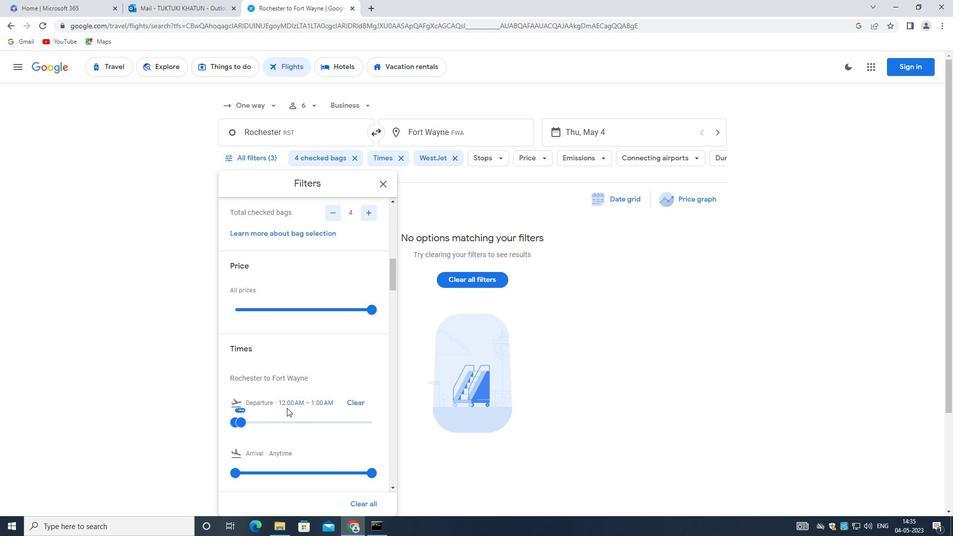 
Action: Mouse scrolled (287, 407) with delta (0, 0)
Screenshot: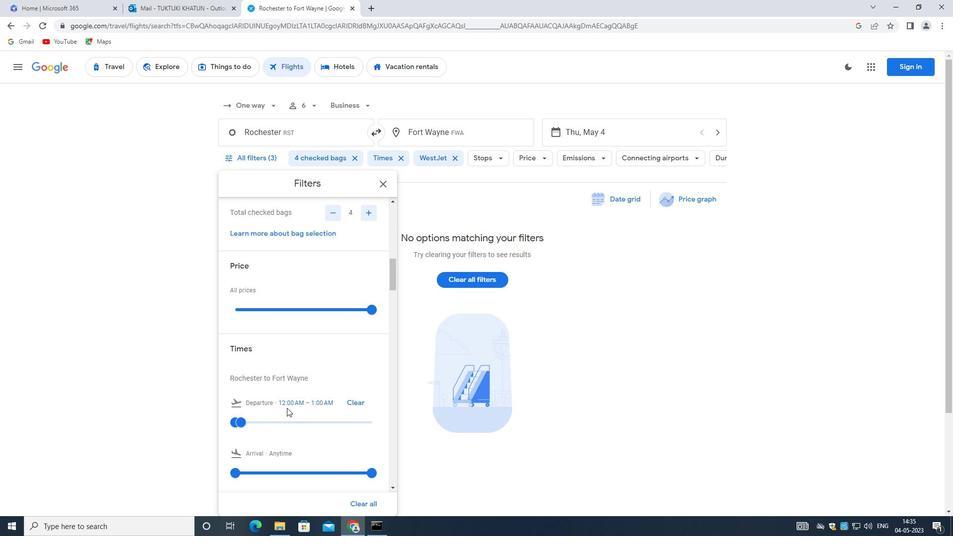 
Action: Mouse moved to (287, 407)
Screenshot: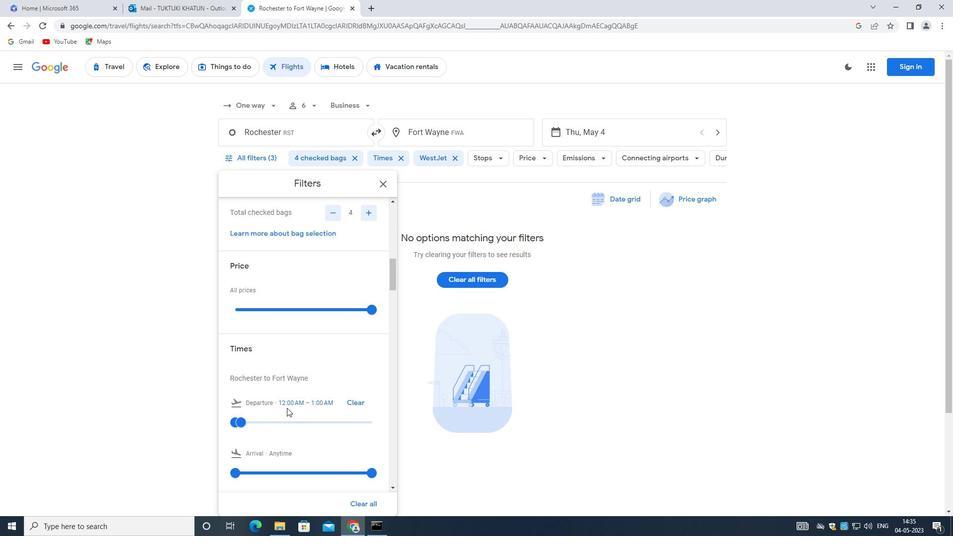 
Action: Mouse scrolled (287, 407) with delta (0, 0)
Screenshot: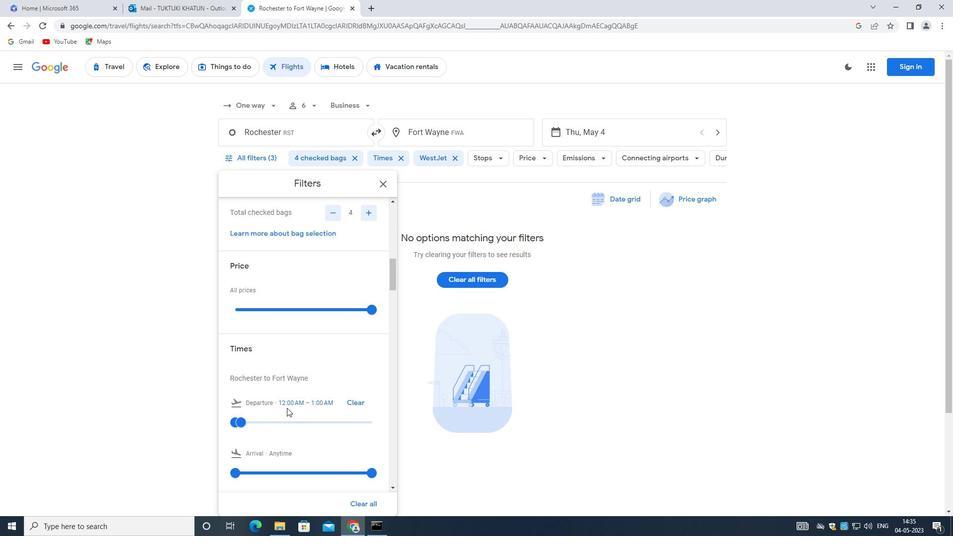
Action: Mouse moved to (288, 407)
Screenshot: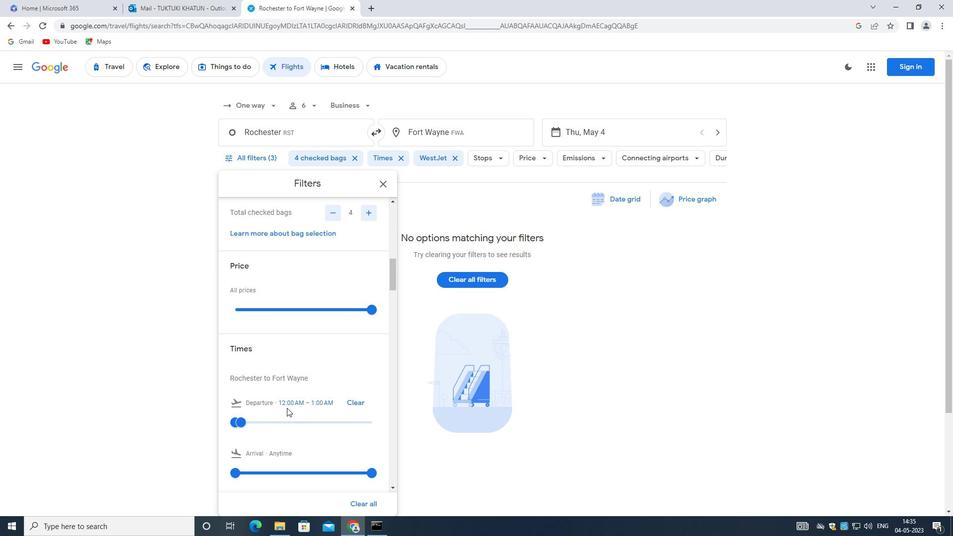 
Action: Mouse scrolled (288, 407) with delta (0, 0)
Screenshot: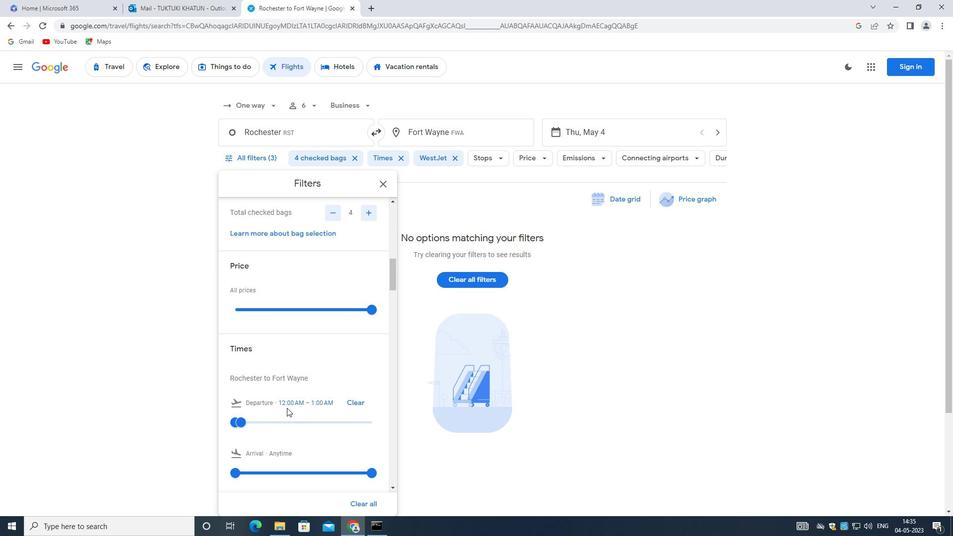 
Action: Mouse moved to (288, 407)
Screenshot: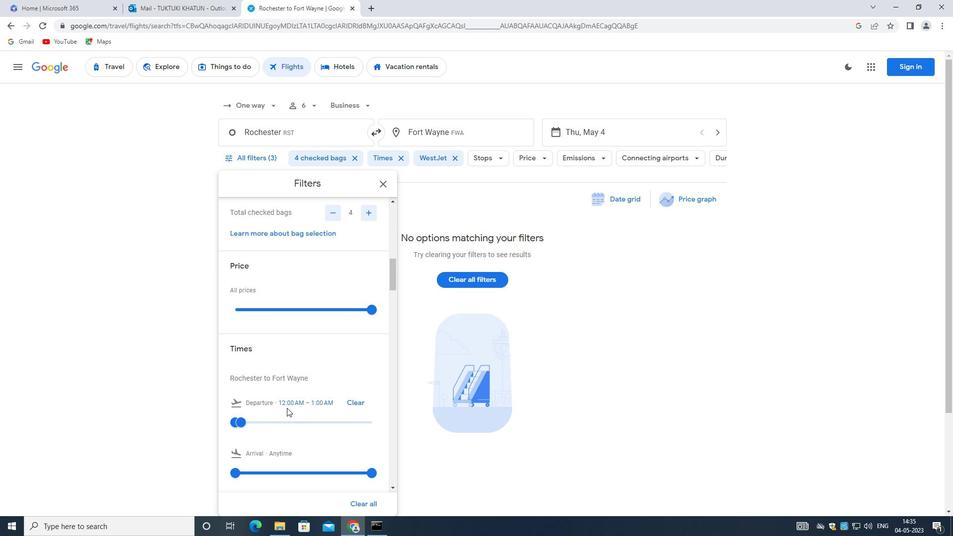 
Action: Mouse scrolled (288, 406) with delta (0, 0)
Screenshot: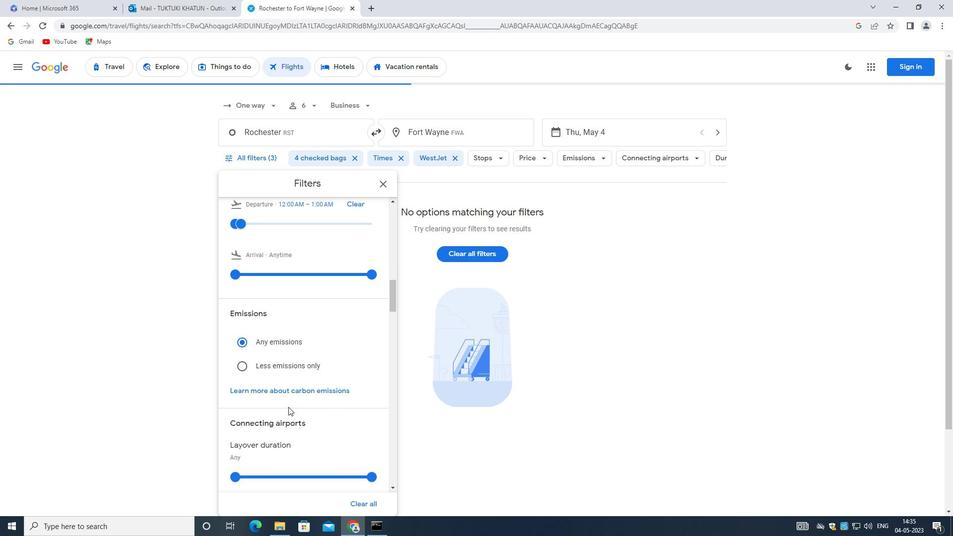 
Action: Mouse scrolled (288, 406) with delta (0, 0)
Screenshot: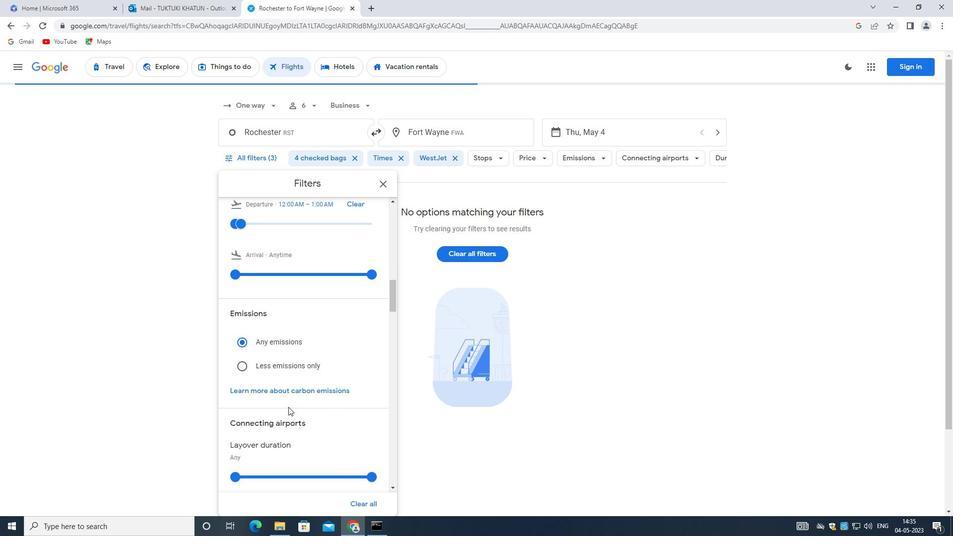 
Action: Mouse scrolled (288, 406) with delta (0, 0)
Screenshot: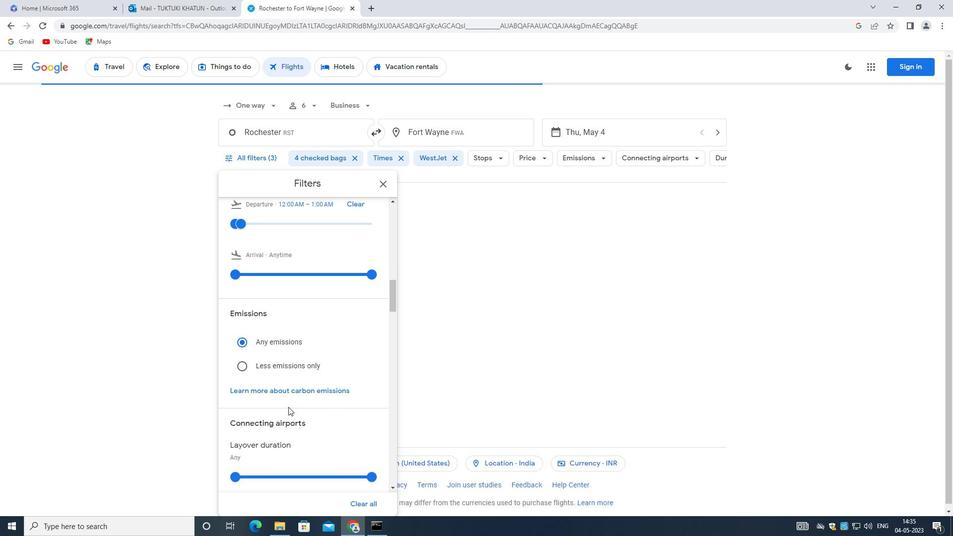 
Action: Mouse scrolled (288, 407) with delta (0, 0)
Screenshot: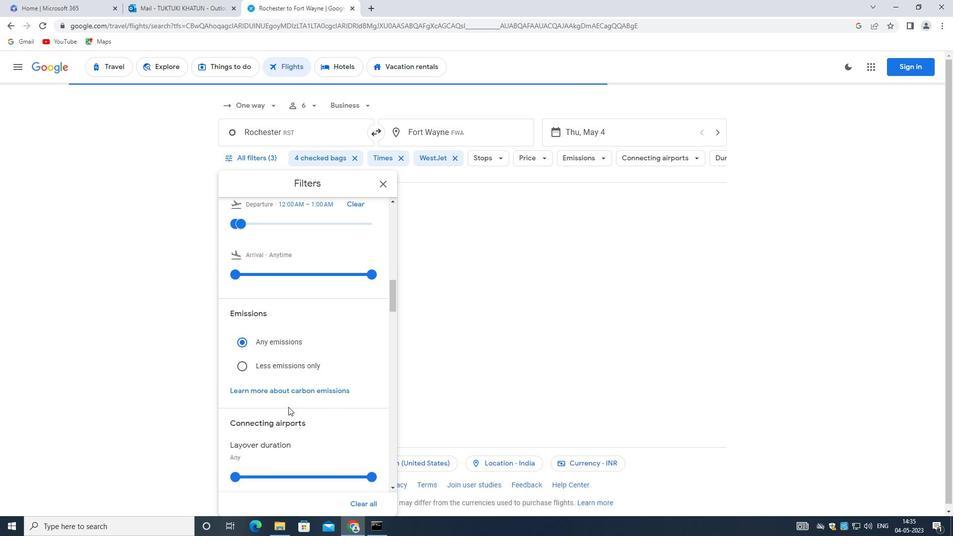 
Action: Mouse moved to (287, 408)
Screenshot: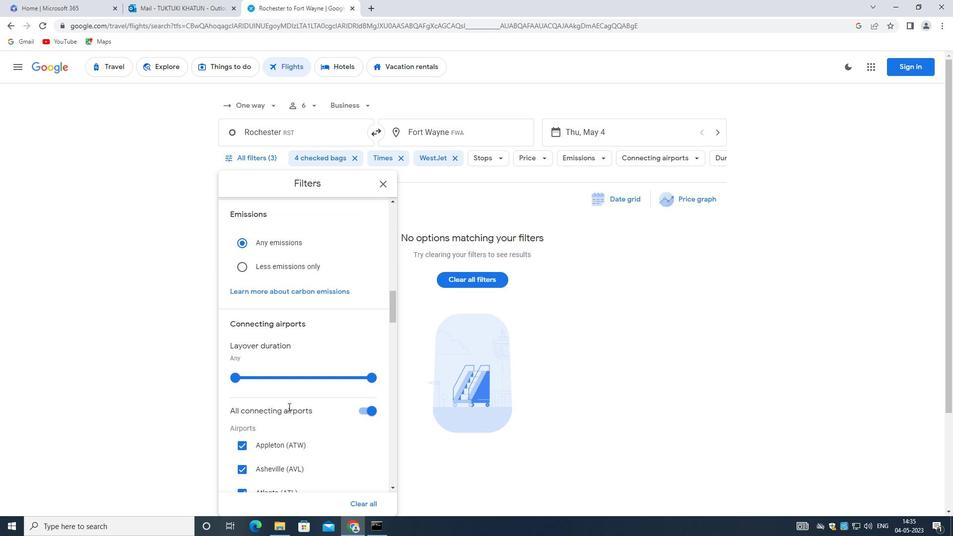 
Action: Mouse scrolled (287, 407) with delta (0, 0)
Screenshot: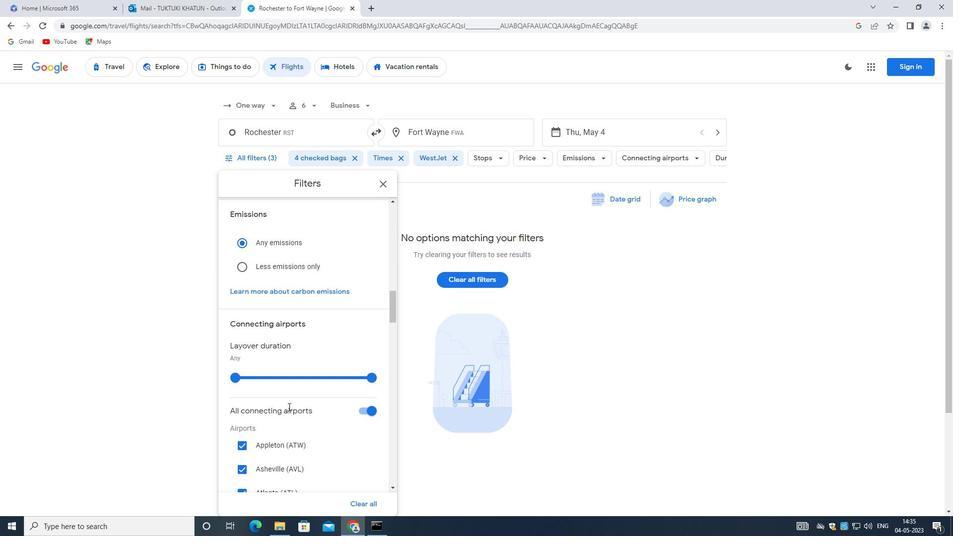 
Action: Mouse scrolled (287, 407) with delta (0, 0)
Screenshot: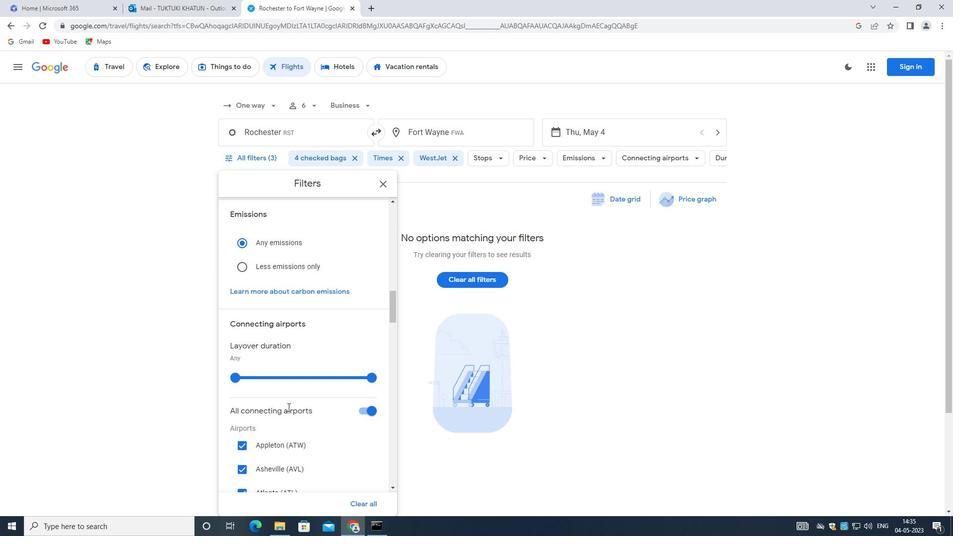 
Action: Mouse scrolled (287, 407) with delta (0, 0)
Screenshot: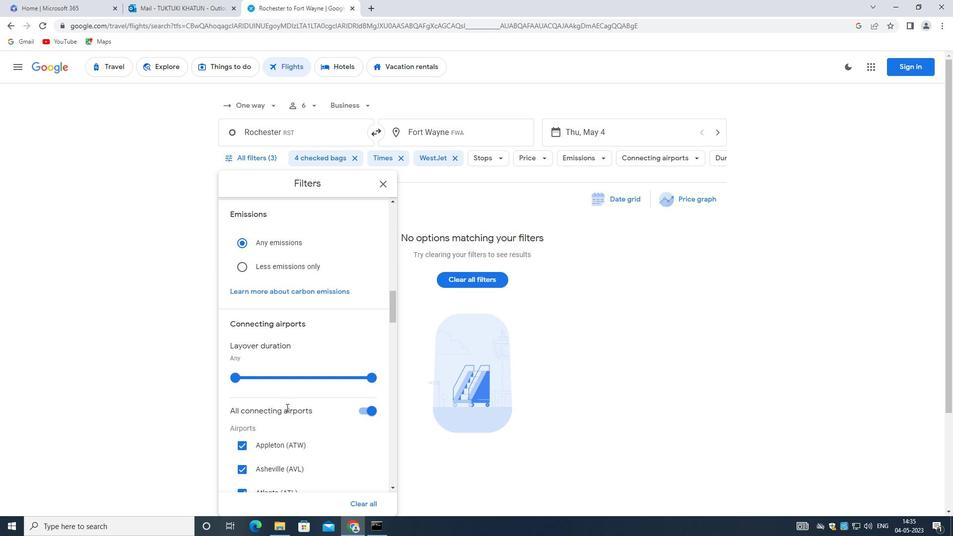 
Action: Mouse moved to (286, 409)
Screenshot: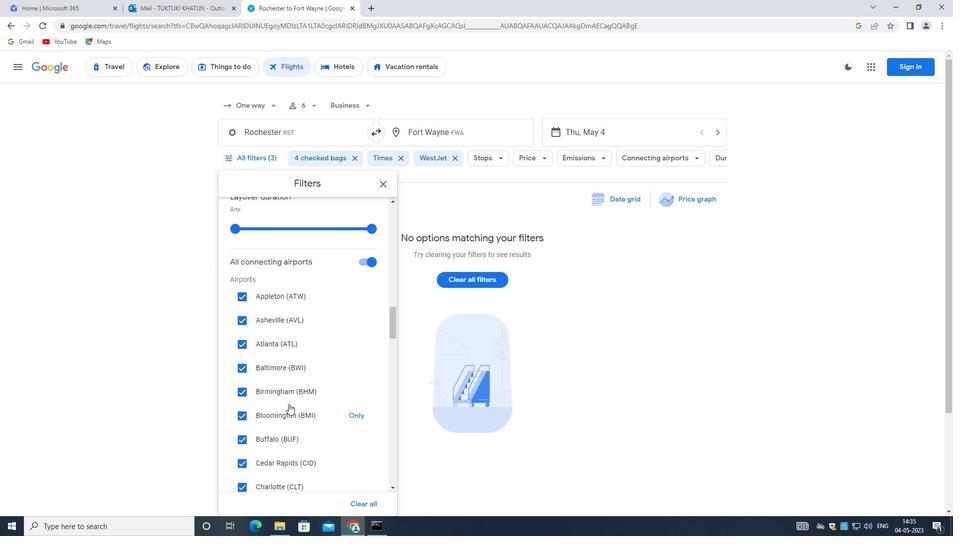 
Action: Mouse scrolled (286, 408) with delta (0, 0)
Screenshot: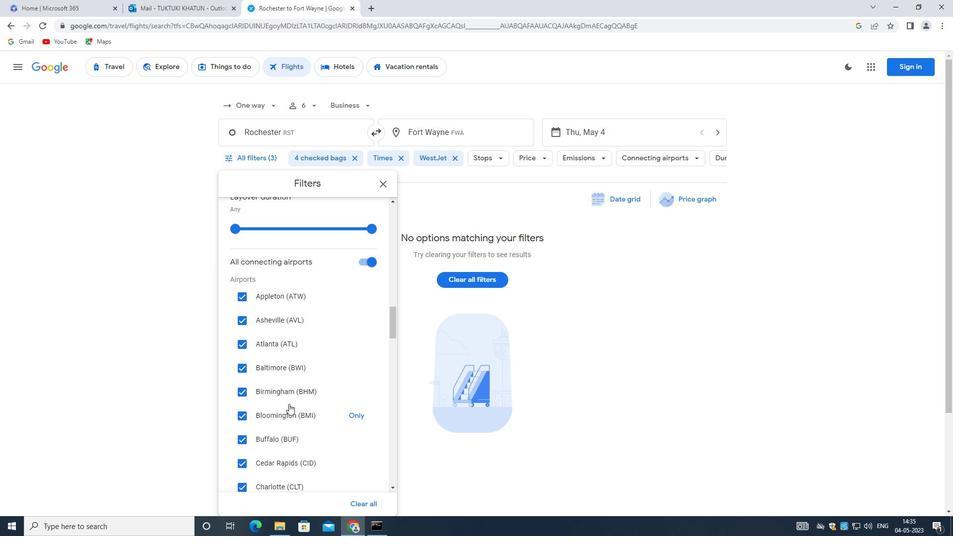 
Action: Mouse moved to (285, 415)
Screenshot: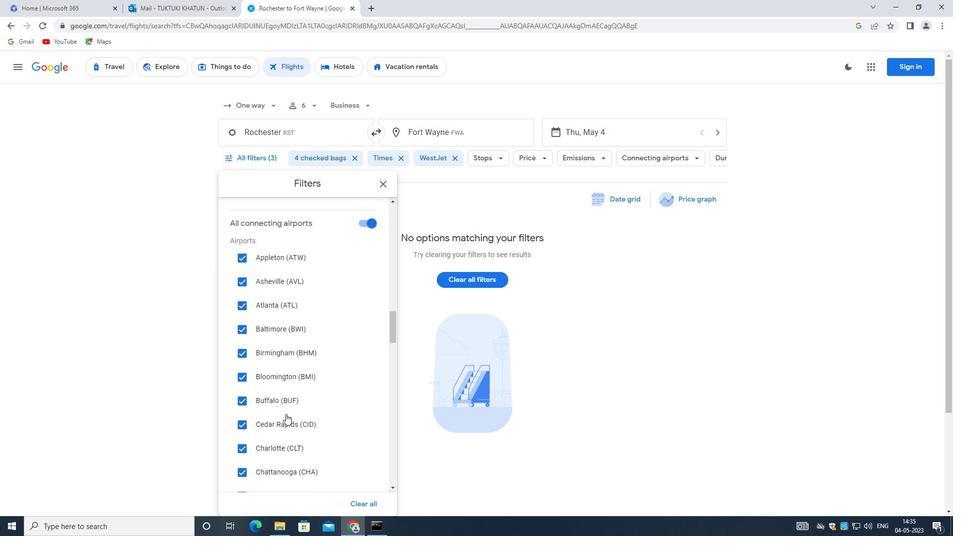 
Action: Mouse scrolled (285, 414) with delta (0, 0)
Screenshot: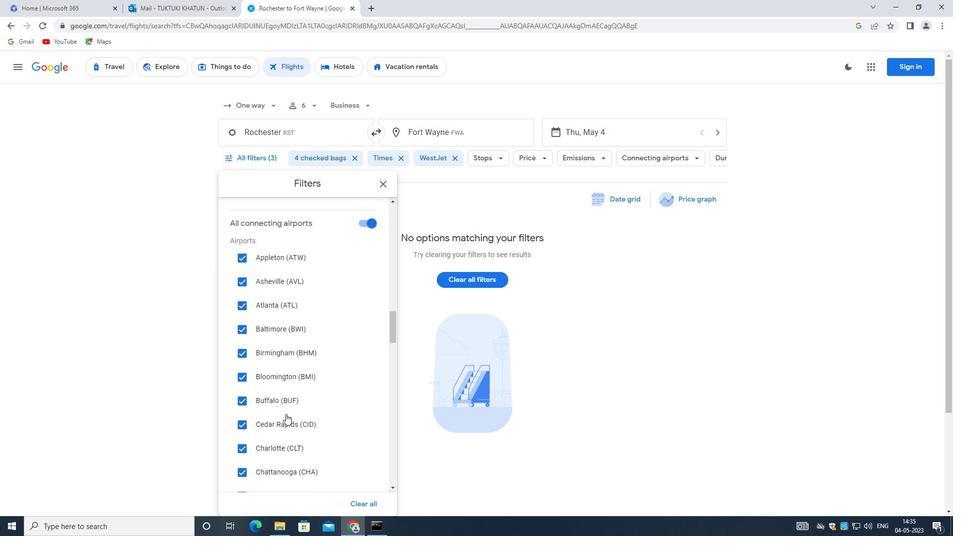 
Action: Mouse moved to (285, 415)
Screenshot: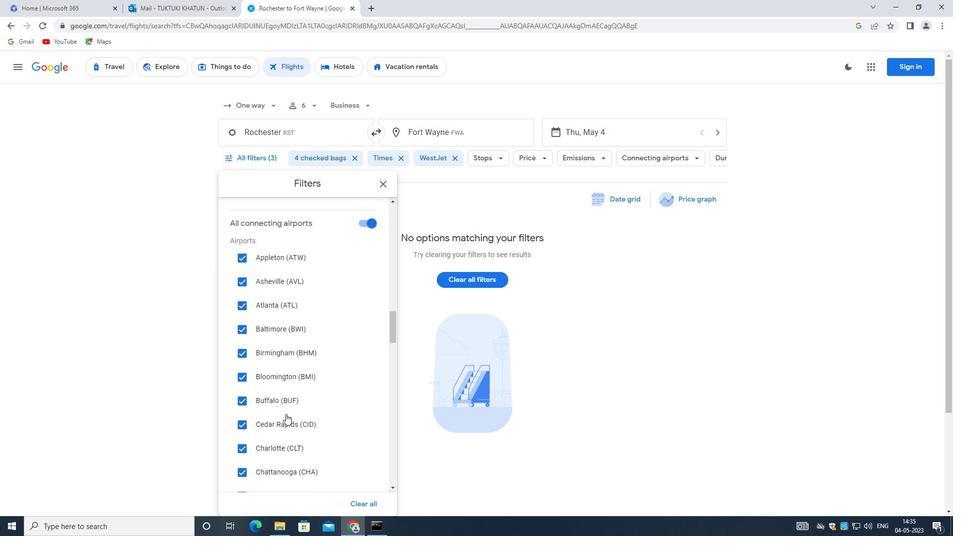 
Action: Mouse scrolled (285, 415) with delta (0, 0)
Screenshot: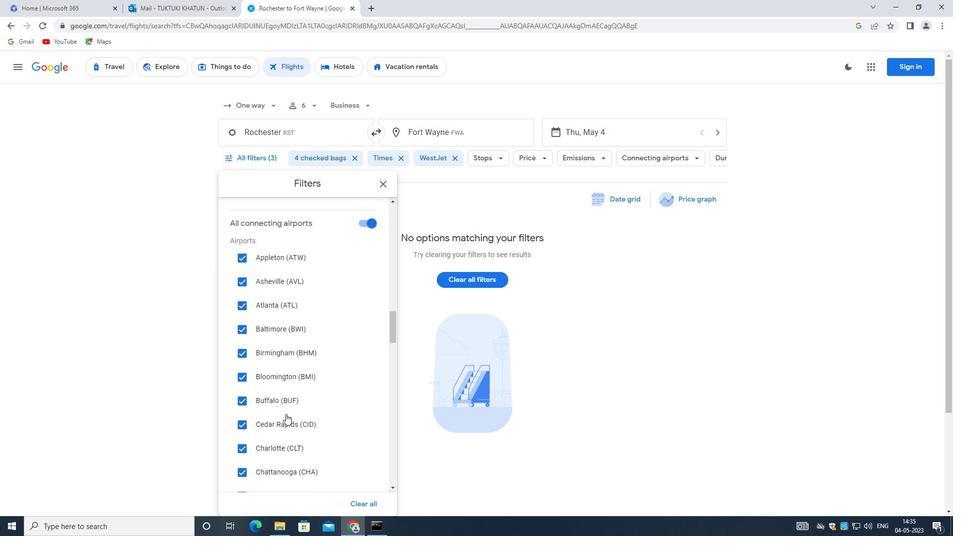 
Action: Mouse moved to (285, 415)
Screenshot: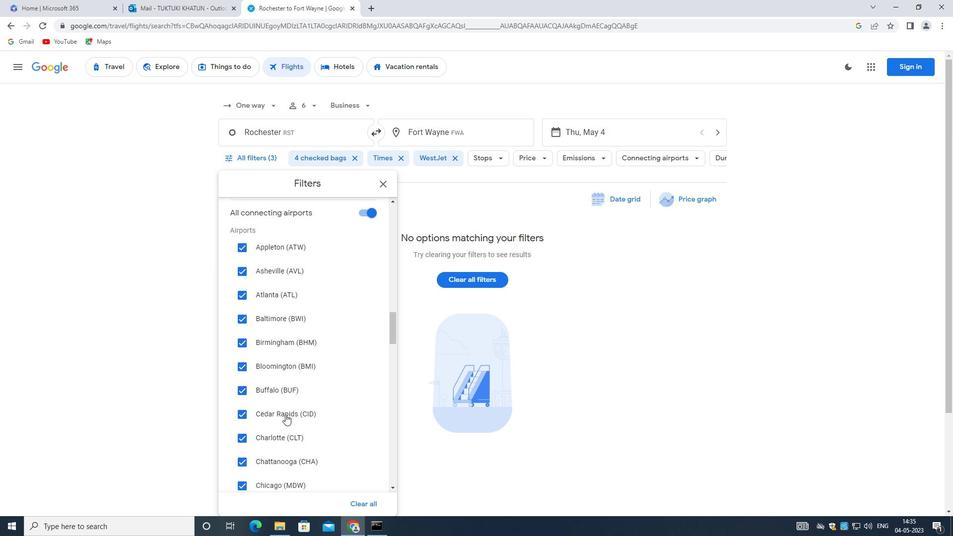 
Action: Mouse scrolled (285, 415) with delta (0, 0)
Screenshot: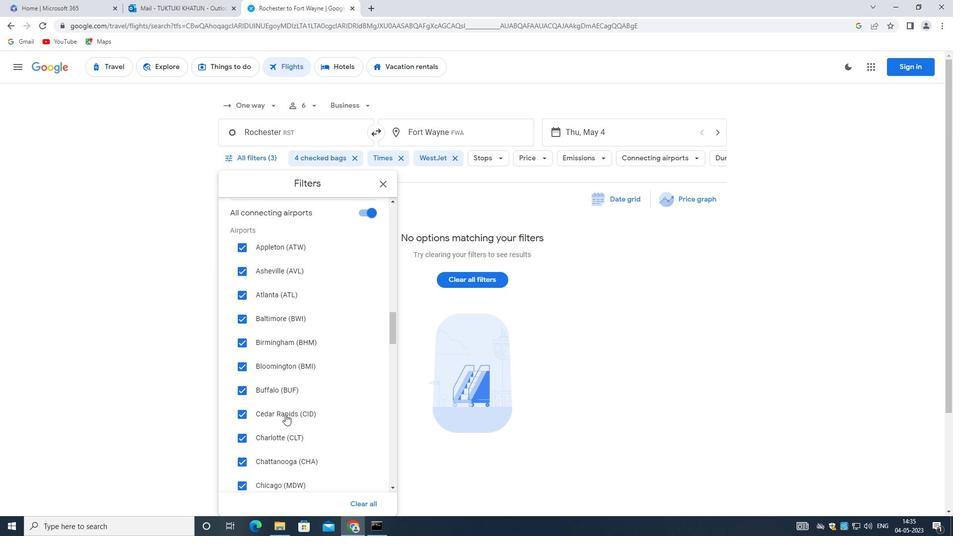 
Action: Mouse moved to (286, 415)
Screenshot: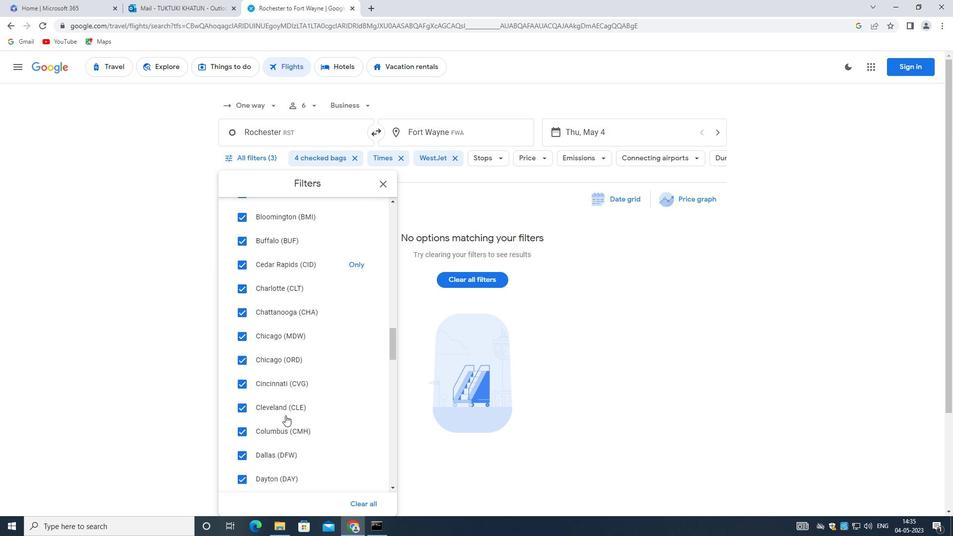 
Action: Mouse scrolled (286, 414) with delta (0, 0)
Screenshot: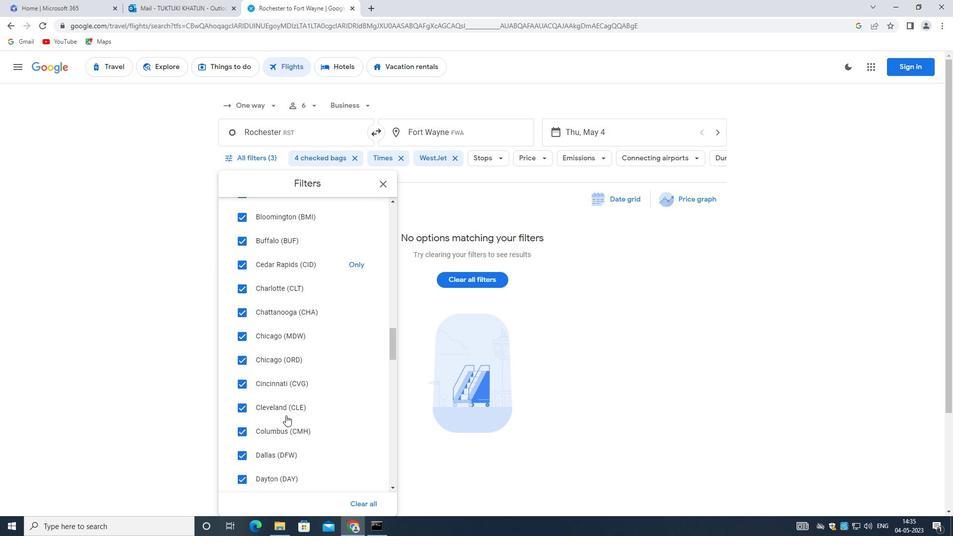 
Action: Mouse scrolled (286, 414) with delta (0, 0)
Screenshot: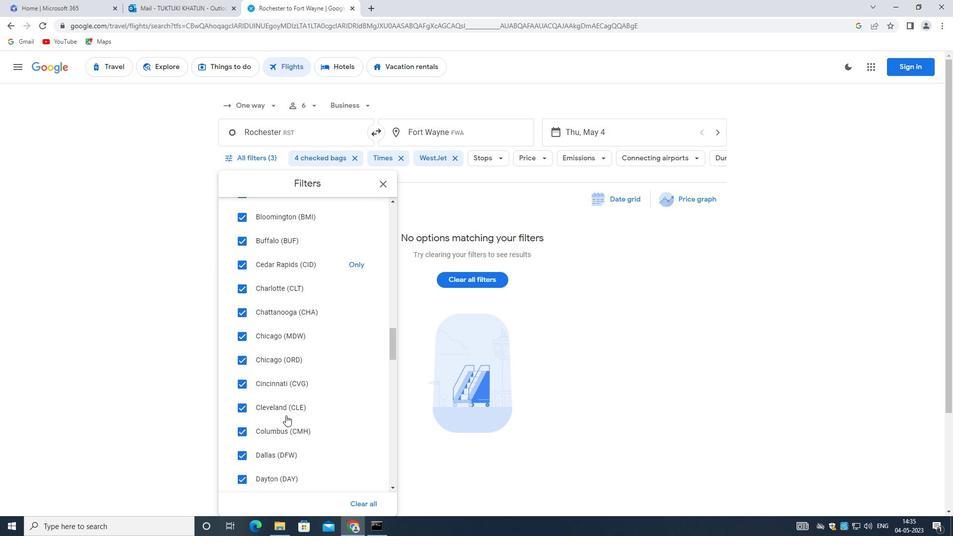 
Action: Mouse scrolled (286, 414) with delta (0, 0)
Screenshot: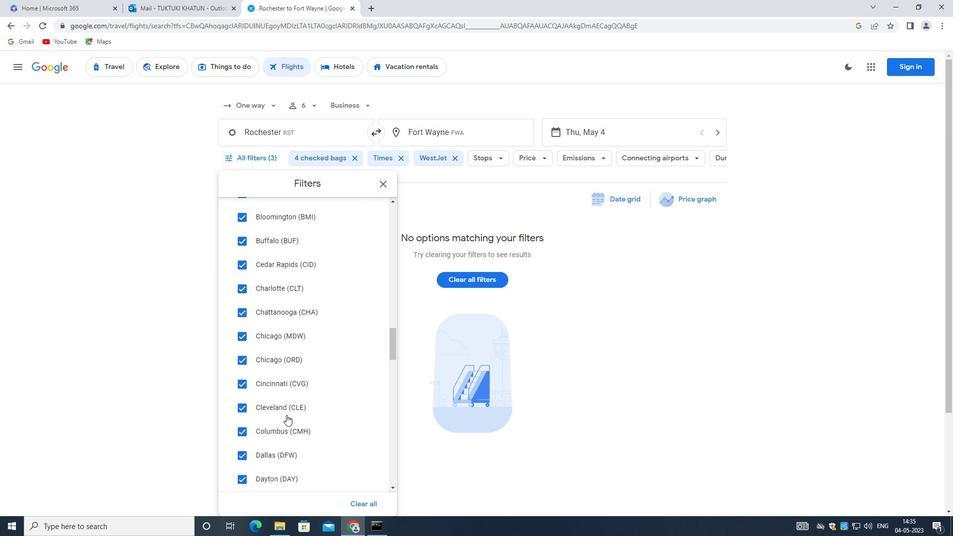 
Action: Mouse scrolled (286, 414) with delta (0, 0)
Screenshot: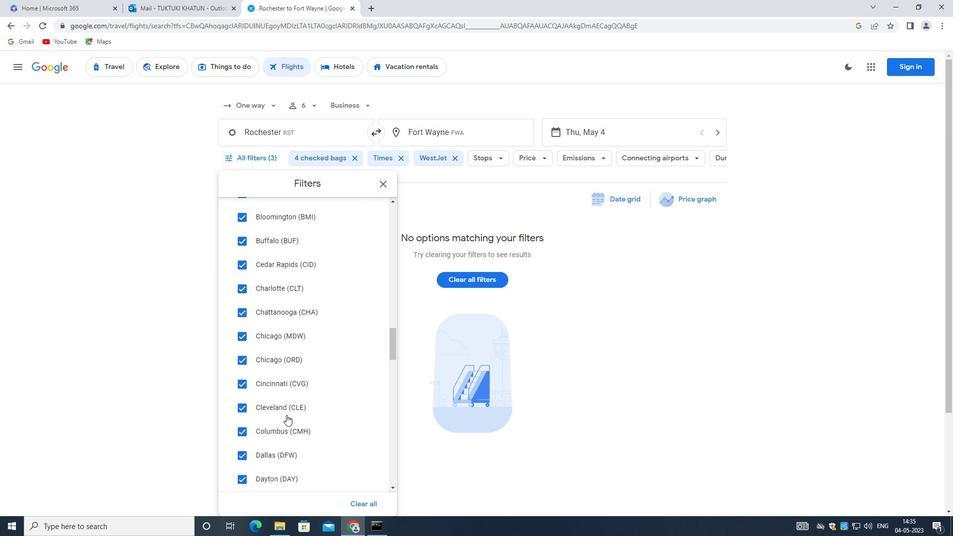 
Action: Mouse moved to (286, 413)
Screenshot: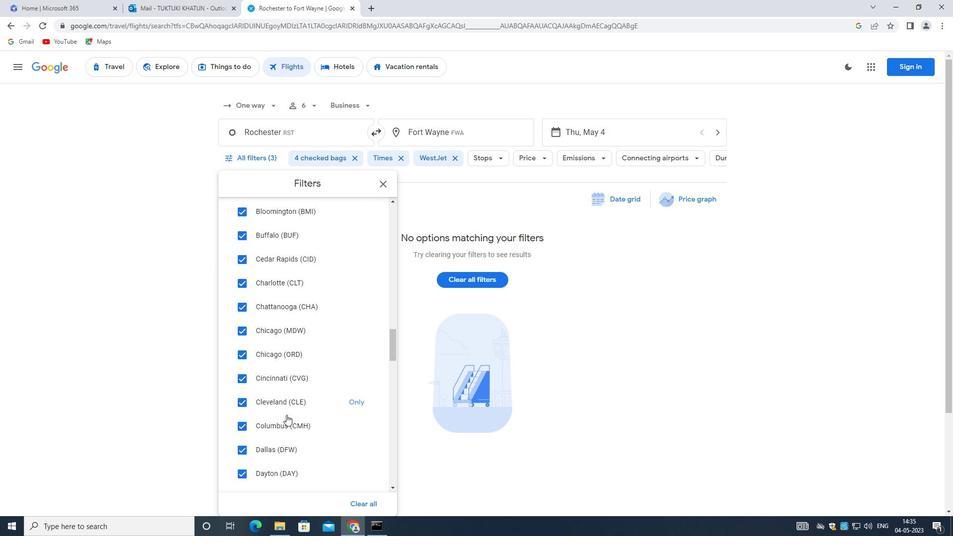 
Action: Mouse scrolled (286, 413) with delta (0, 0)
Screenshot: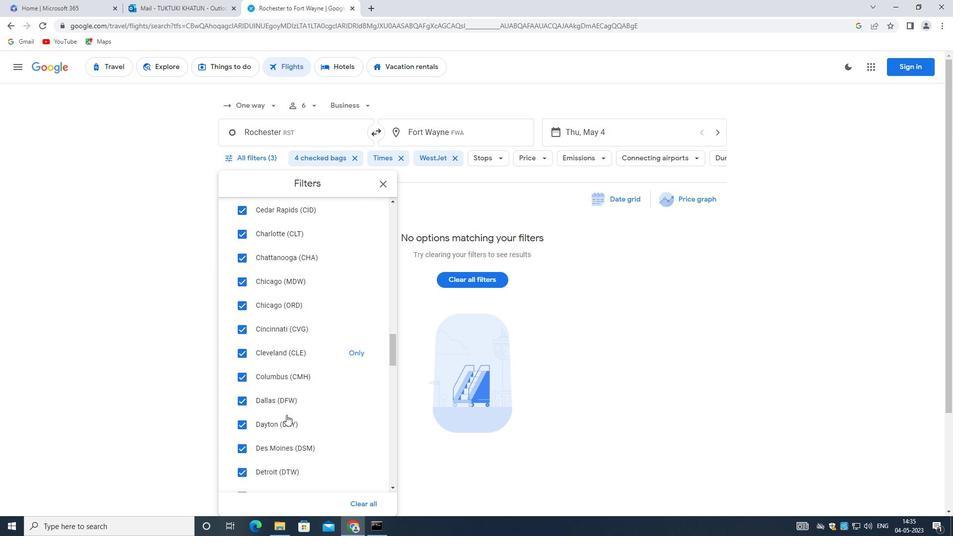 
Action: Mouse scrolled (286, 413) with delta (0, 0)
Screenshot: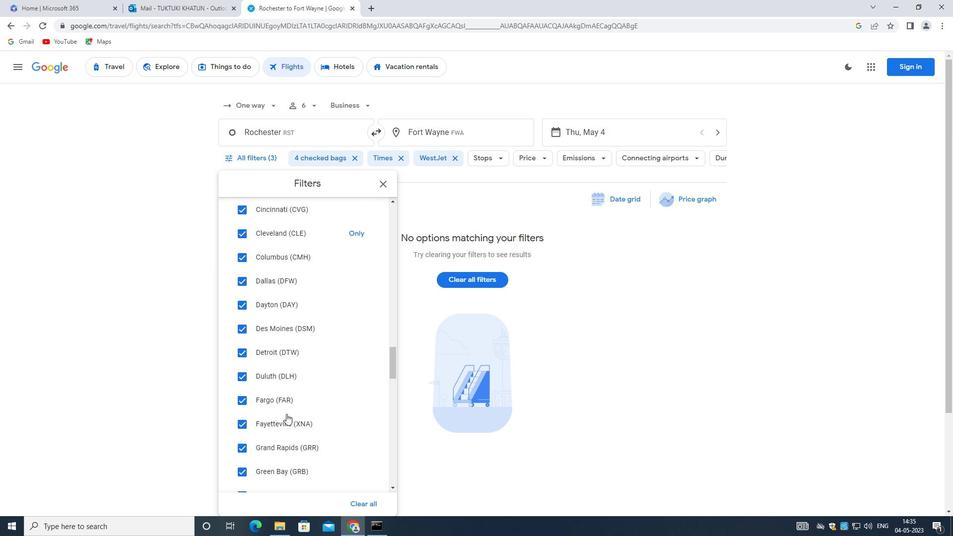 
Action: Mouse scrolled (286, 413) with delta (0, 0)
Screenshot: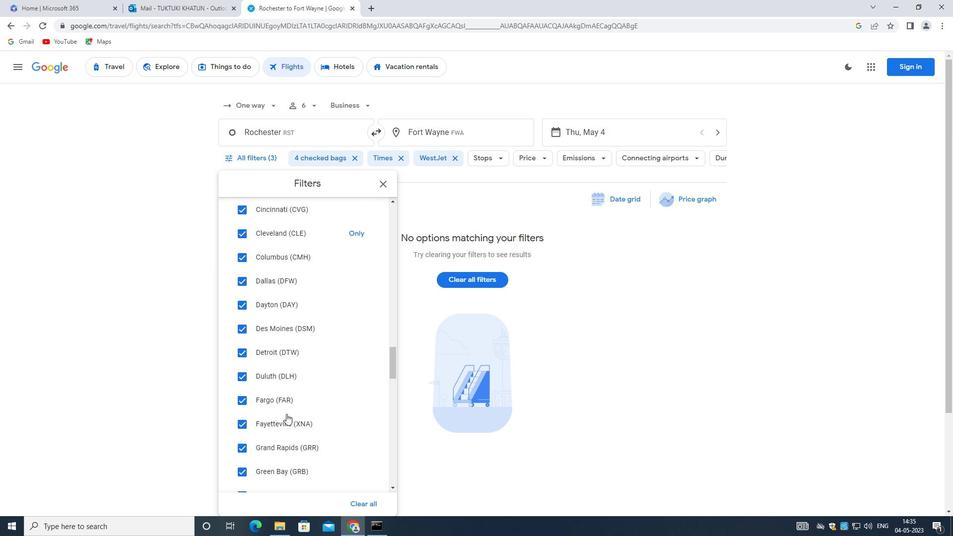 
Action: Mouse scrolled (286, 413) with delta (0, 0)
Screenshot: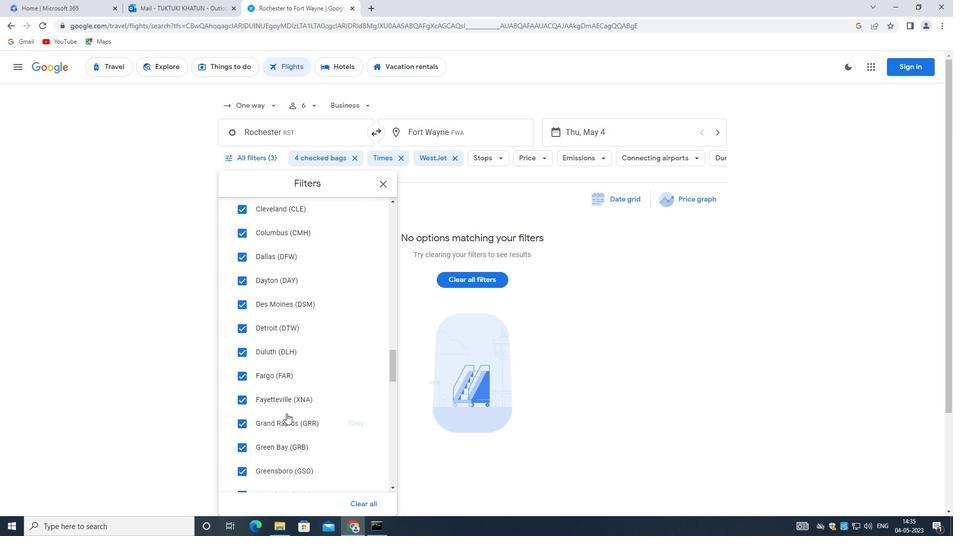 
Action: Mouse scrolled (286, 413) with delta (0, 0)
Screenshot: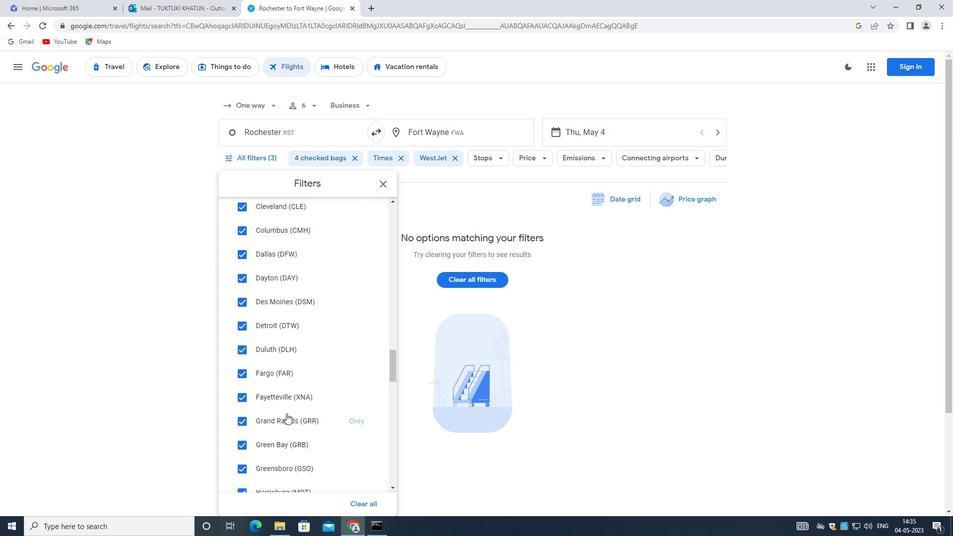 
Action: Mouse scrolled (286, 413) with delta (0, 0)
Screenshot: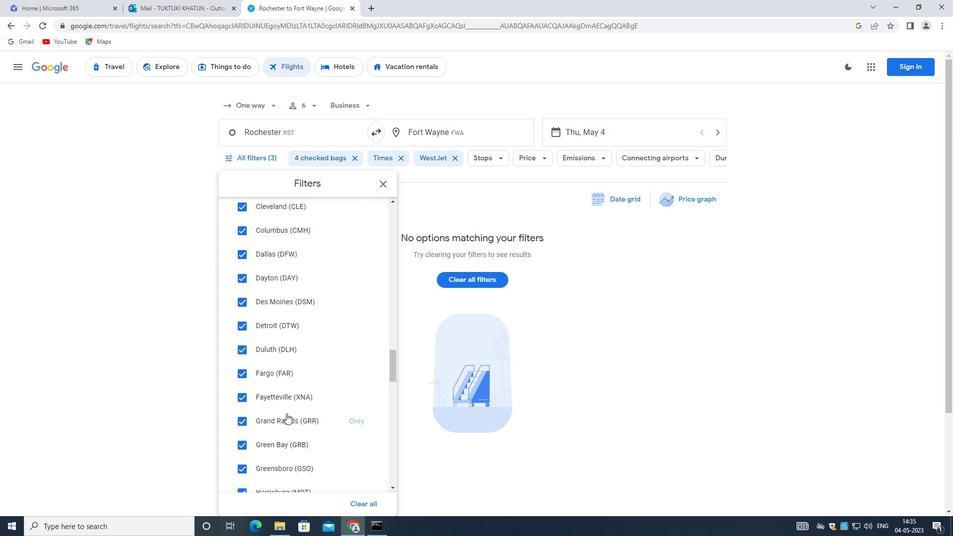 
Action: Mouse moved to (286, 413)
Screenshot: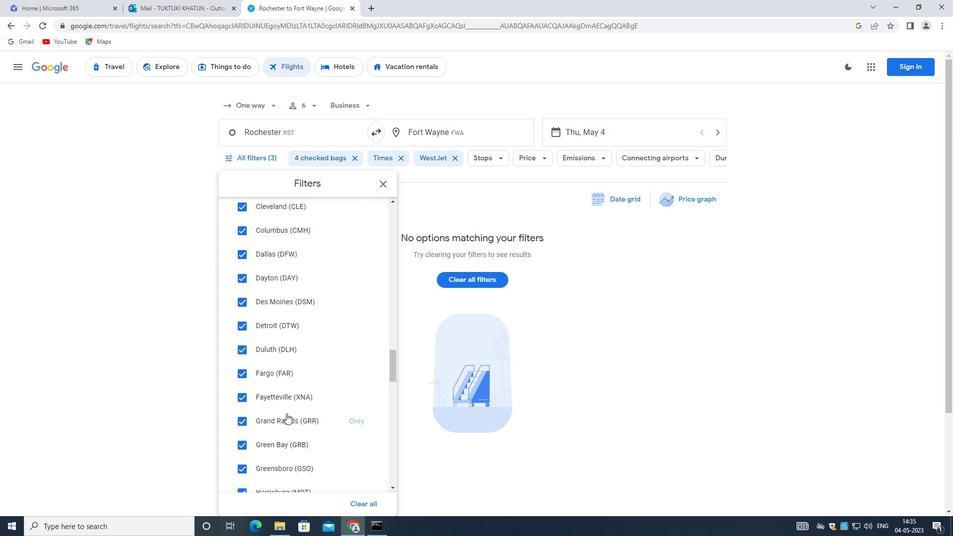 
Action: Mouse scrolled (286, 412) with delta (0, 0)
Screenshot: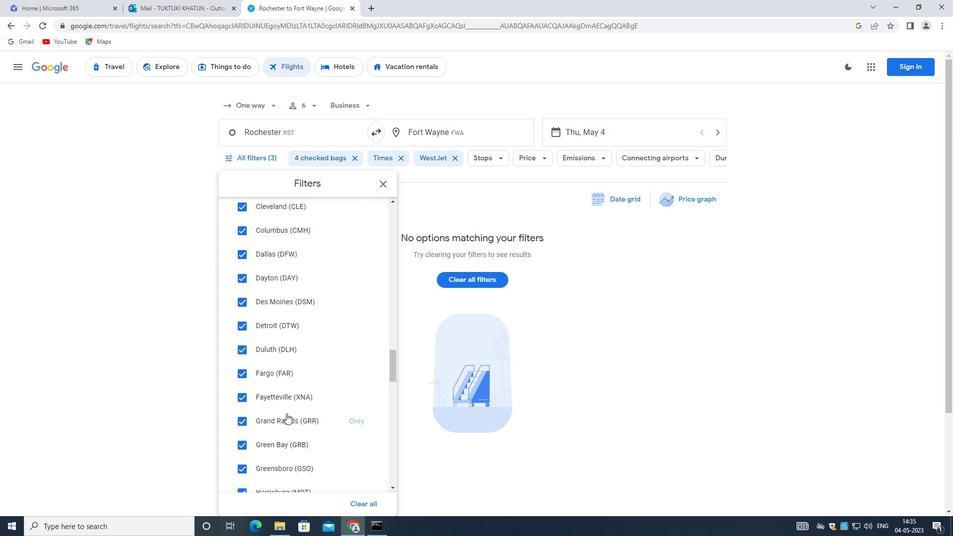 
Action: Mouse moved to (271, 411)
Screenshot: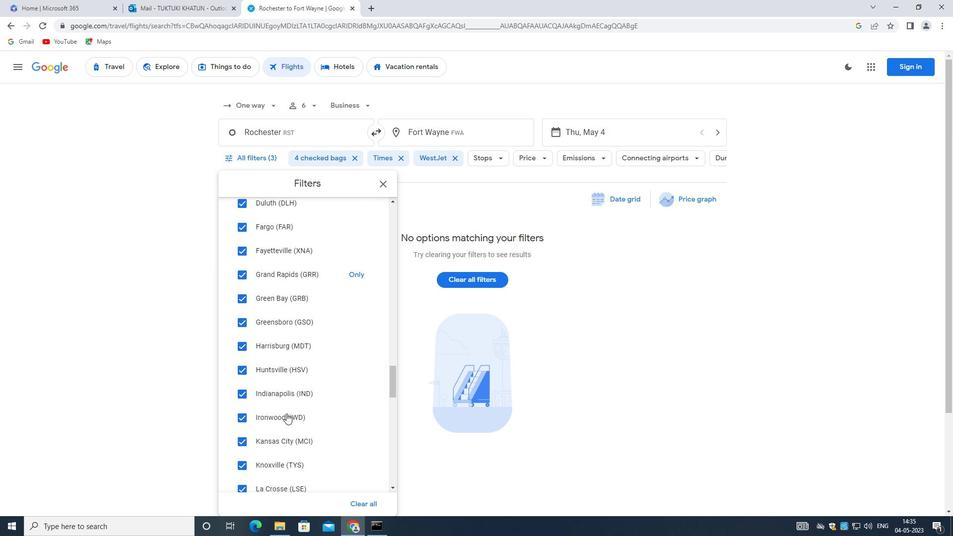 
Action: Mouse scrolled (271, 412) with delta (0, 0)
Screenshot: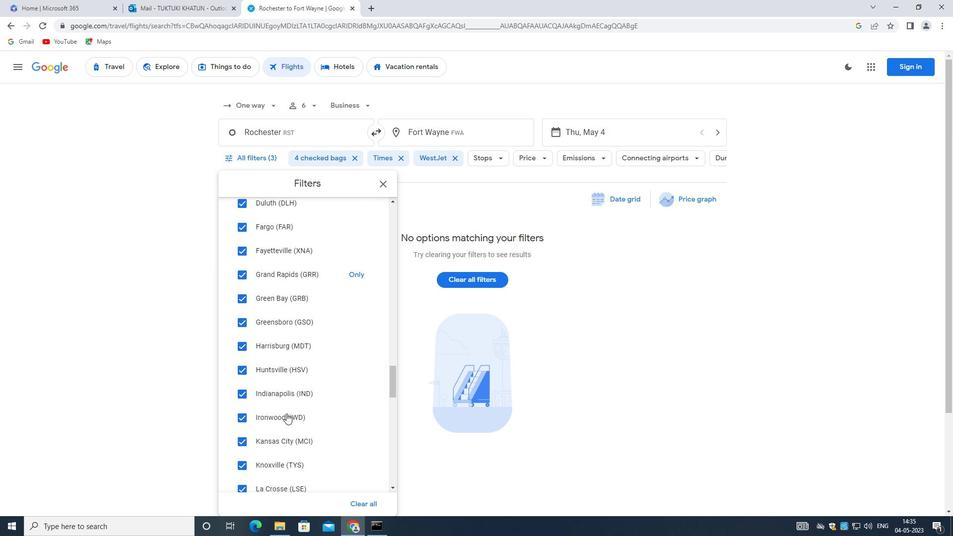 
Action: Mouse scrolled (271, 411) with delta (0, 0)
Screenshot: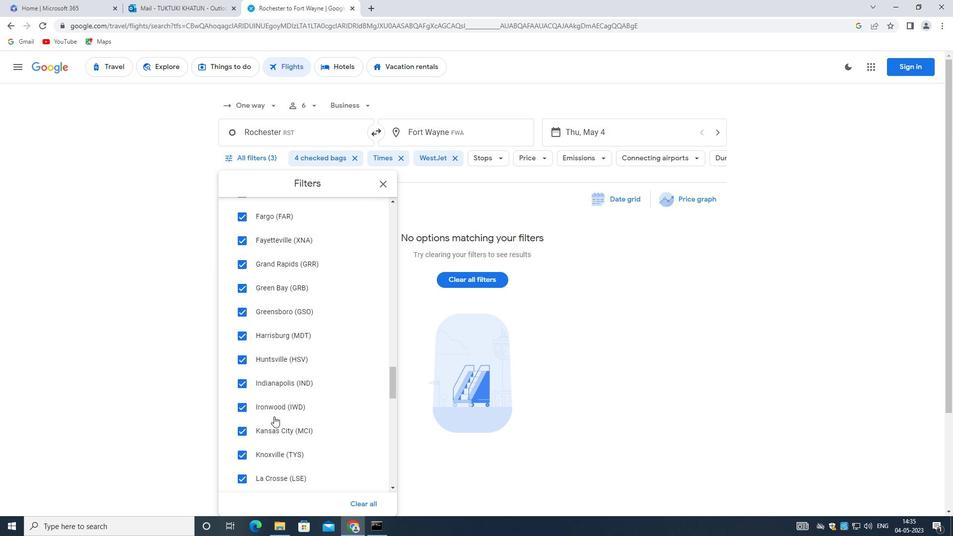 
Action: Mouse scrolled (271, 411) with delta (0, 0)
Screenshot: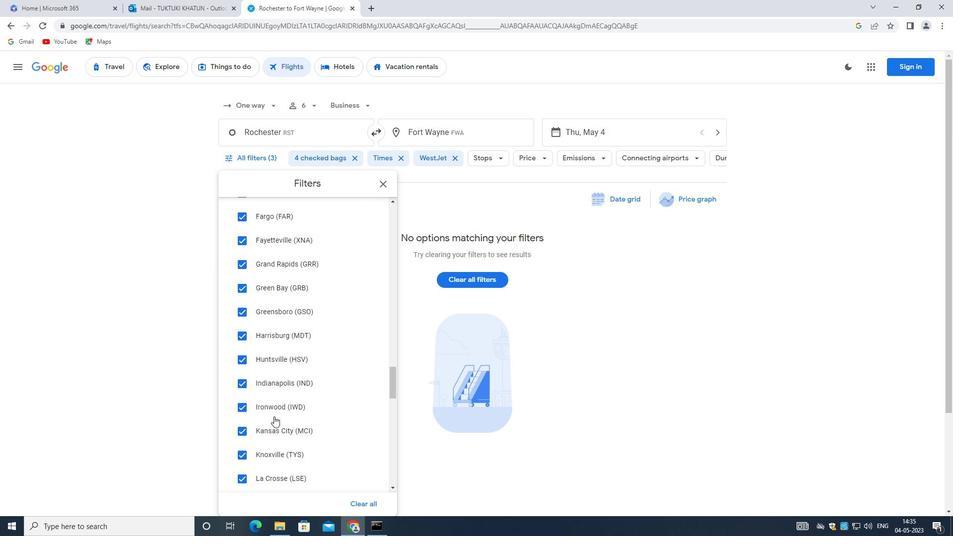 
Action: Mouse scrolled (271, 411) with delta (0, 0)
Screenshot: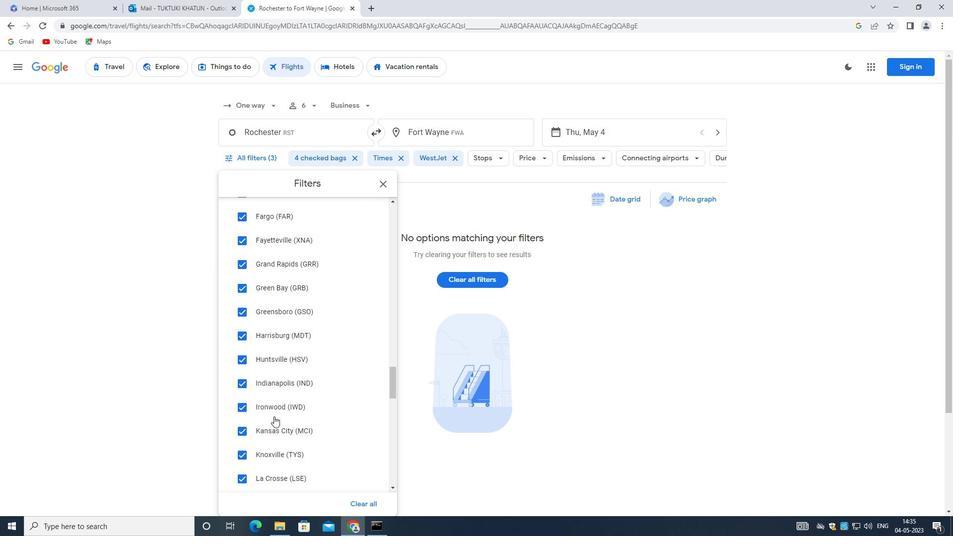 
Action: Mouse moved to (271, 413)
Screenshot: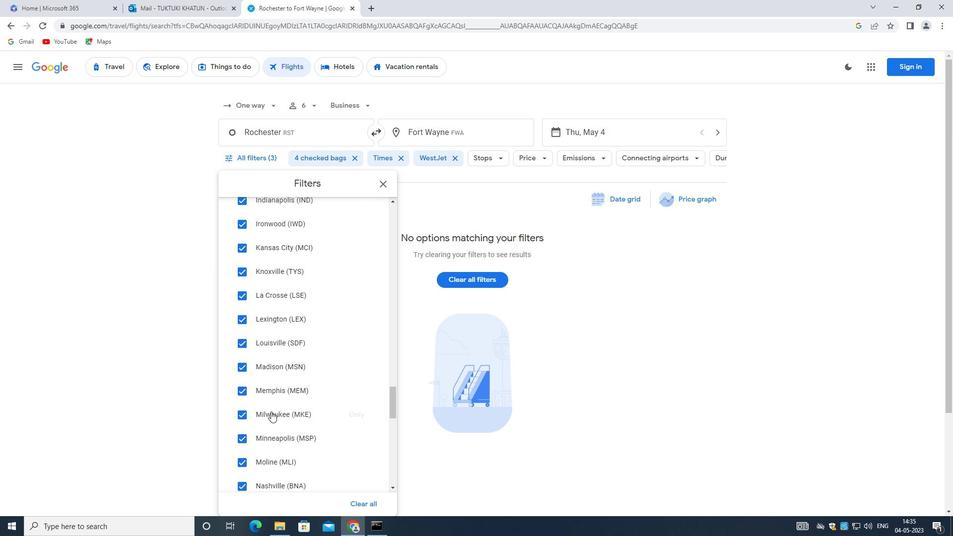
Action: Mouse scrolled (271, 413) with delta (0, 0)
Screenshot: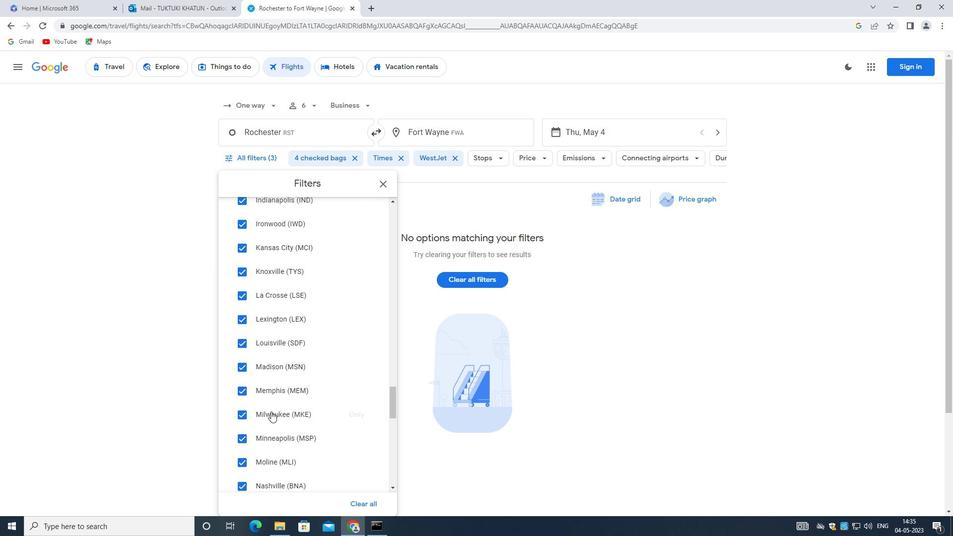 
Action: Mouse moved to (271, 424)
Screenshot: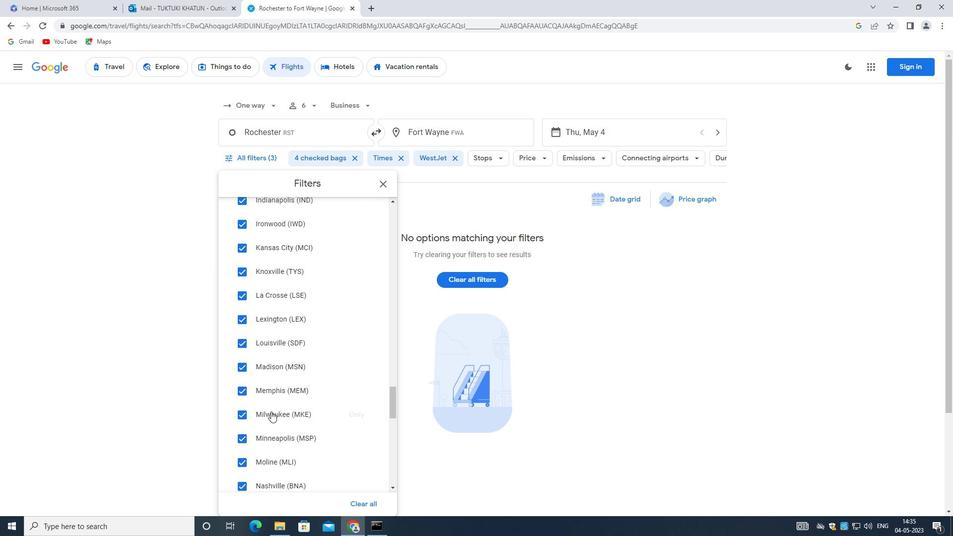 
Action: Mouse scrolled (271, 424) with delta (0, 0)
Screenshot: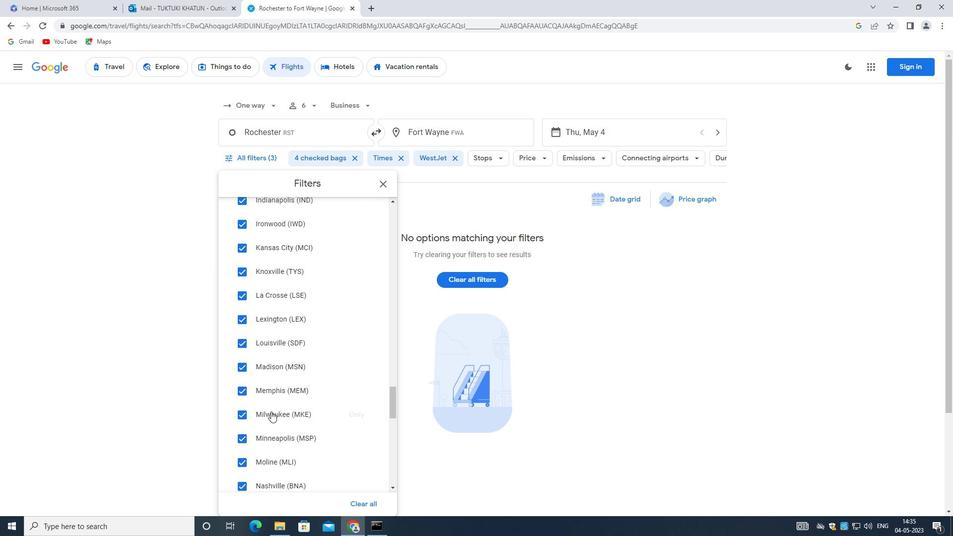 
Action: Mouse moved to (270, 427)
Screenshot: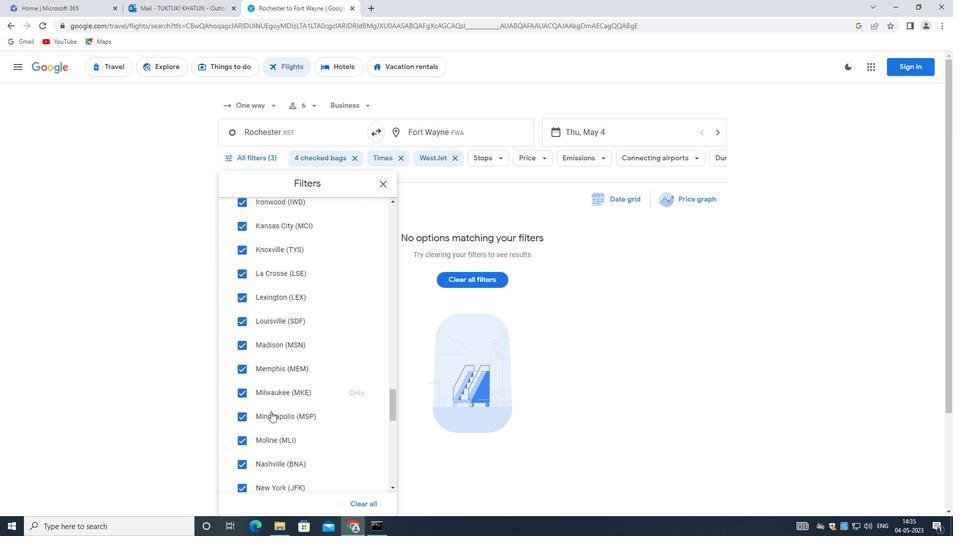 
Action: Mouse scrolled (270, 426) with delta (0, 0)
Screenshot: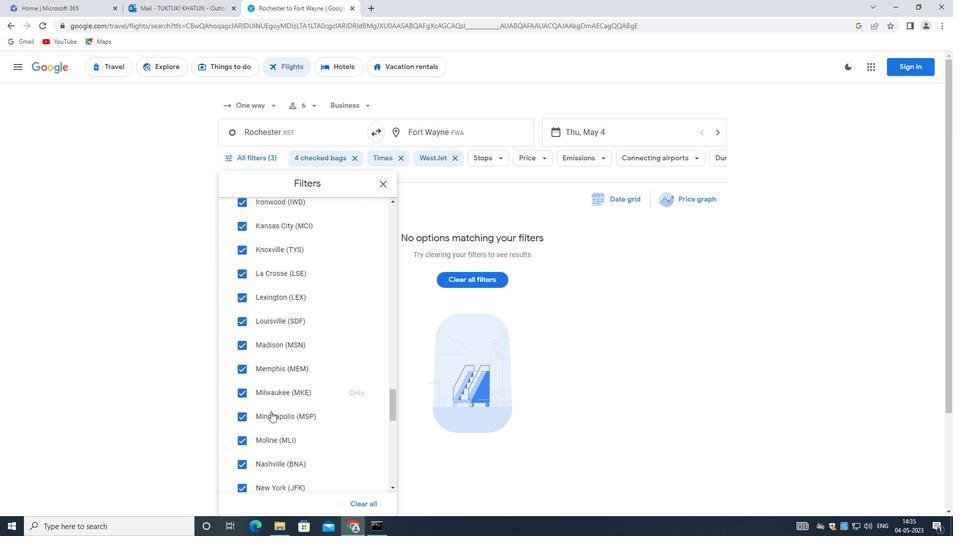 
Action: Mouse moved to (269, 427)
Screenshot: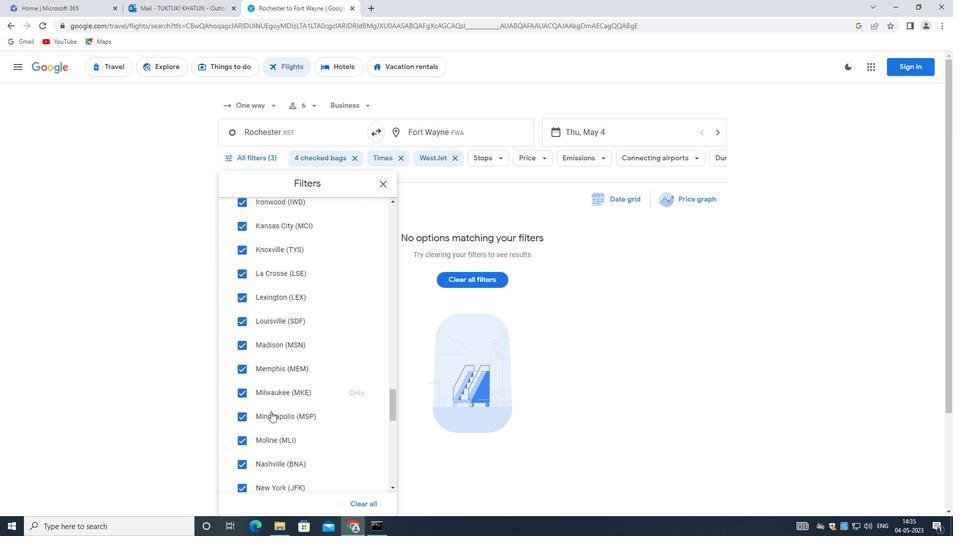 
Action: Mouse scrolled (269, 427) with delta (0, 0)
Screenshot: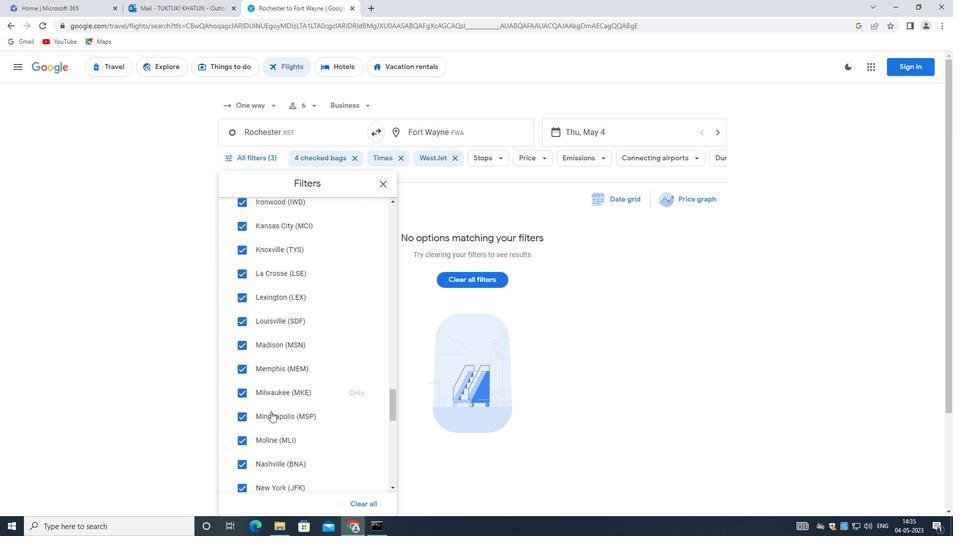 
Action: Mouse moved to (250, 437)
Screenshot: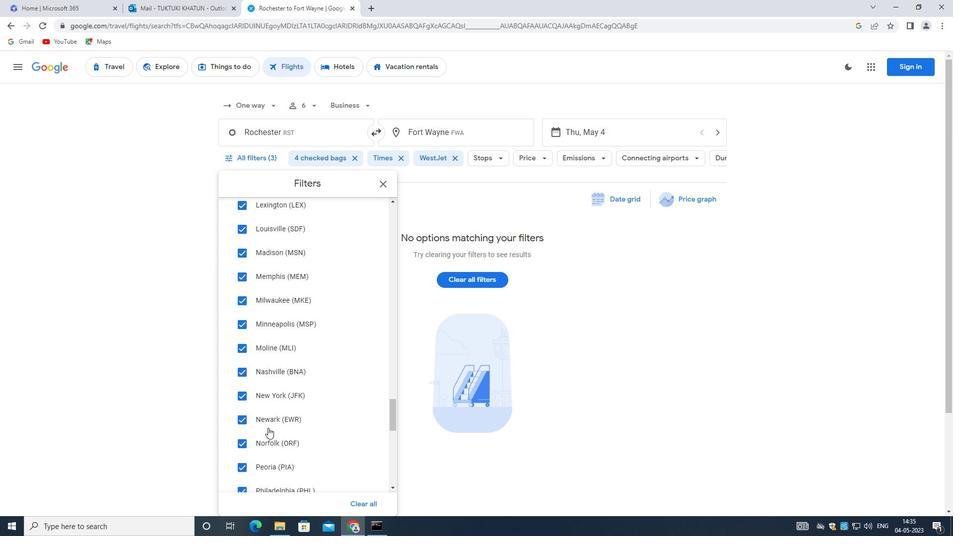 
Action: Mouse scrolled (250, 437) with delta (0, 0)
Screenshot: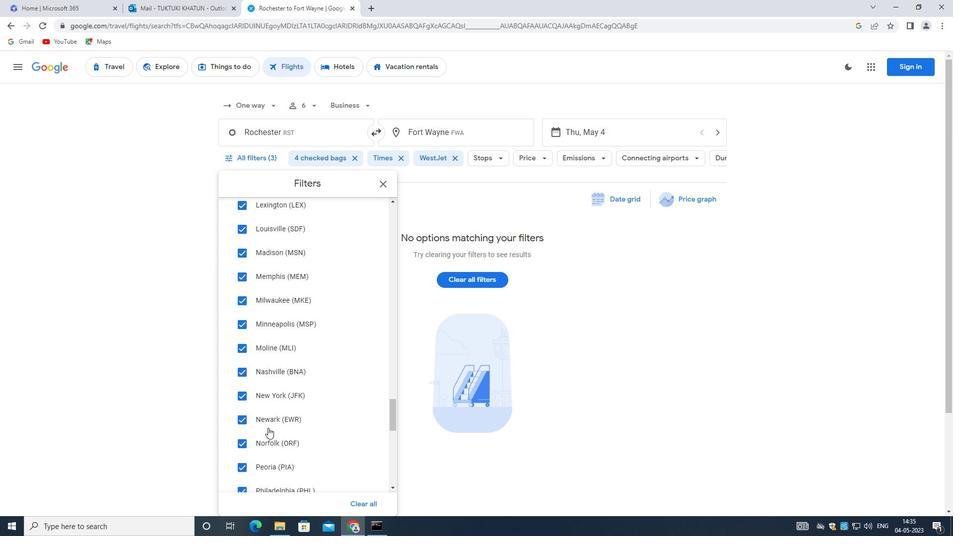 
Action: Mouse moved to (207, 411)
Screenshot: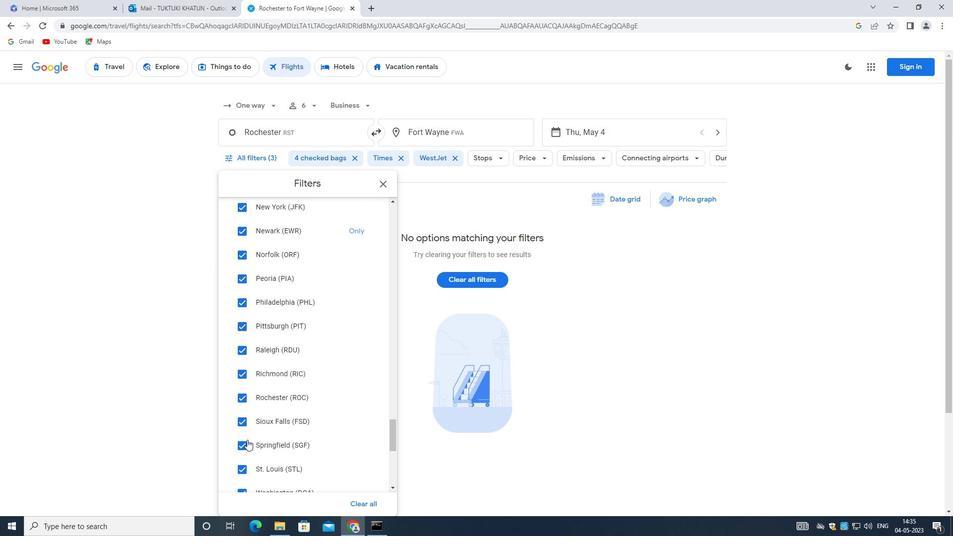 
Action: Mouse scrolled (207, 410) with delta (0, 0)
Screenshot: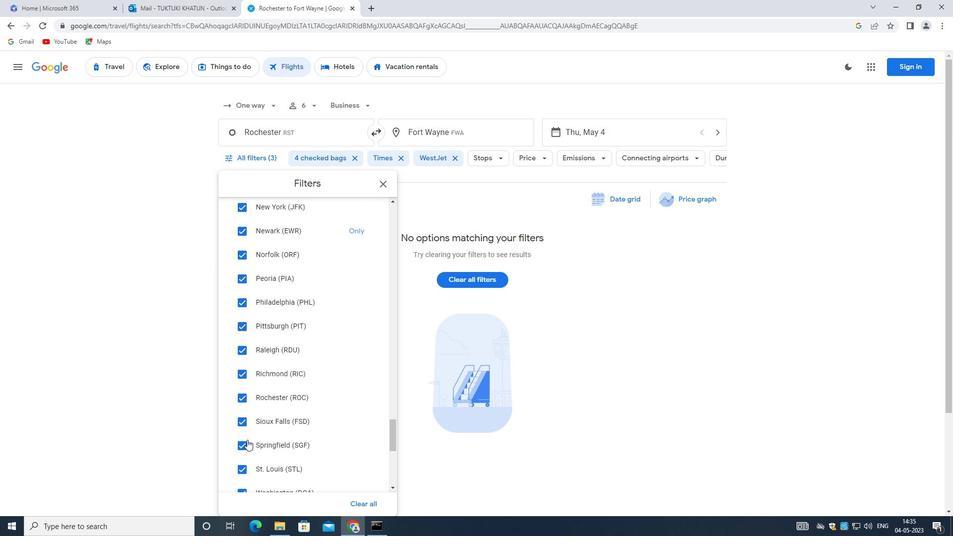 
Action: Mouse moved to (218, 409)
Screenshot: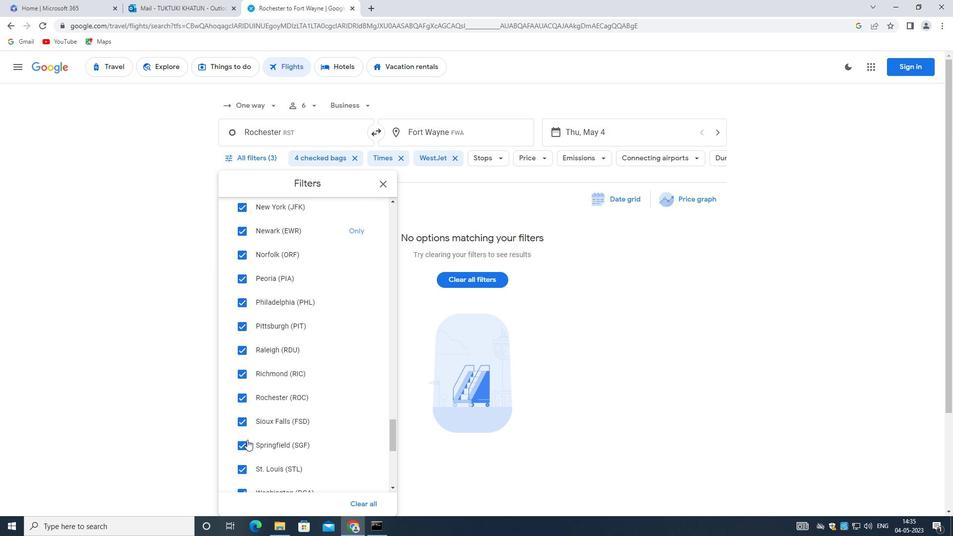 
Action: Mouse scrolled (218, 408) with delta (0, 0)
Screenshot: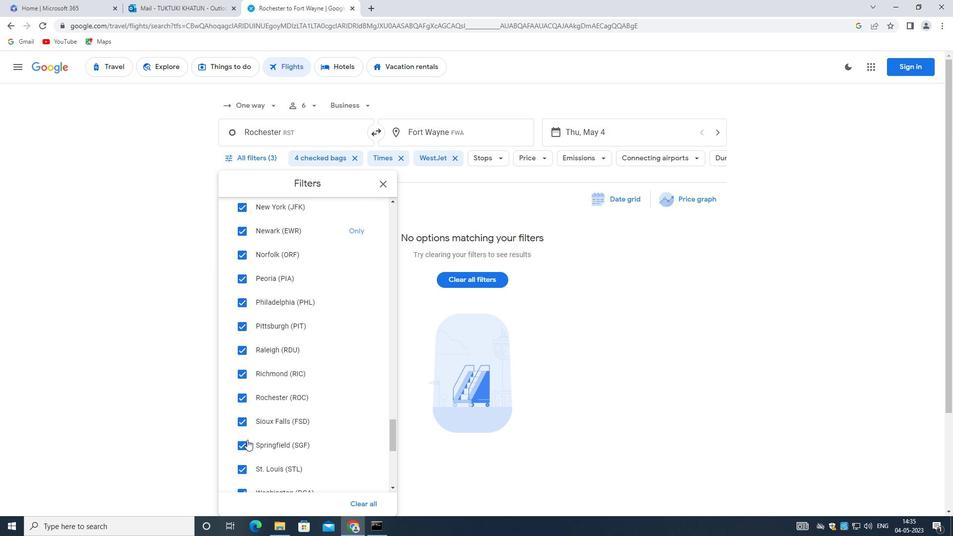 
Action: Mouse moved to (230, 408)
Screenshot: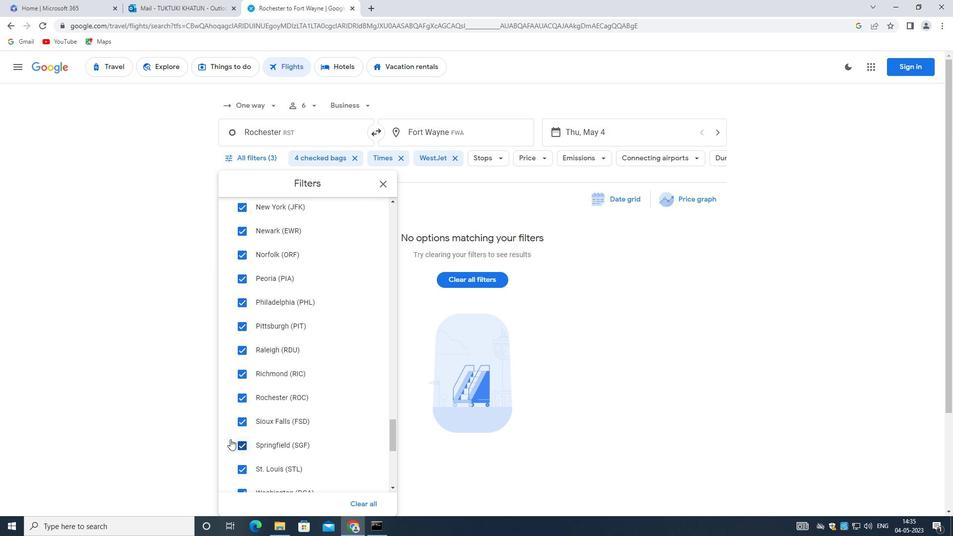 
Action: Mouse scrolled (230, 407) with delta (0, 0)
Screenshot: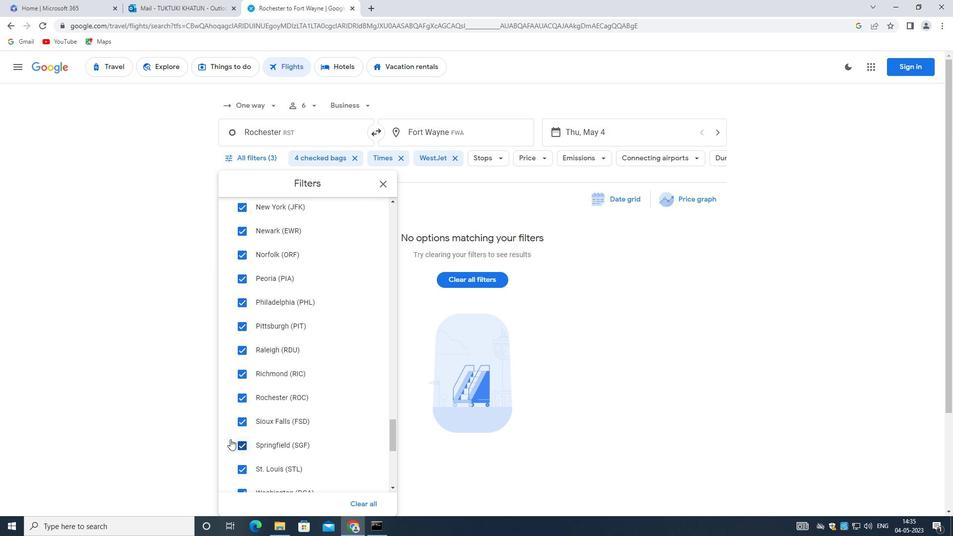 
Action: Mouse moved to (246, 406)
Screenshot: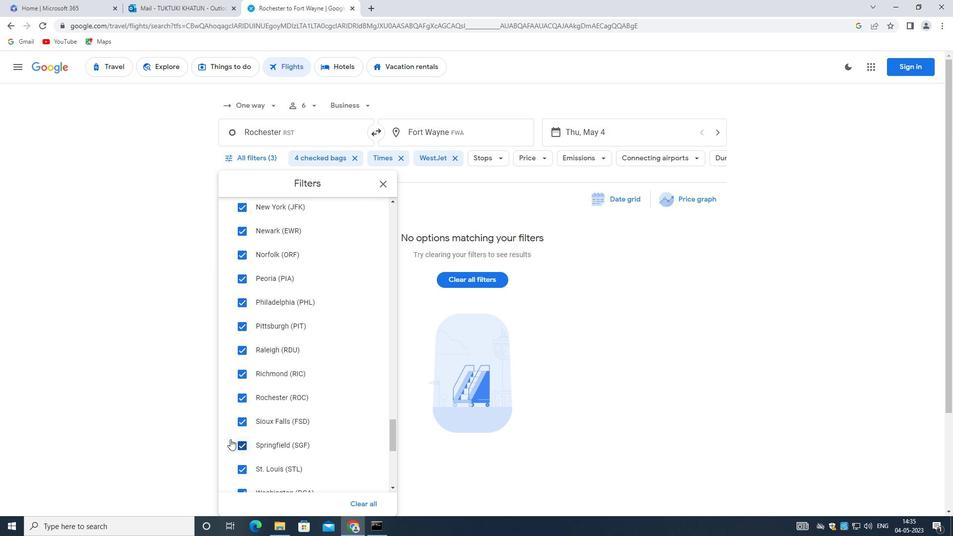 
Action: Mouse scrolled (246, 405) with delta (0, 0)
Screenshot: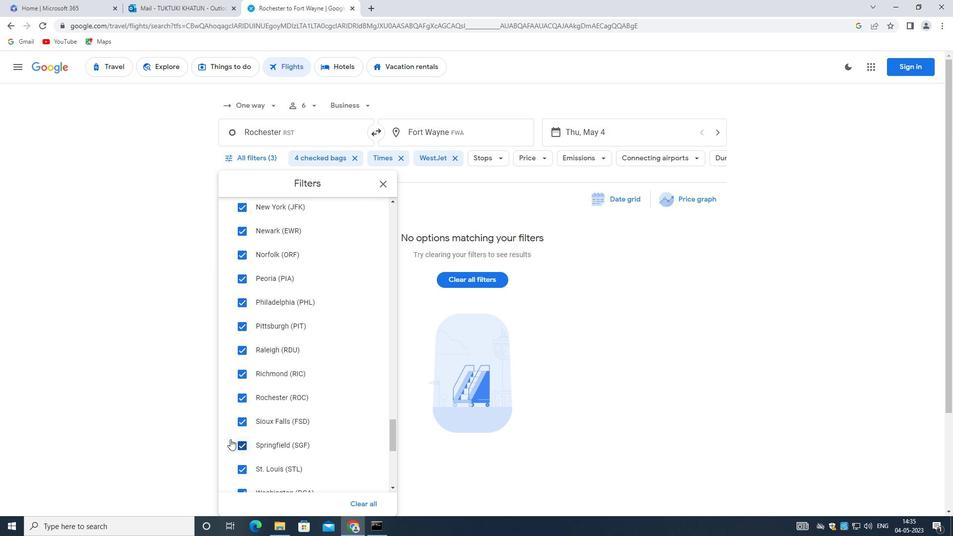 
Action: Mouse moved to (296, 382)
Screenshot: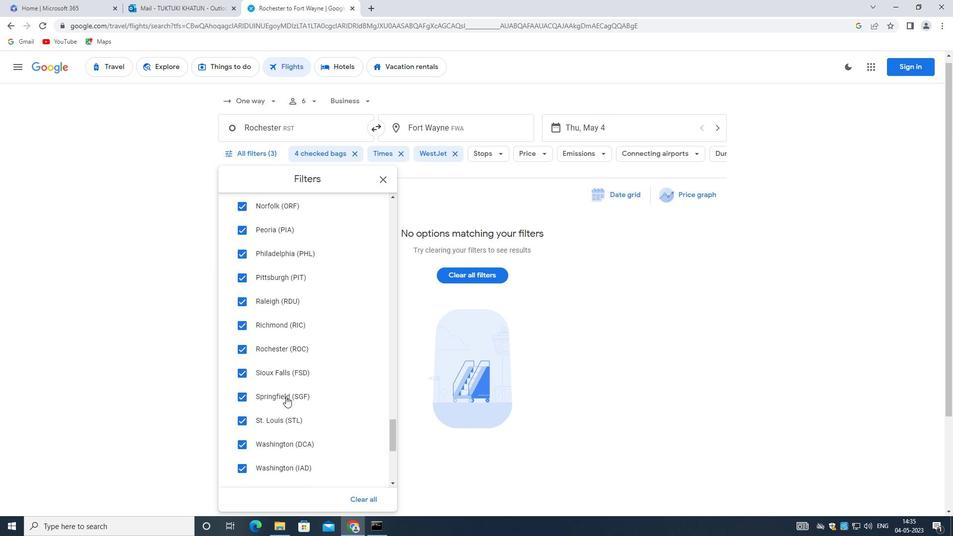 
Action: Mouse scrolled (296, 382) with delta (0, 0)
Screenshot: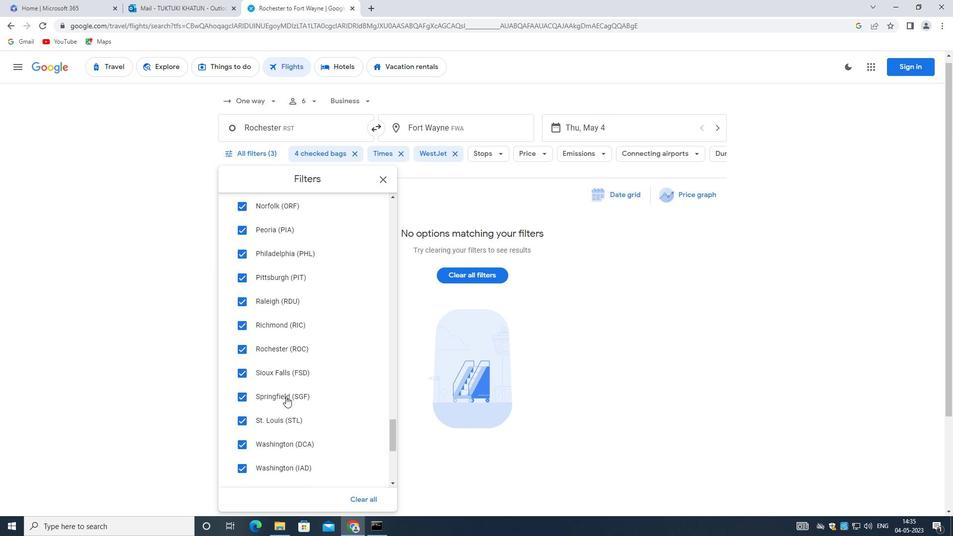 
Action: Mouse moved to (298, 386)
Screenshot: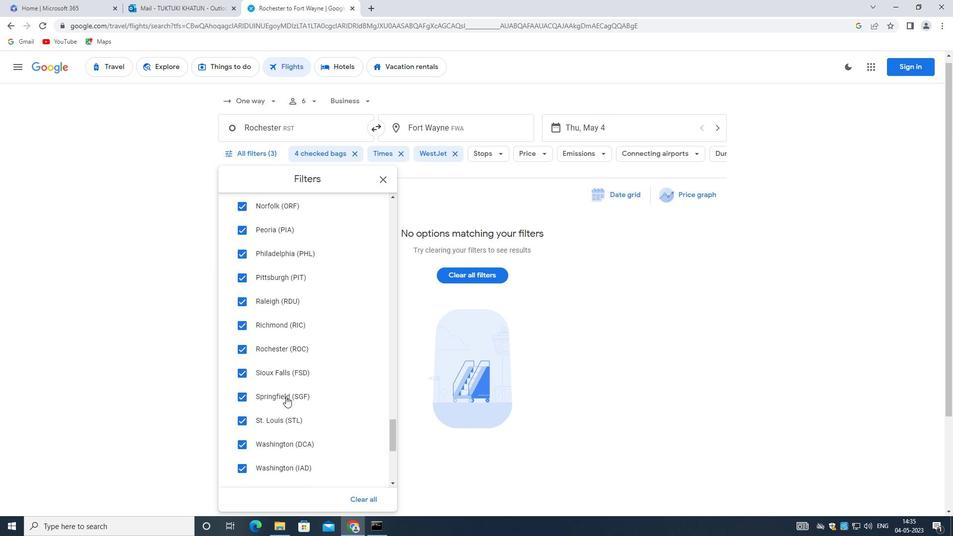 
Action: Mouse scrolled (298, 385) with delta (0, 0)
Screenshot: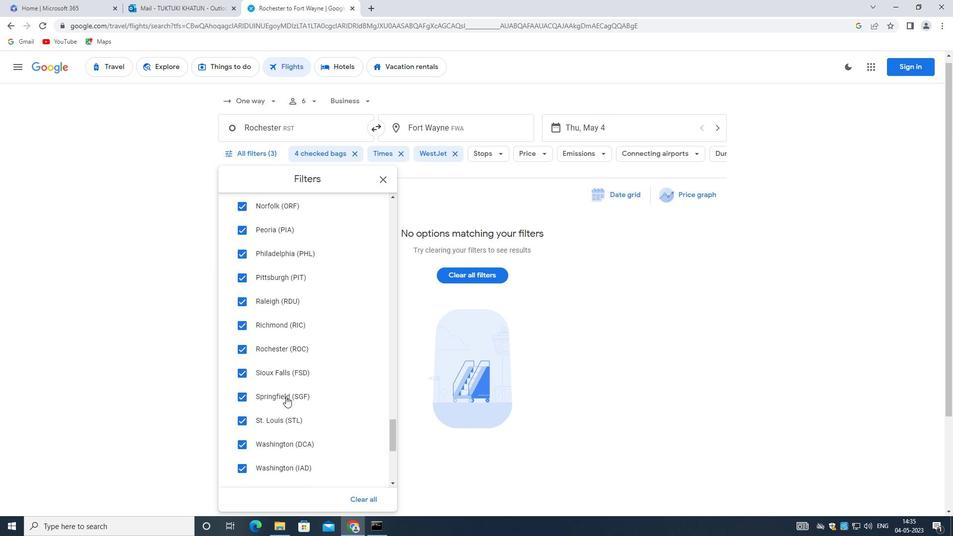 
Action: Mouse moved to (300, 389)
Screenshot: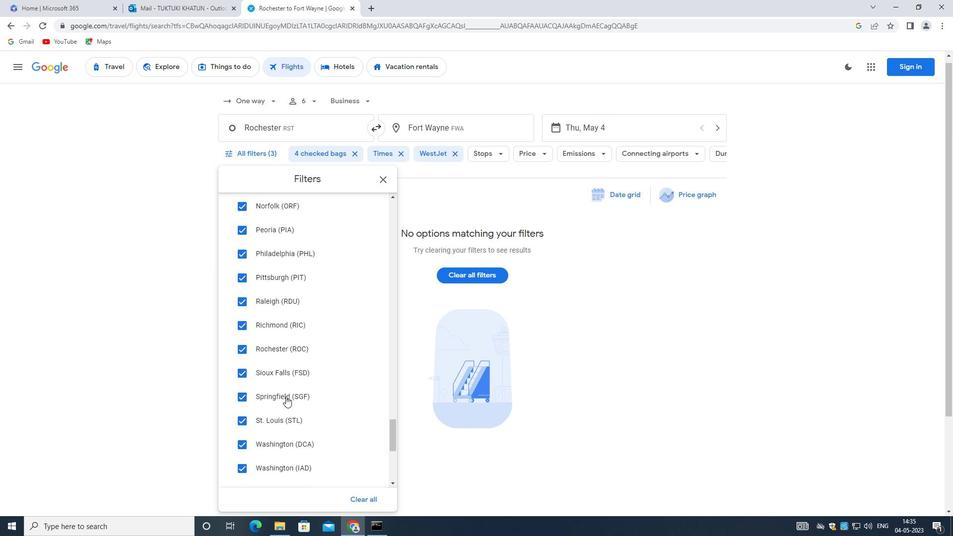 
Action: Mouse scrolled (300, 388) with delta (0, 0)
Screenshot: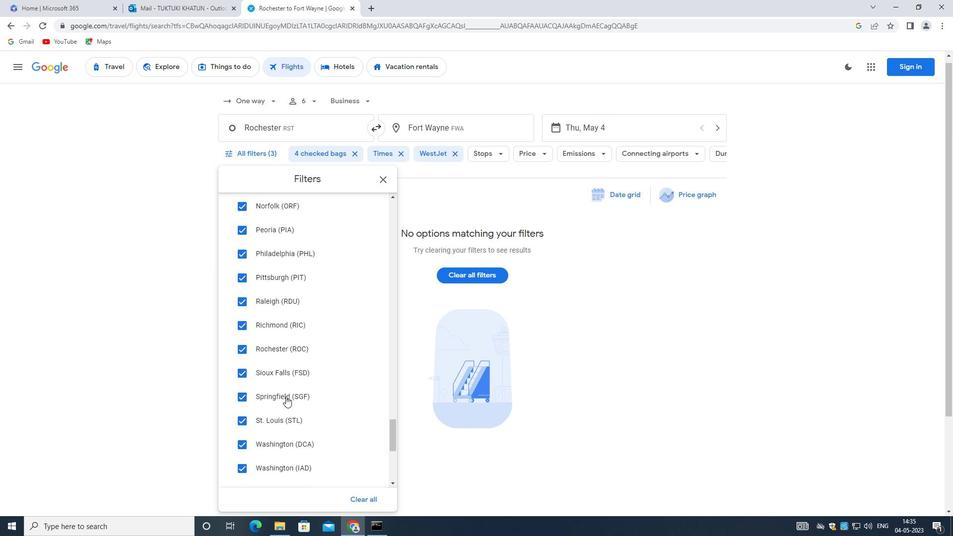 
Action: Mouse moved to (301, 390)
Screenshot: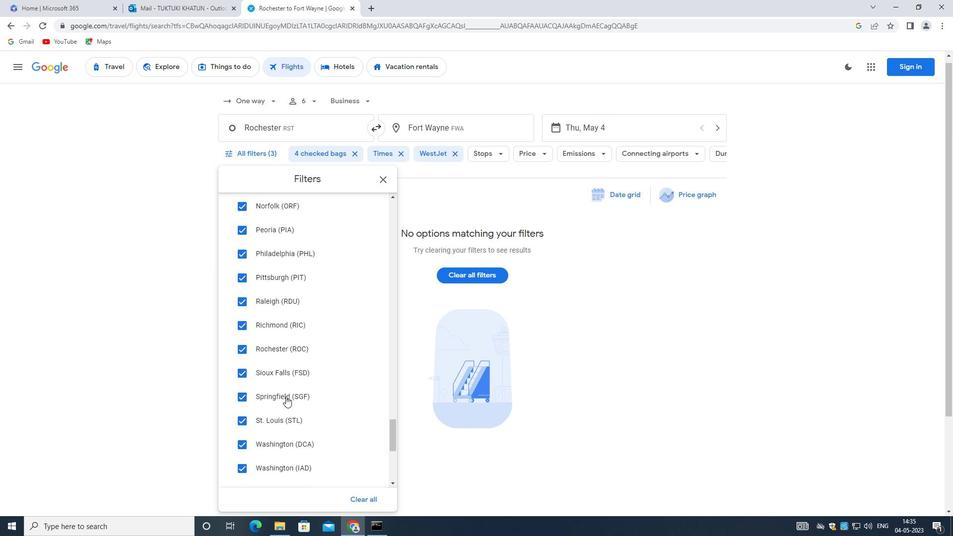 
Action: Mouse scrolled (301, 389) with delta (0, 0)
Screenshot: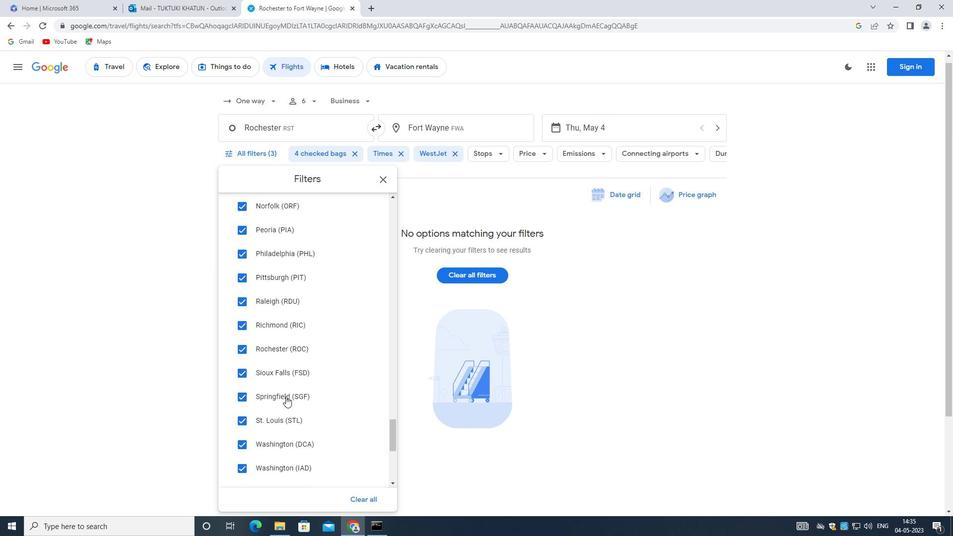 
Action: Mouse moved to (305, 342)
Screenshot: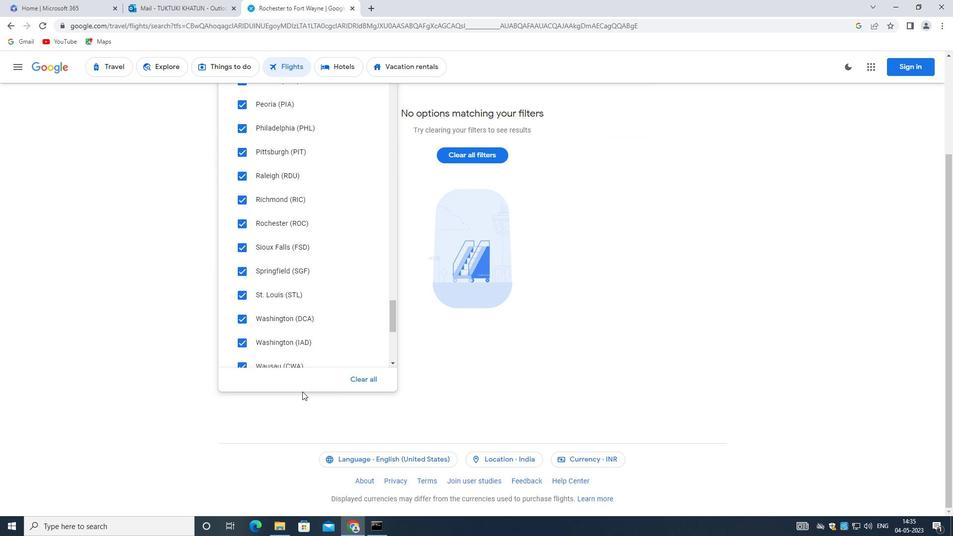 
Action: Mouse scrolled (305, 342) with delta (0, 0)
Screenshot: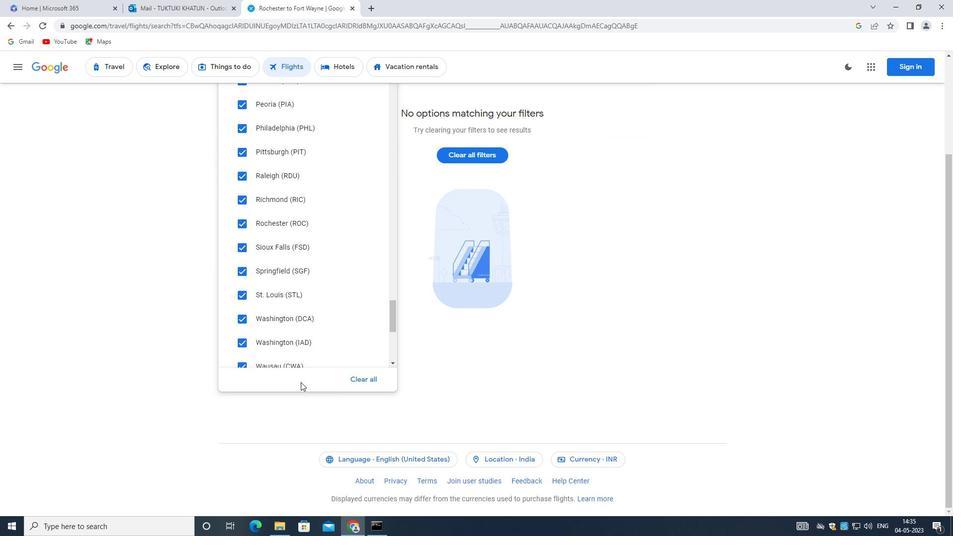 
Action: Mouse moved to (305, 342)
Screenshot: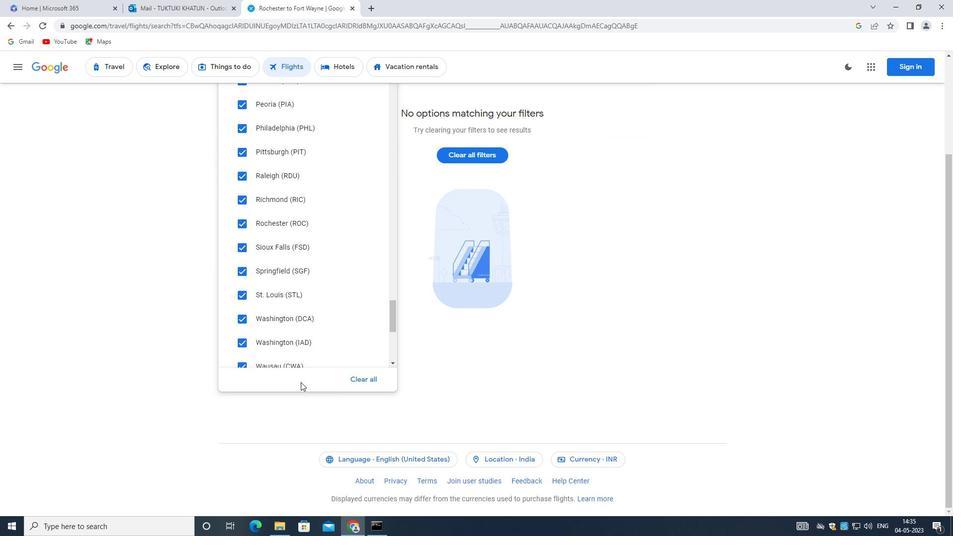 
Action: Mouse scrolled (305, 342) with delta (0, 0)
Screenshot: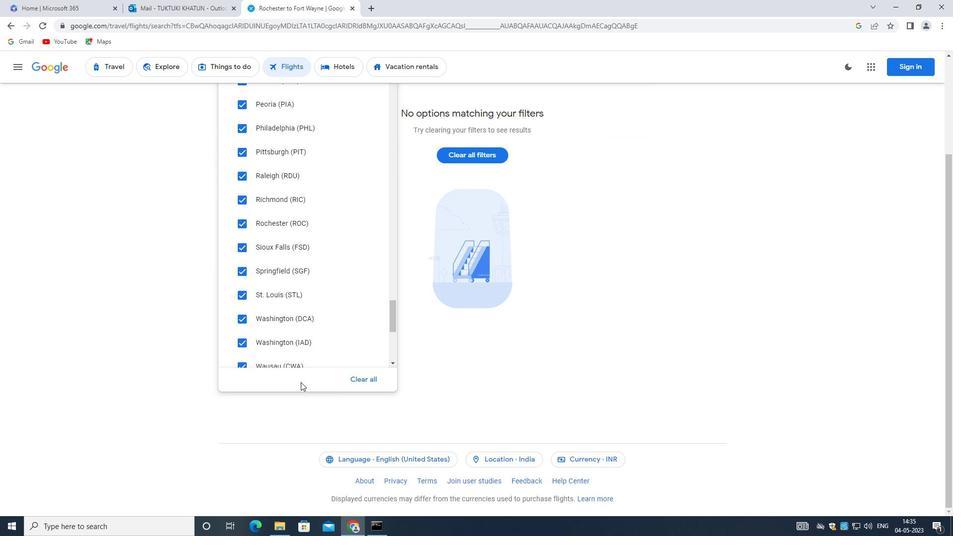 
Action: Mouse scrolled (305, 342) with delta (0, 0)
Screenshot: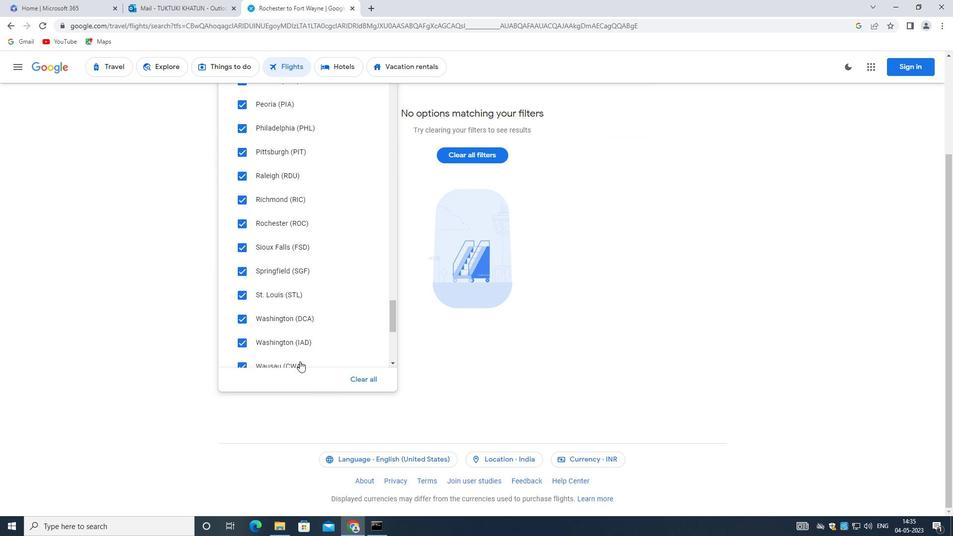 
Action: Mouse scrolled (305, 342) with delta (0, 0)
Screenshot: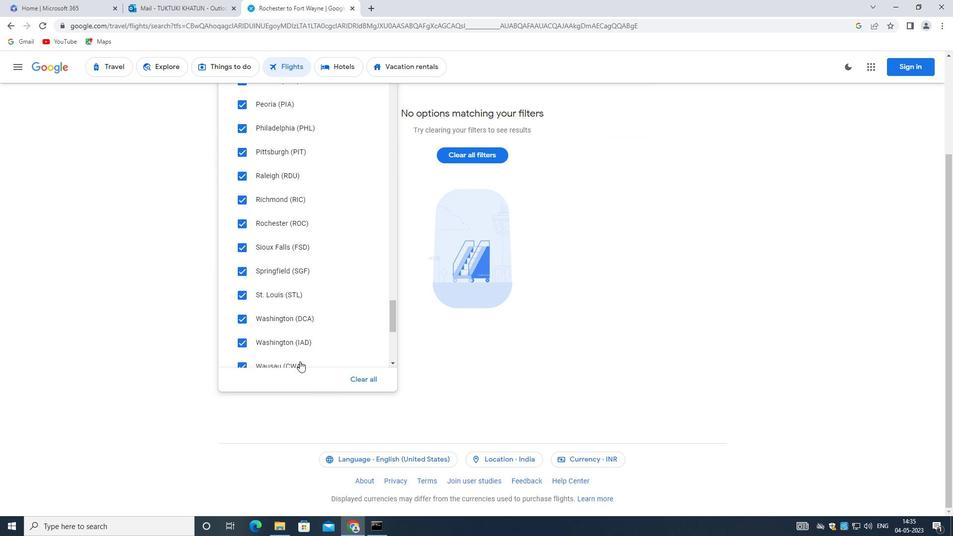 
Action: Mouse scrolled (305, 342) with delta (0, 0)
Screenshot: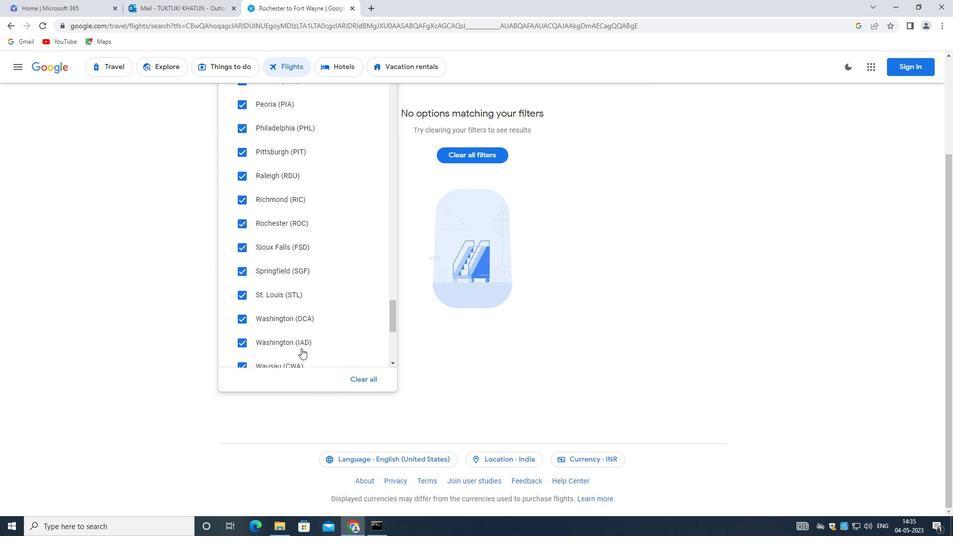 
Action: Mouse moved to (284, 266)
Screenshot: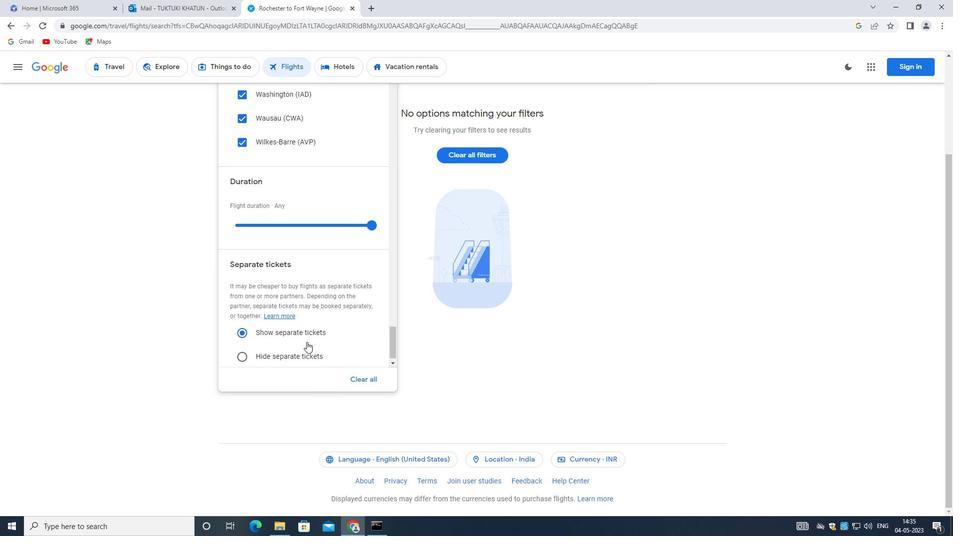 
Action: Mouse scrolled (284, 266) with delta (0, 0)
Screenshot: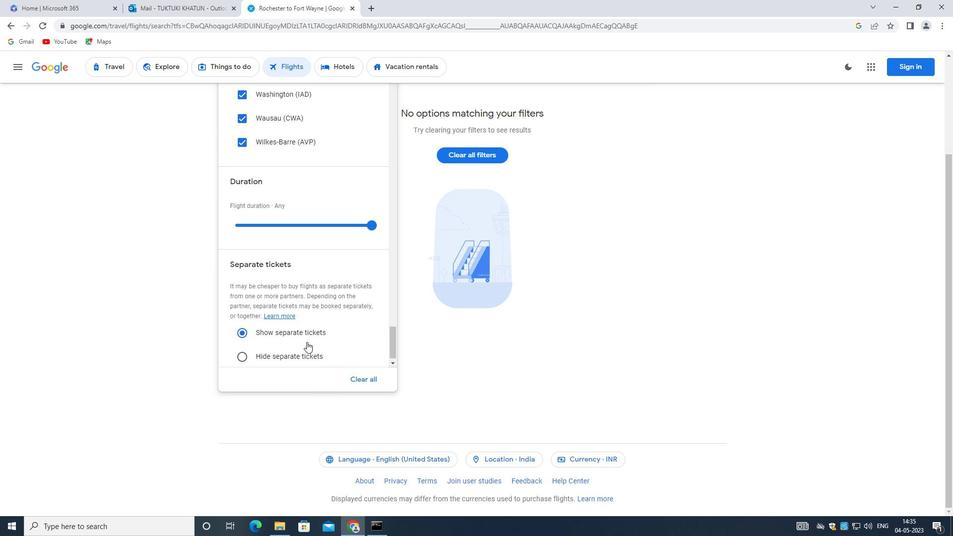 
Action: Mouse scrolled (284, 266) with delta (0, 0)
Screenshot: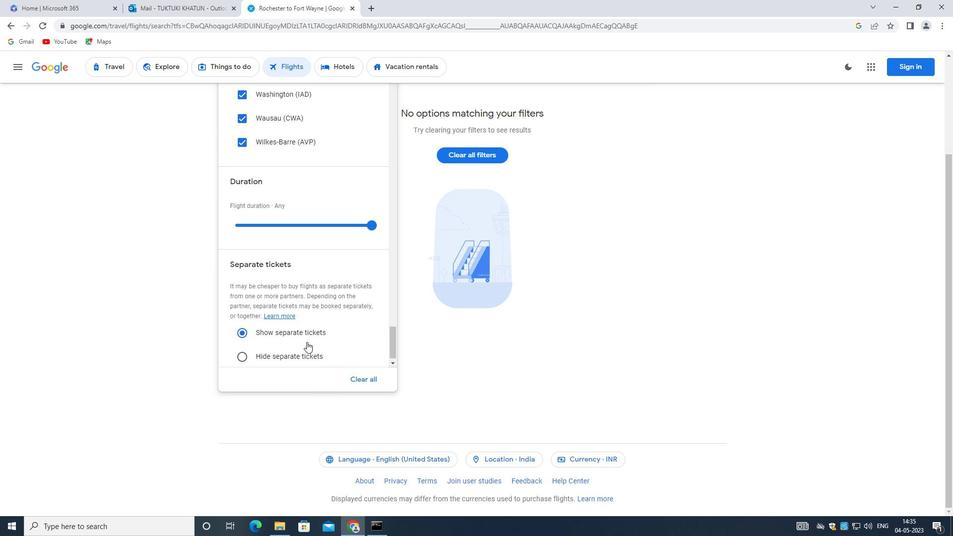 
Action: Mouse scrolled (284, 266) with delta (0, 0)
Screenshot: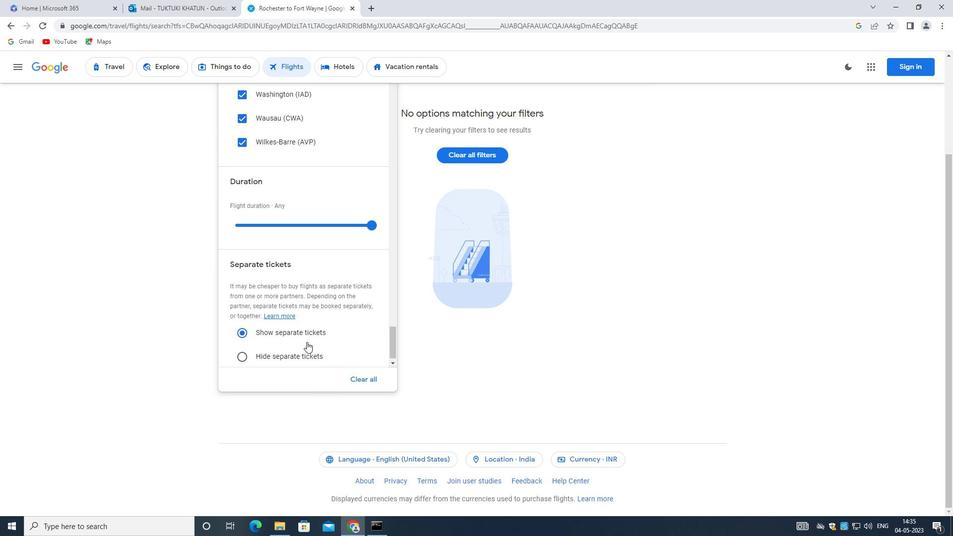 
Action: Mouse scrolled (284, 266) with delta (0, 0)
Screenshot: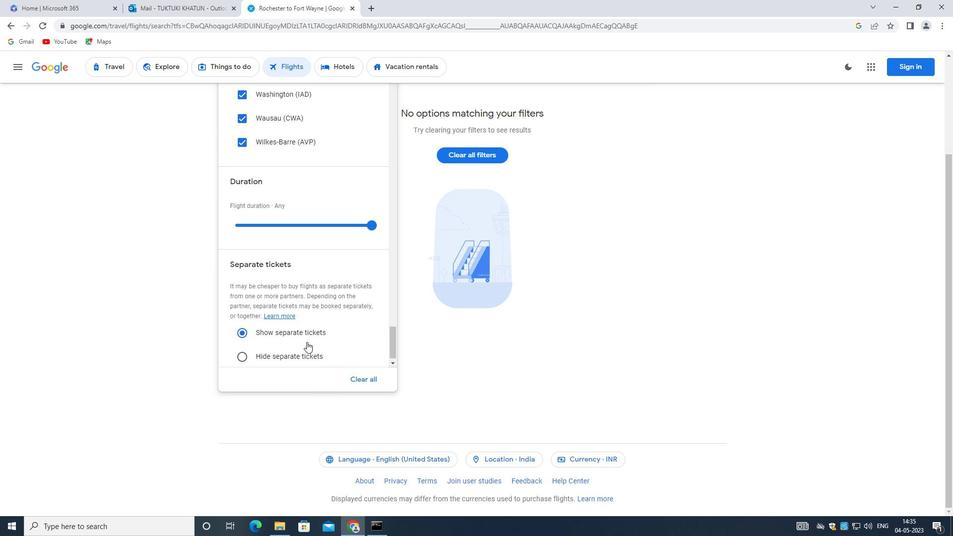 
Action: Mouse moved to (284, 266)
Screenshot: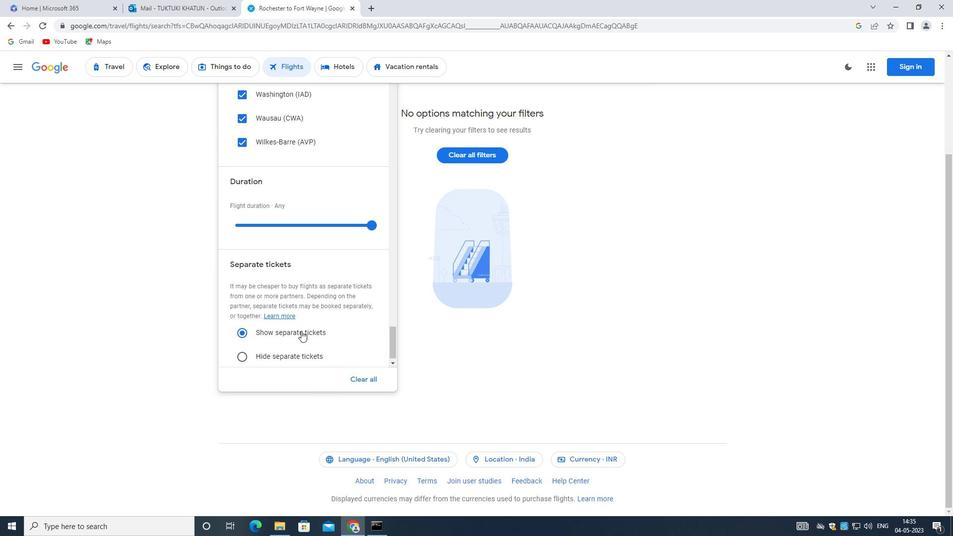 
Action: Mouse scrolled (284, 265) with delta (0, 0)
Screenshot: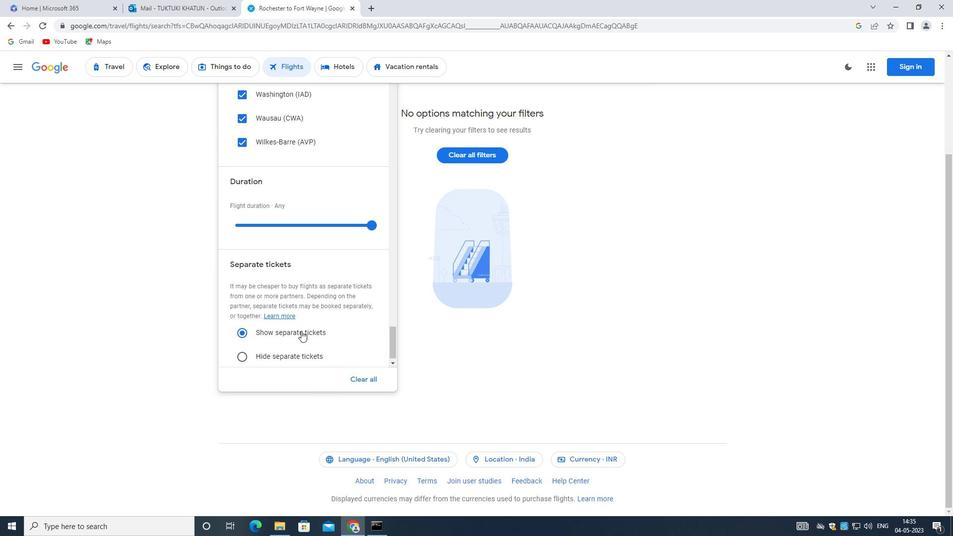
Action: Mouse scrolled (284, 265) with delta (0, 0)
Screenshot: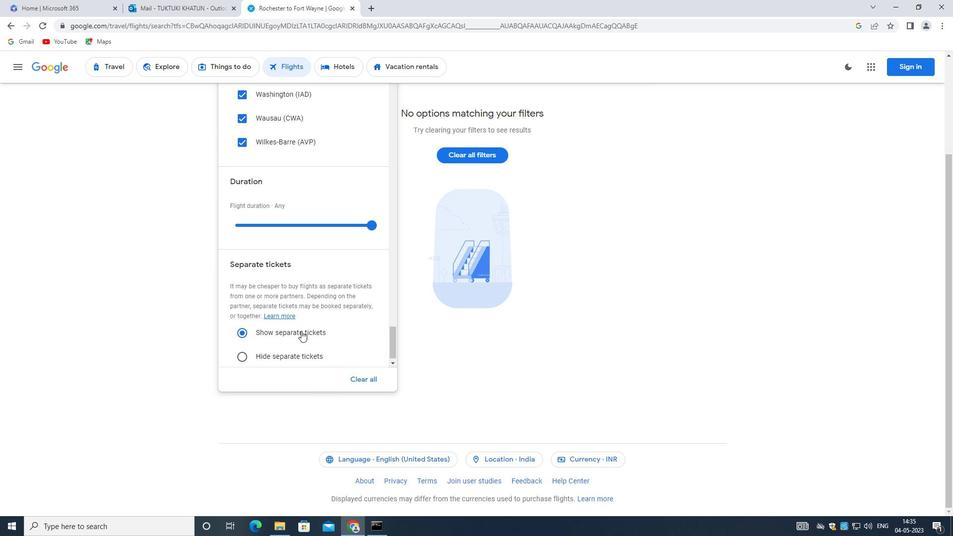 
Action: Mouse moved to (286, 264)
Screenshot: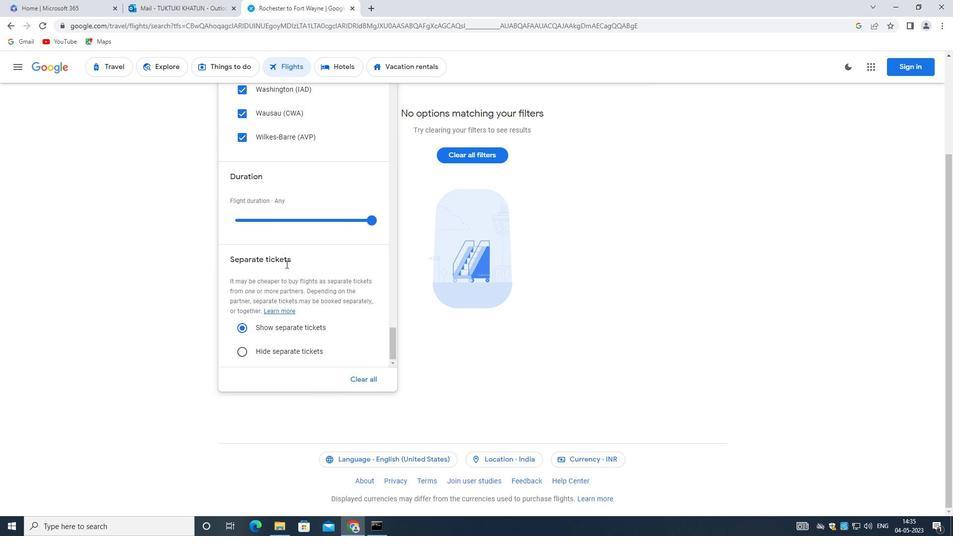 
Action: Mouse scrolled (286, 264) with delta (0, 0)
Screenshot: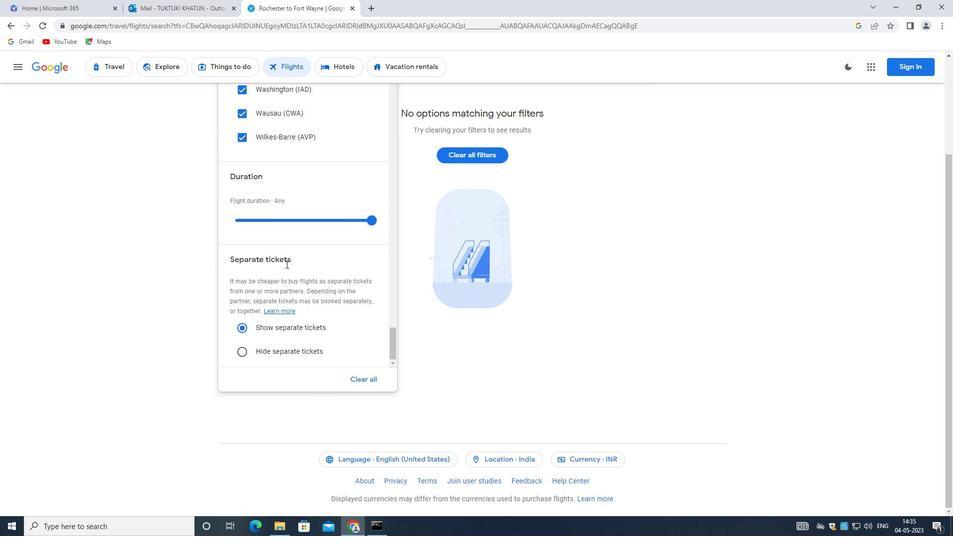
Action: Mouse moved to (287, 278)
Screenshot: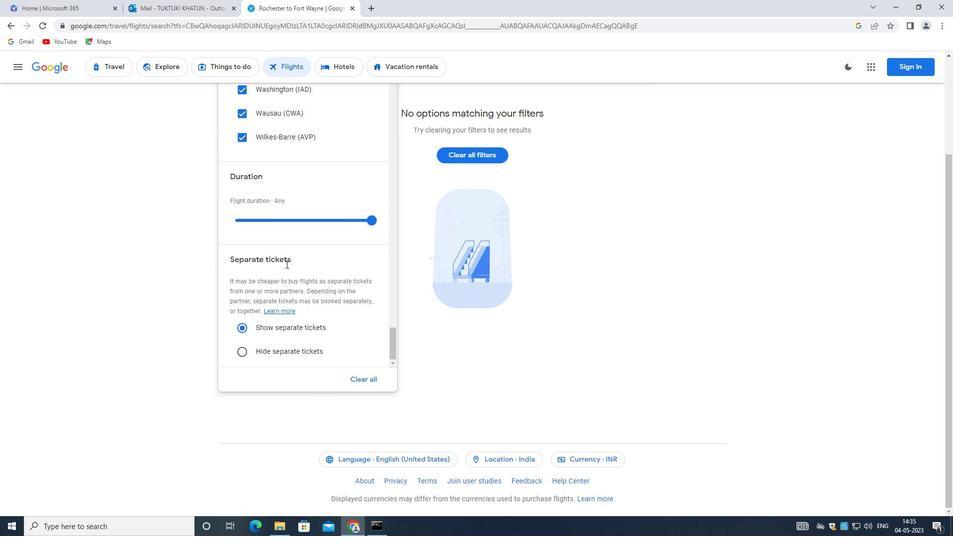 
Action: Mouse scrolled (287, 277) with delta (0, 0)
Screenshot: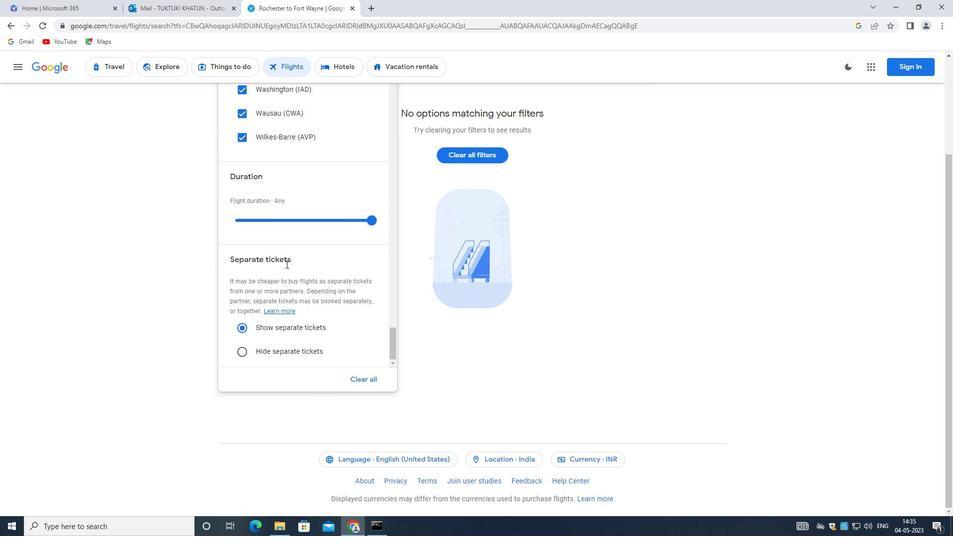 
Action: Mouse moved to (287, 303)
Screenshot: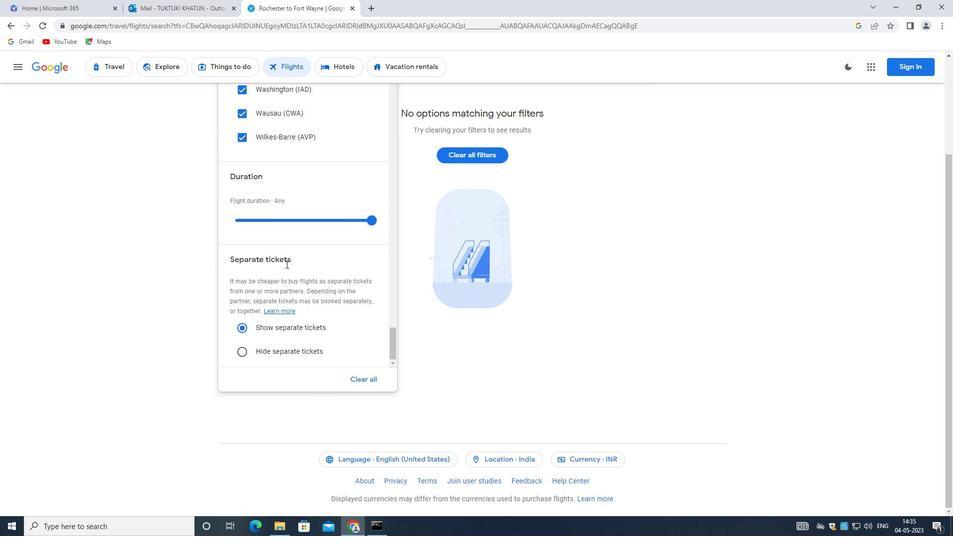 
Action: Mouse scrolled (287, 303) with delta (0, 0)
Screenshot: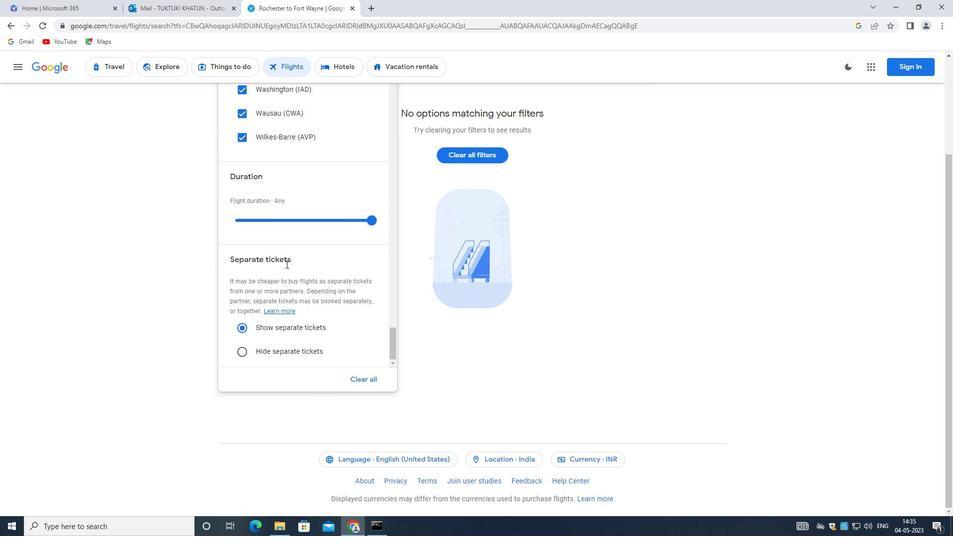 
Action: Mouse moved to (287, 319)
Screenshot: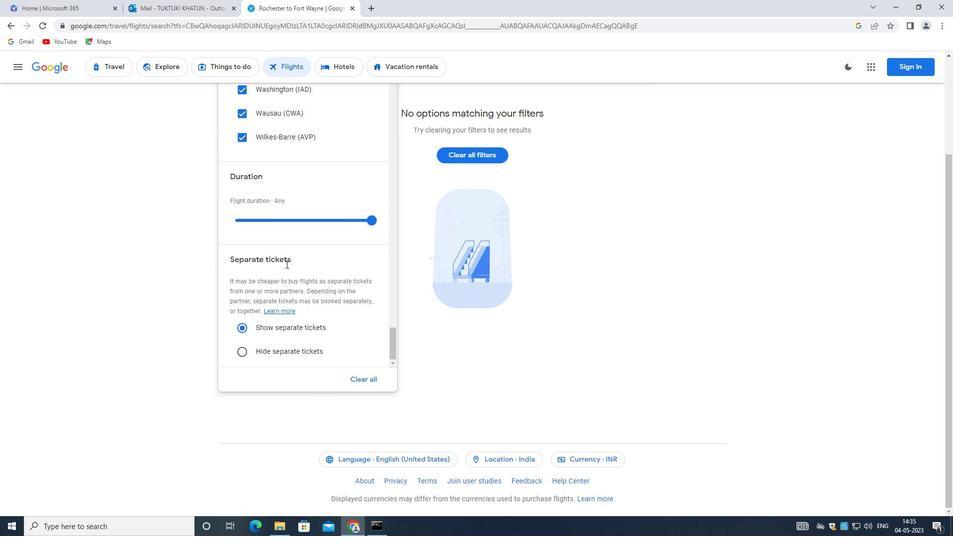 
Action: Mouse scrolled (287, 319) with delta (0, 0)
Screenshot: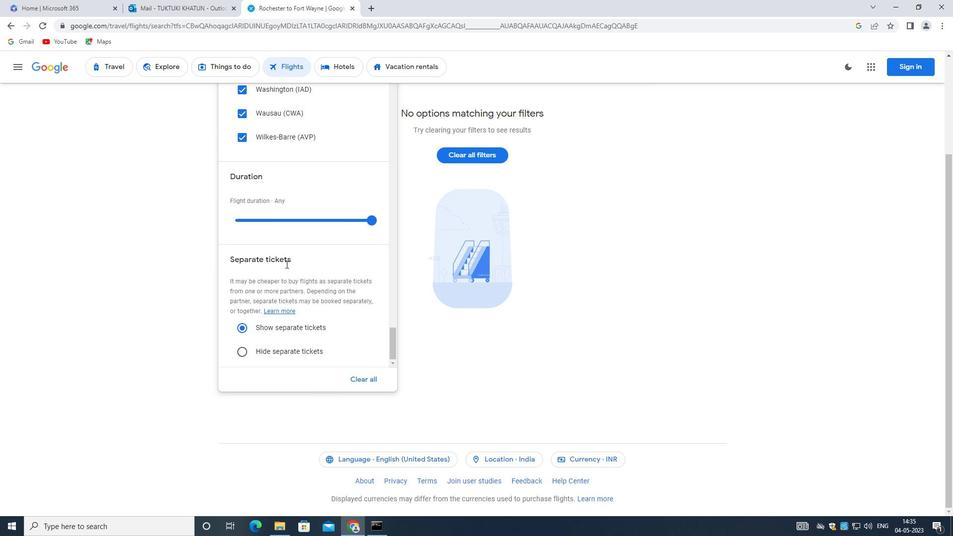 
Action: Mouse moved to (287, 348)
Screenshot: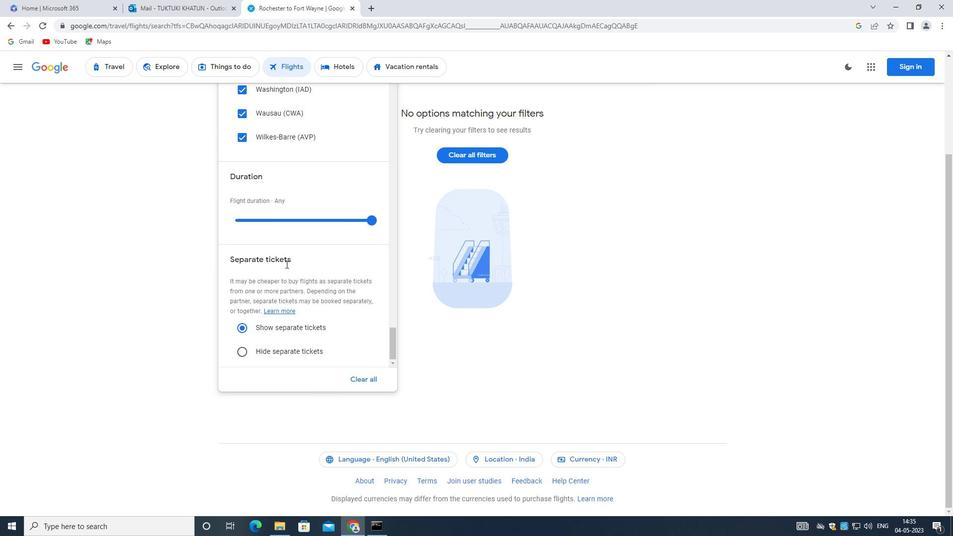 
Action: Mouse scrolled (287, 348) with delta (0, 0)
Screenshot: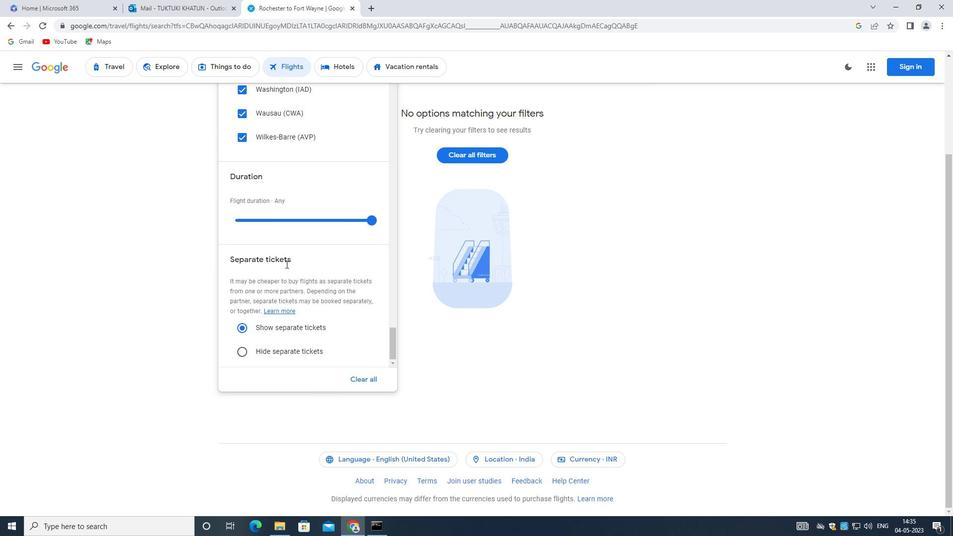 
Action: Mouse moved to (287, 362)
Screenshot: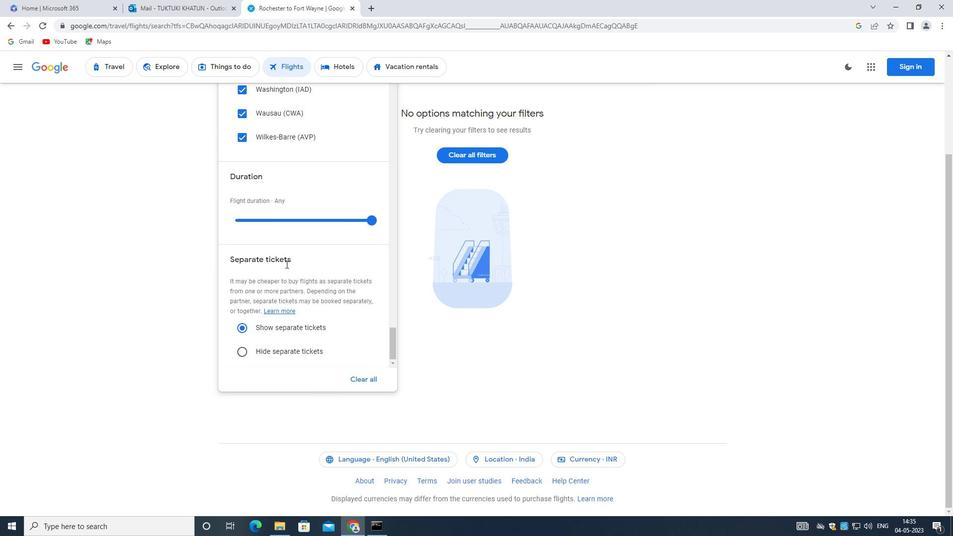 
Action: Mouse scrolled (287, 361) with delta (0, 0)
Screenshot: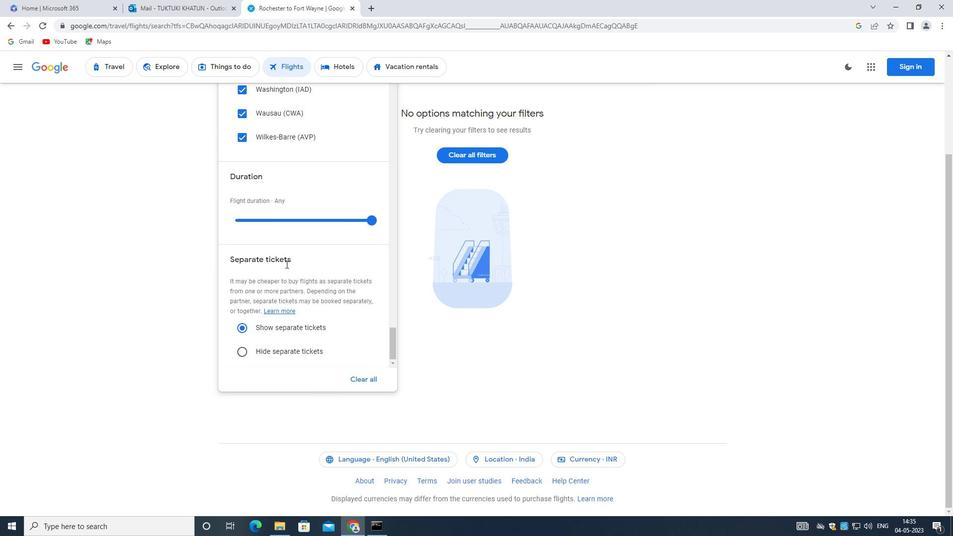 
Action: Mouse moved to (287, 369)
Screenshot: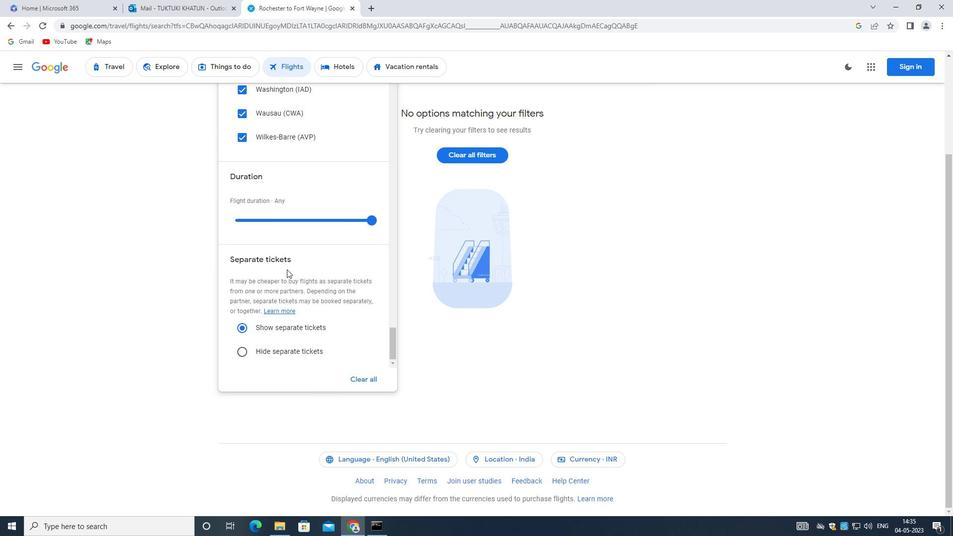 
Action: Mouse scrolled (287, 368) with delta (0, 0)
Screenshot: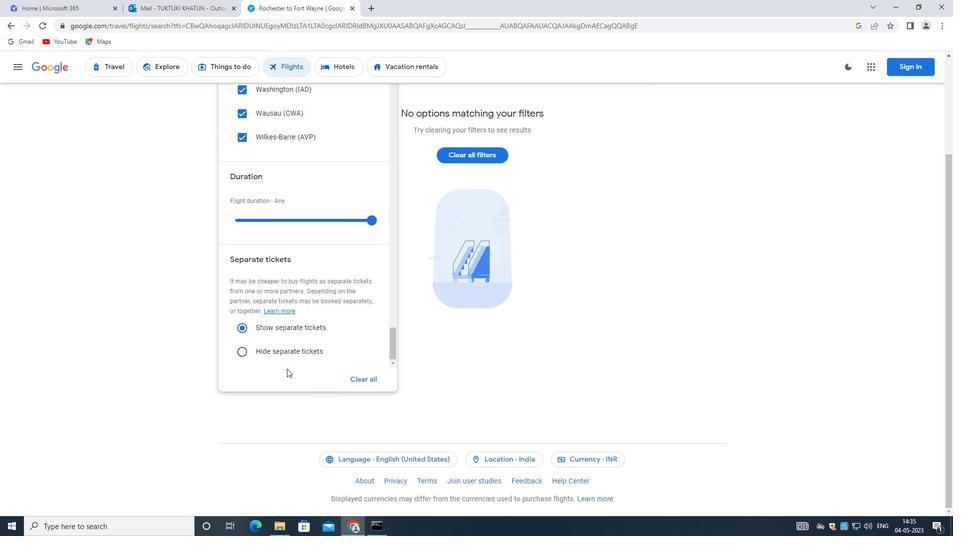 
Action: Mouse moved to (287, 370)
Screenshot: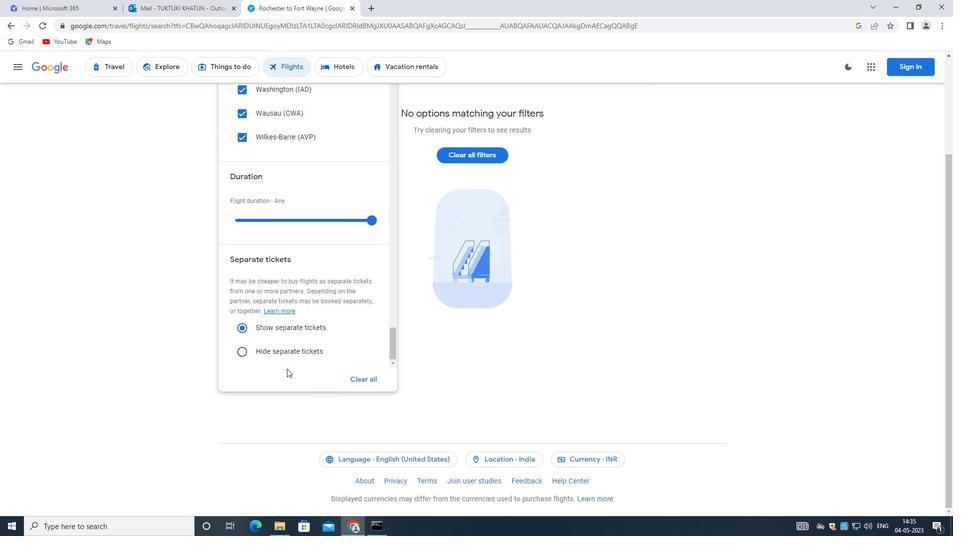 
Action: Mouse scrolled (287, 369) with delta (0, 0)
Screenshot: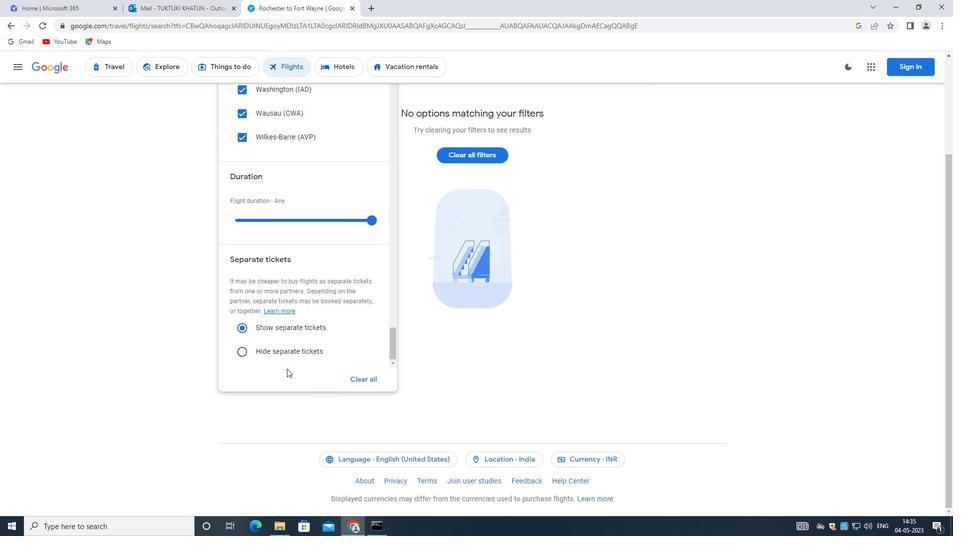
Action: Mouse moved to (287, 370)
Screenshot: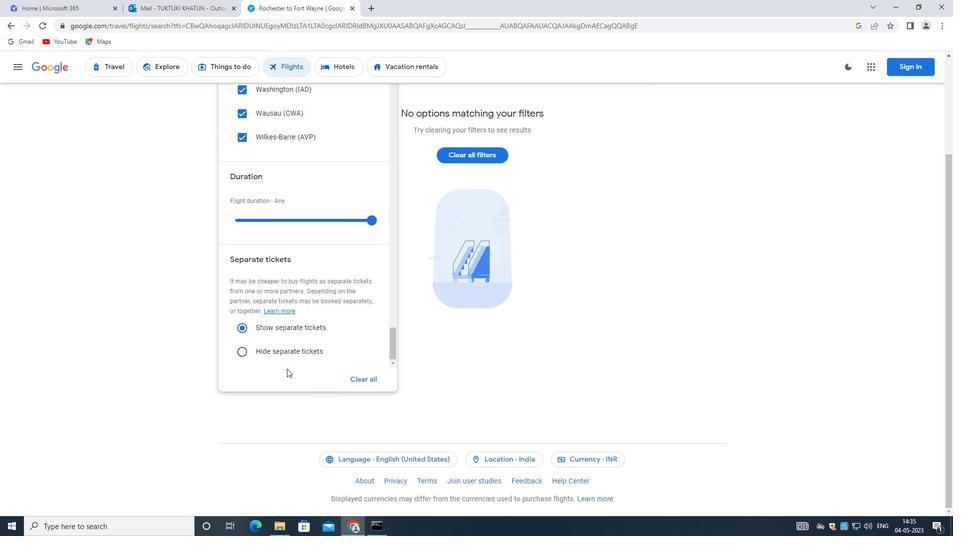 
Action: Mouse scrolled (287, 369) with delta (0, 0)
Screenshot: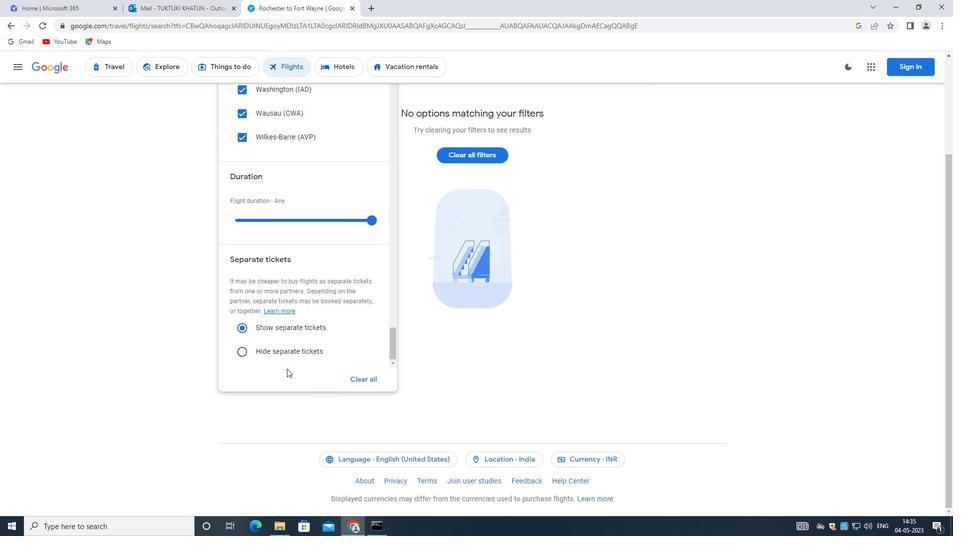 
